 Task: Look for space in Budapest X. kerület, Hungary from 8th August, 2023 to 15th August, 2023 for 9 adults in price range Rs.10000 to Rs.14000. Place can be shared room with 5 bedrooms having 9 beds and 5 bathrooms. Property type can be house, flat, guest house. Amenities needed are: wifi, TV, free parkinig on premises, gym, breakfast. Booking option can be shelf check-in. Required host language is English.
Action: Mouse pressed left at (459, 95)
Screenshot: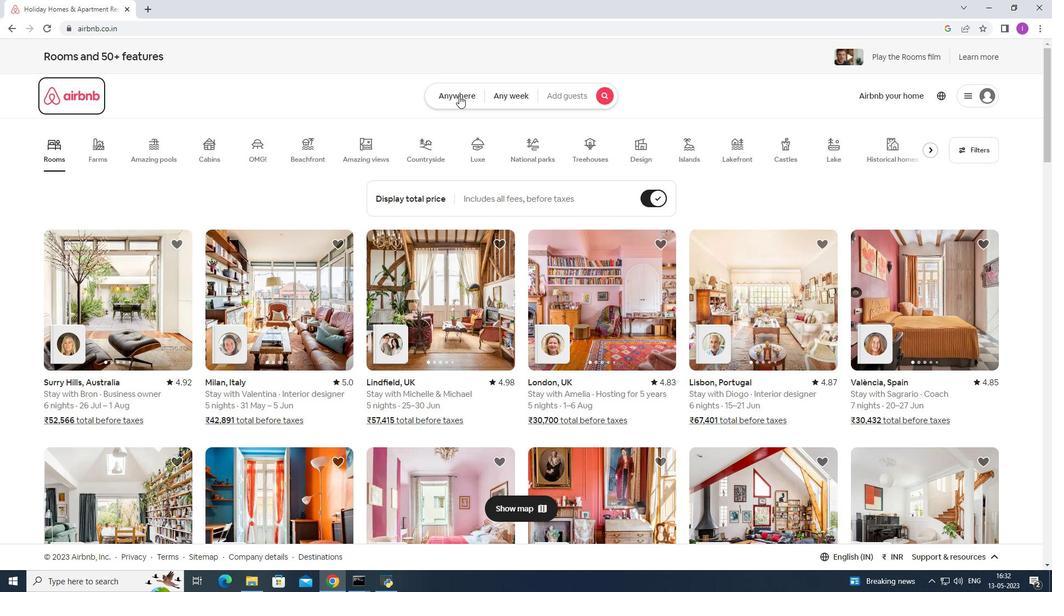 
Action: Mouse moved to (396, 141)
Screenshot: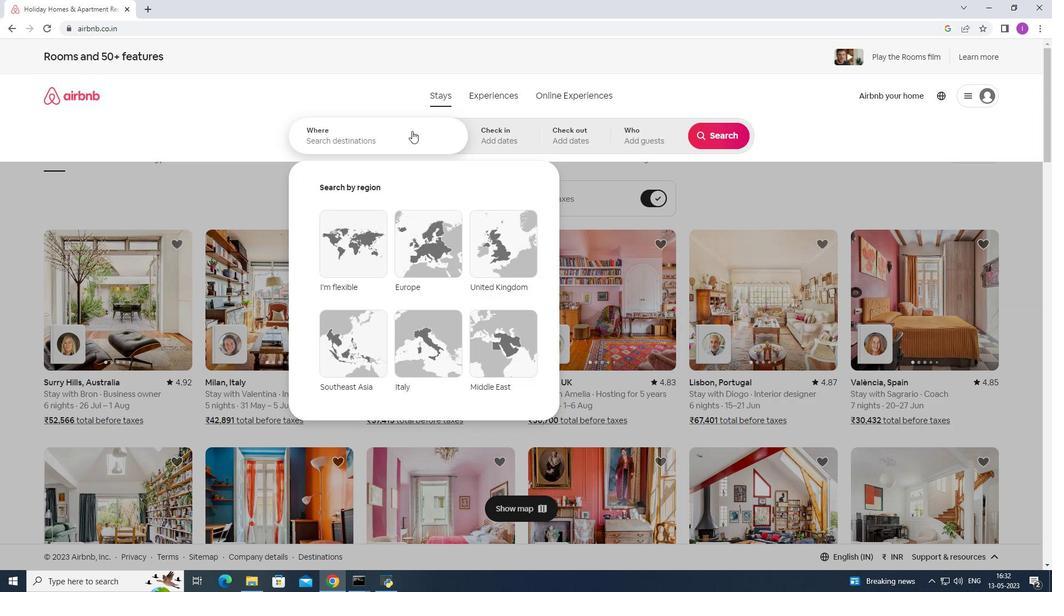 
Action: Mouse pressed left at (396, 141)
Screenshot: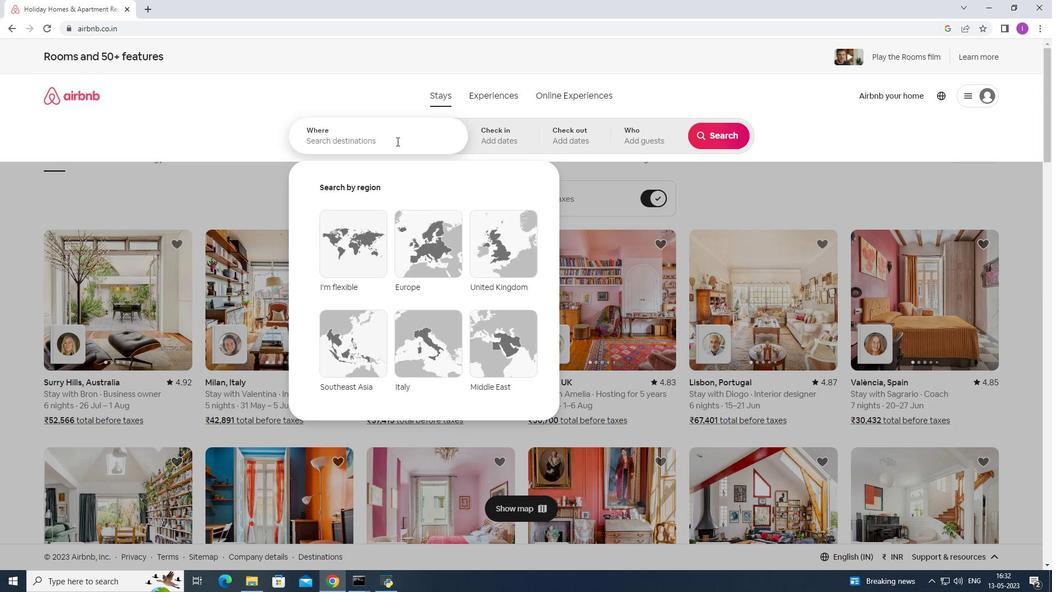 
Action: Key pressed <Key.shift>Budapest<Key.space><Key.shift><Key.shift><Key.shift><Key.shift><Key.shift><Key.shift><Key.shift><Key.shift><Key.shift><Key.shift><Key.shift>X,<Key.backspace>.<Key.shift>Kerulet,<Key.shift>Hungary
Screenshot: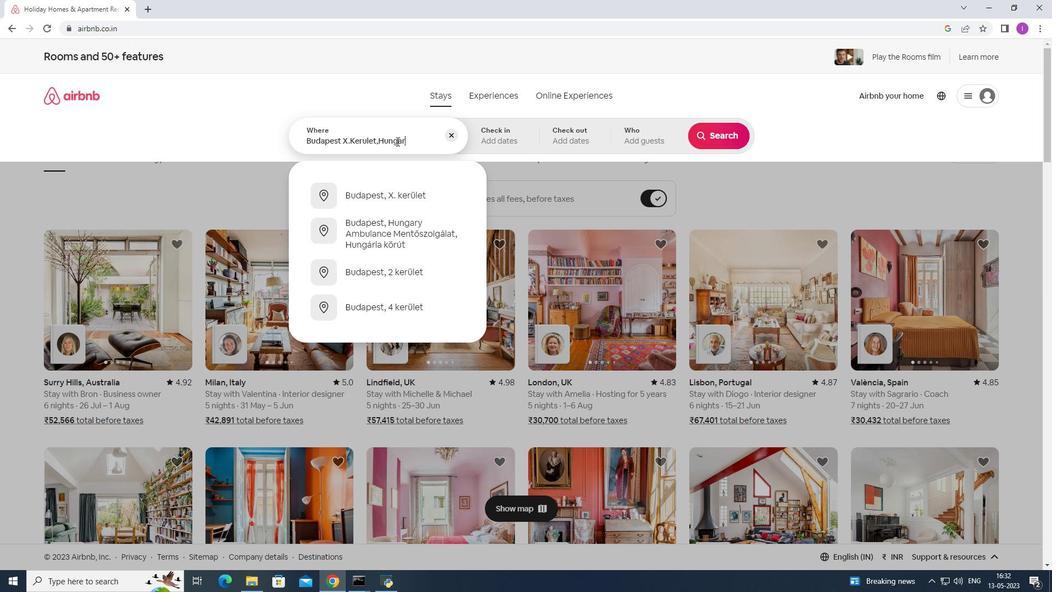 
Action: Mouse moved to (485, 135)
Screenshot: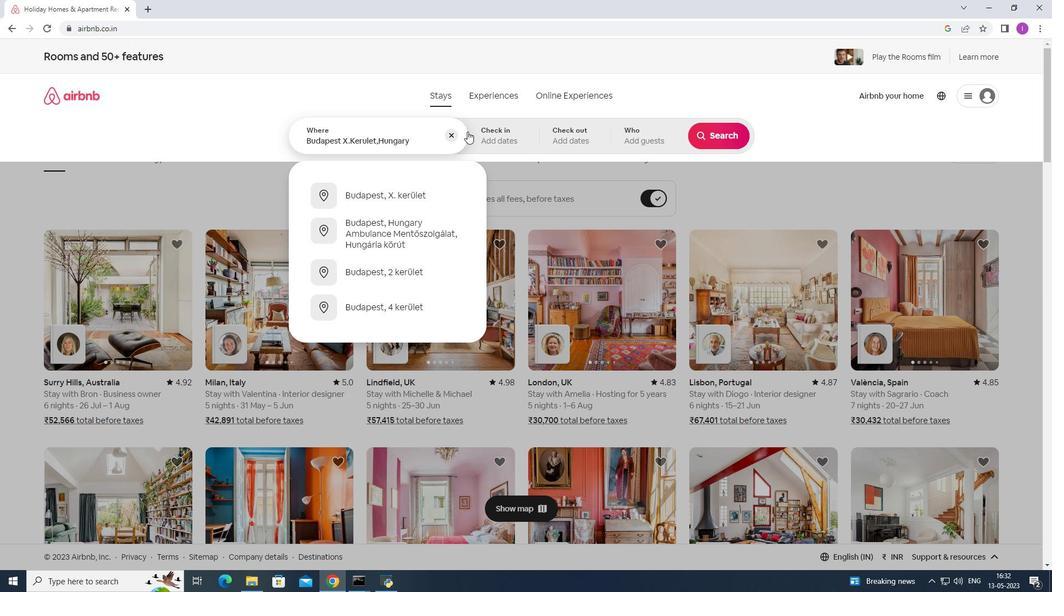 
Action: Mouse pressed left at (485, 135)
Screenshot: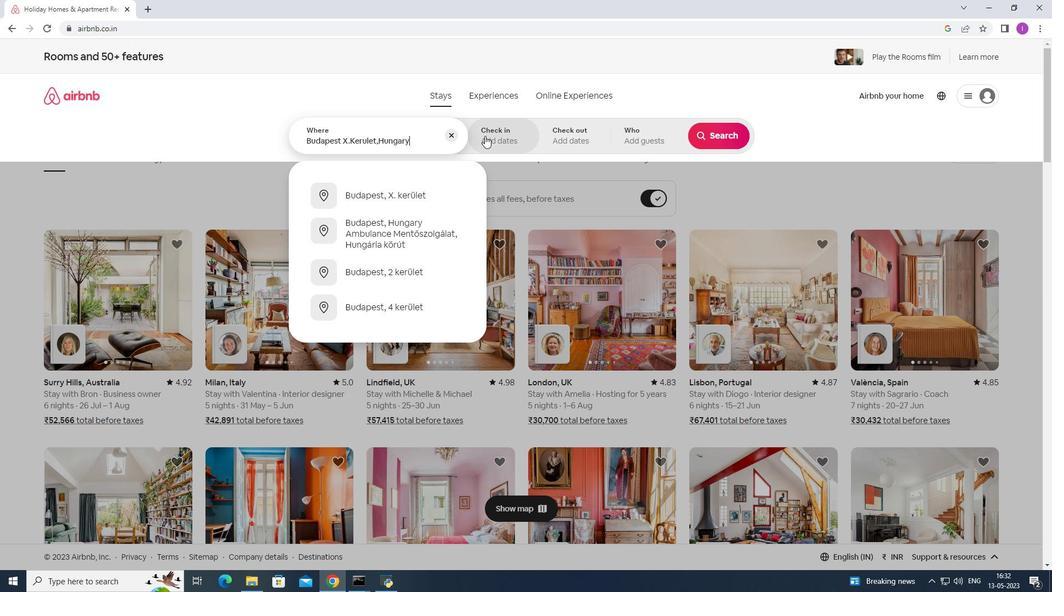 
Action: Mouse moved to (719, 226)
Screenshot: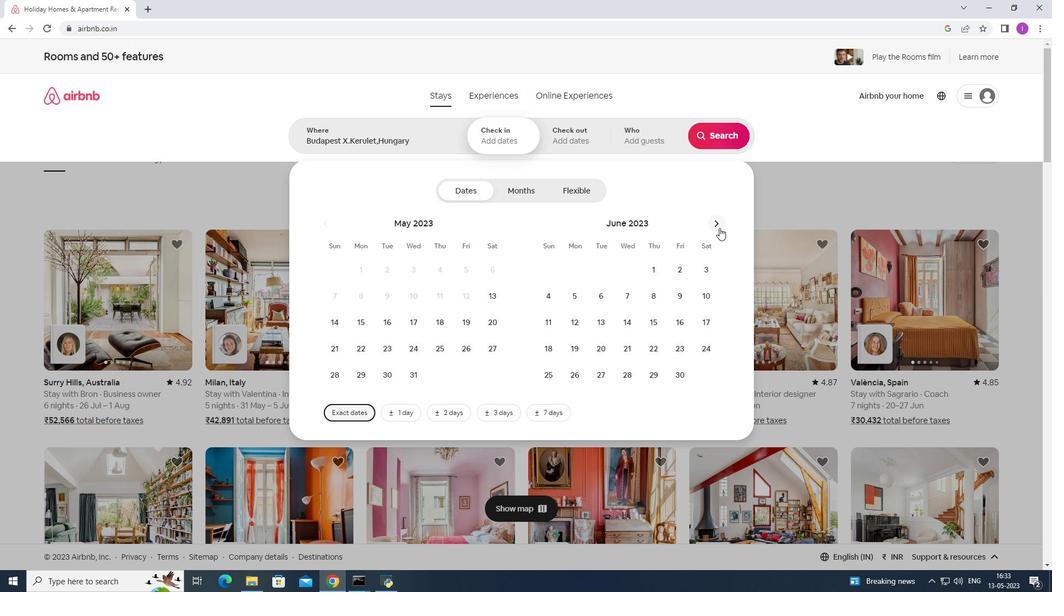 
Action: Mouse pressed left at (719, 226)
Screenshot: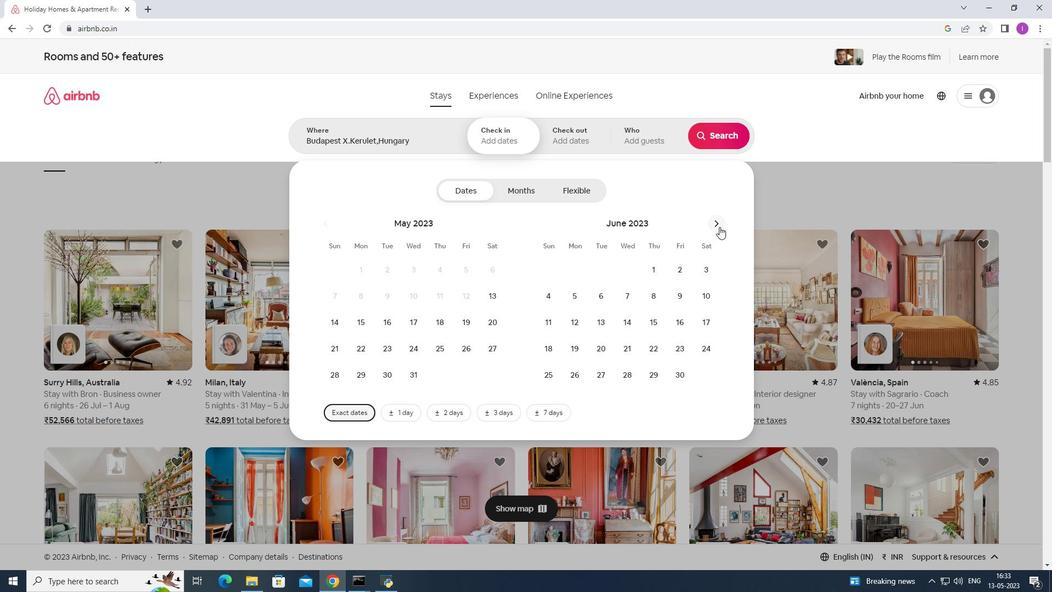 
Action: Mouse moved to (718, 226)
Screenshot: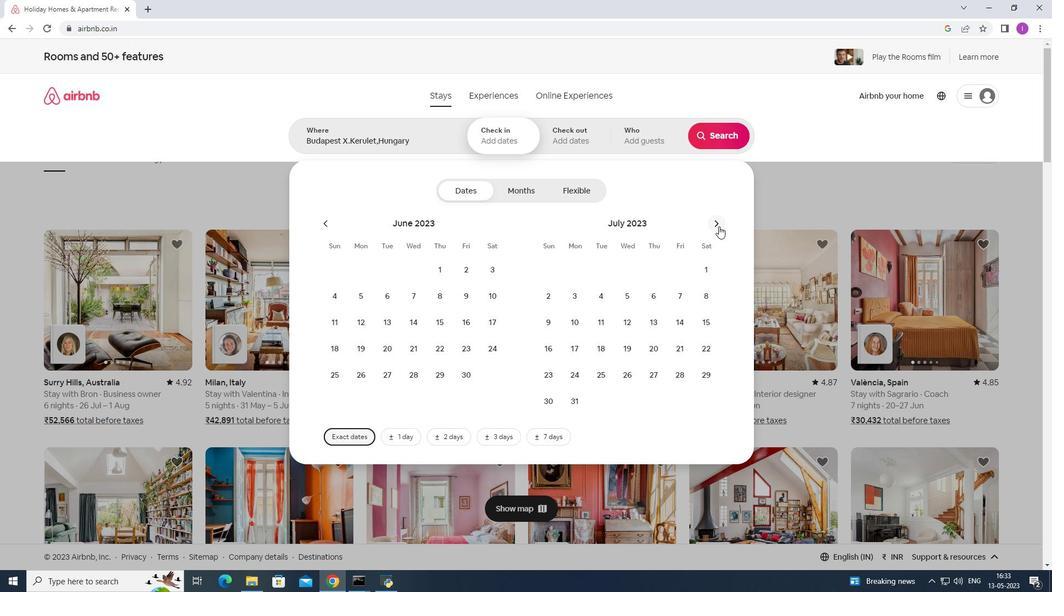 
Action: Mouse pressed left at (718, 226)
Screenshot: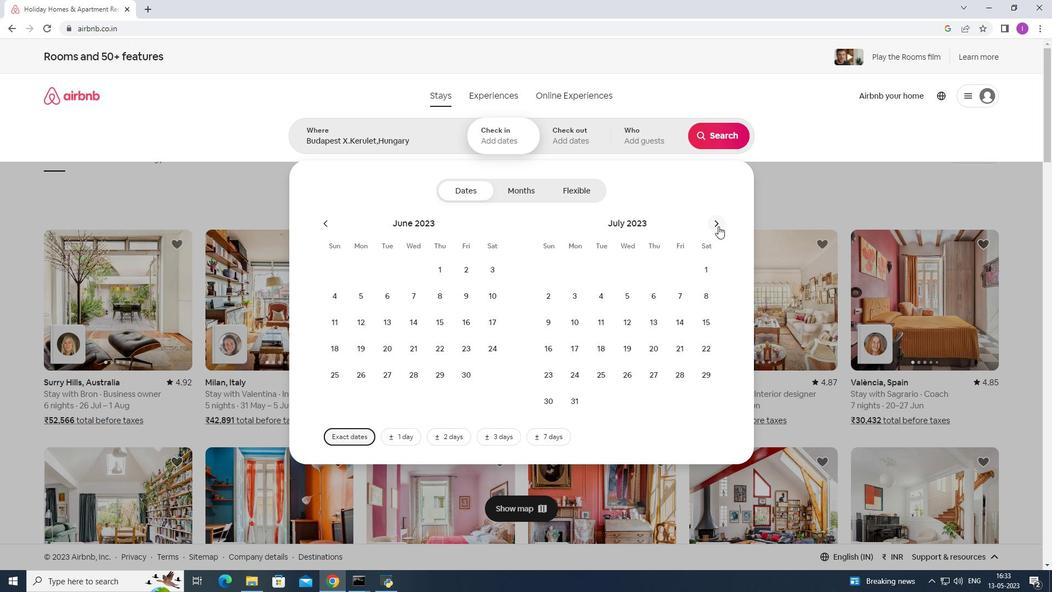 
Action: Mouse moved to (606, 292)
Screenshot: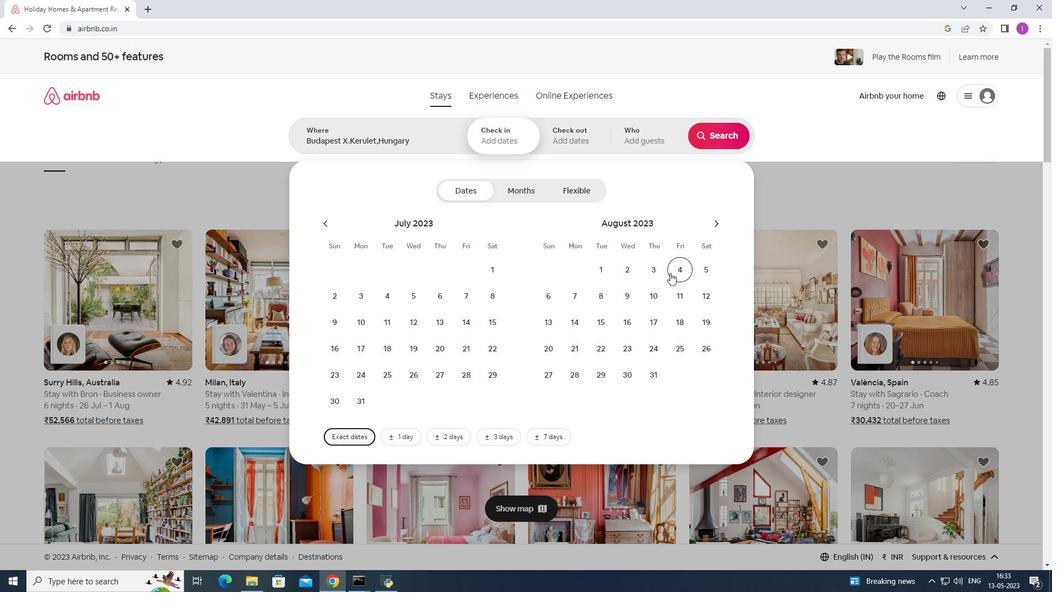 
Action: Mouse pressed left at (606, 292)
Screenshot: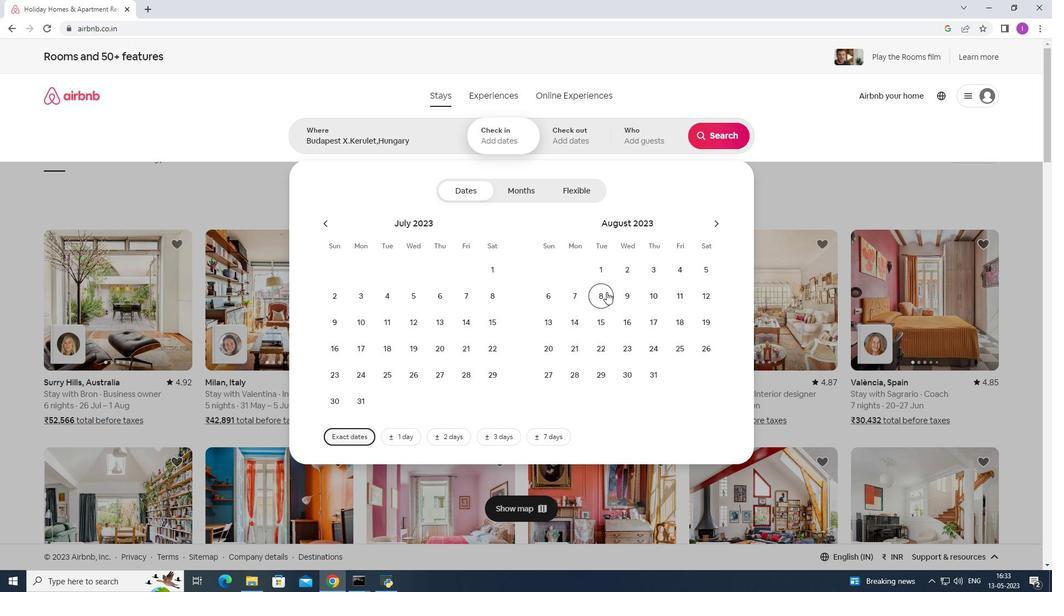 
Action: Mouse moved to (605, 327)
Screenshot: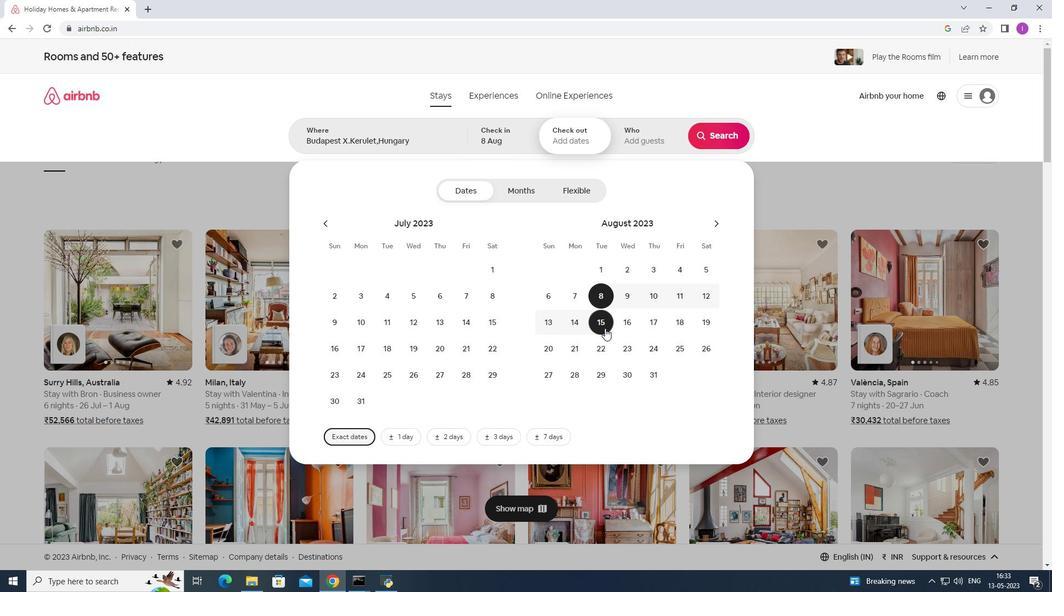 
Action: Mouse pressed left at (605, 327)
Screenshot: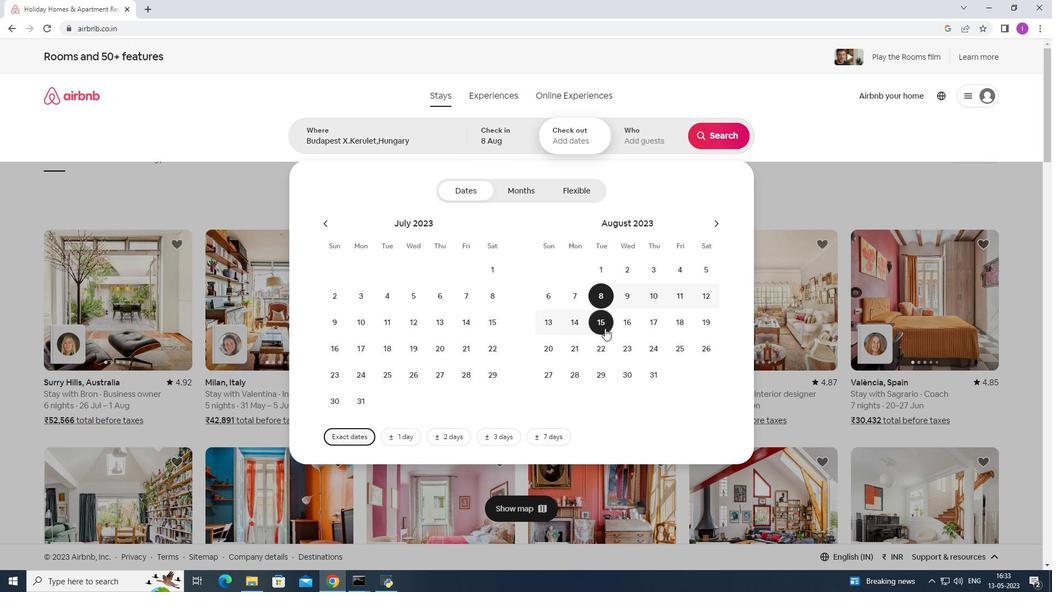 
Action: Mouse moved to (643, 136)
Screenshot: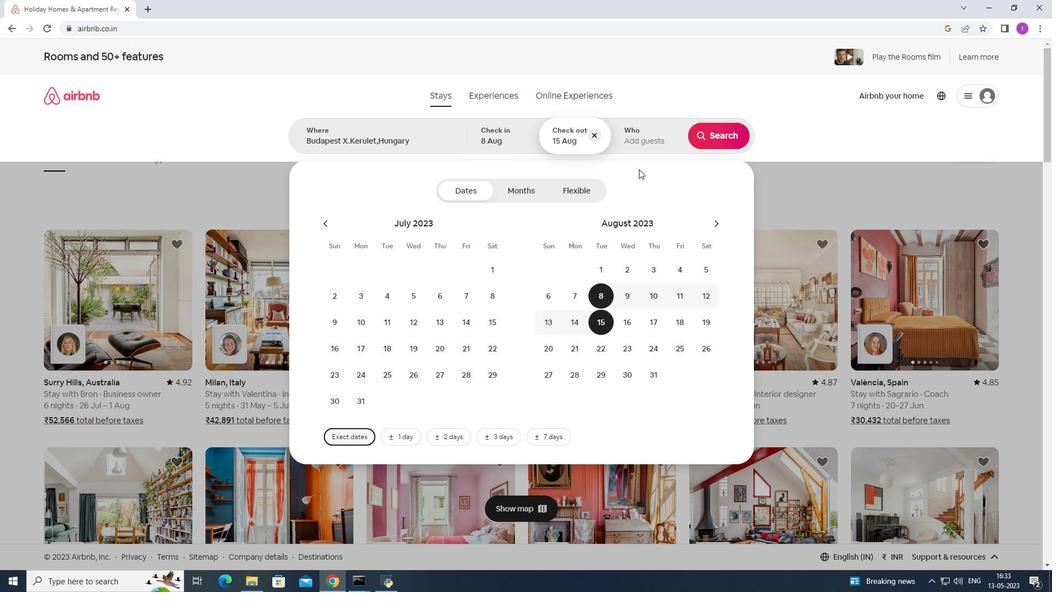 
Action: Mouse pressed left at (643, 136)
Screenshot: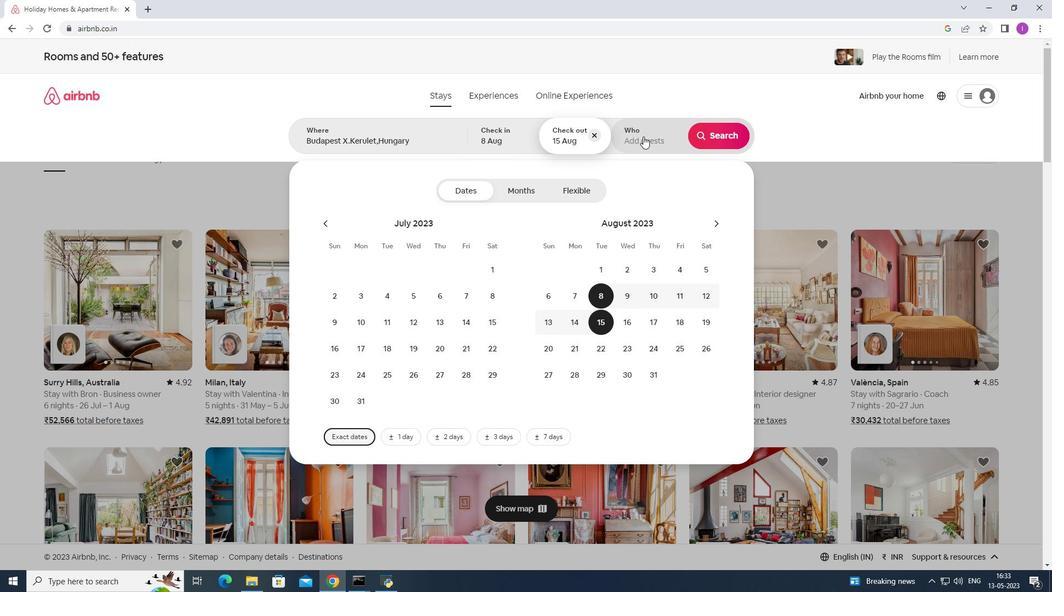 
Action: Mouse moved to (723, 195)
Screenshot: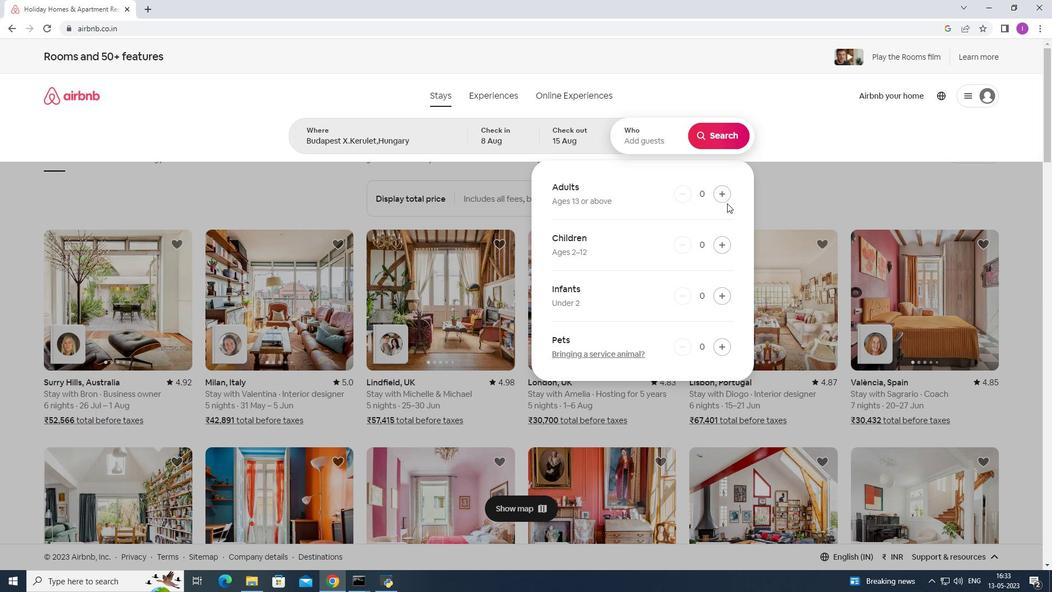 
Action: Mouse pressed left at (723, 195)
Screenshot: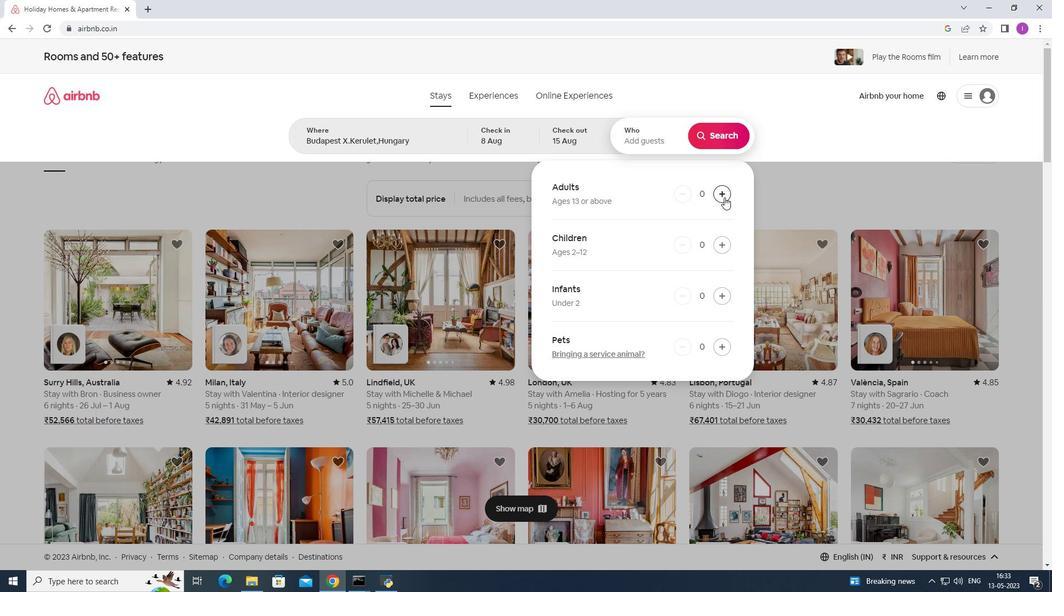
Action: Mouse pressed left at (723, 195)
Screenshot: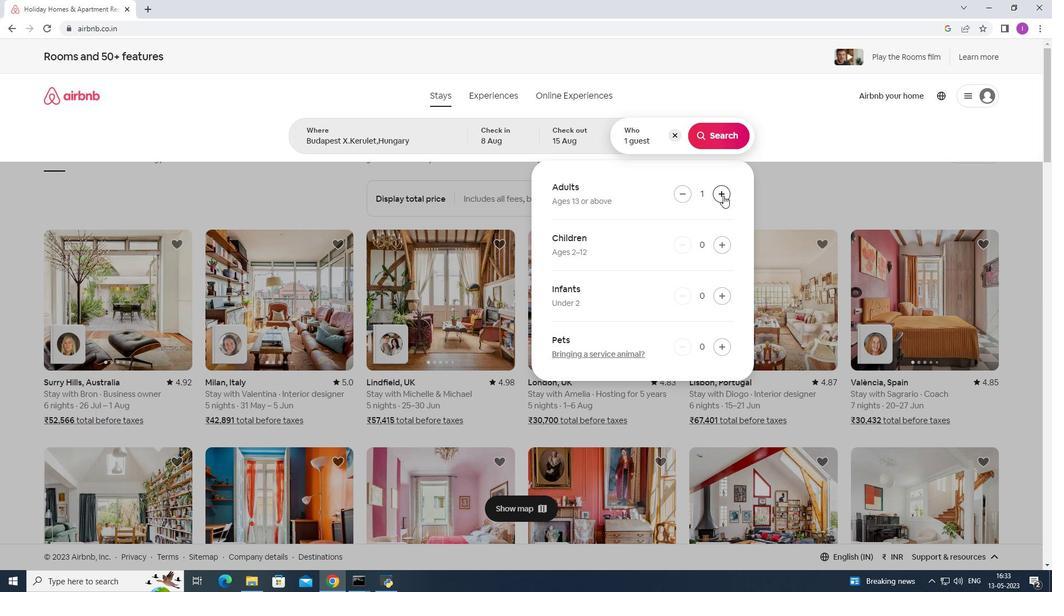 
Action: Mouse pressed left at (723, 195)
Screenshot: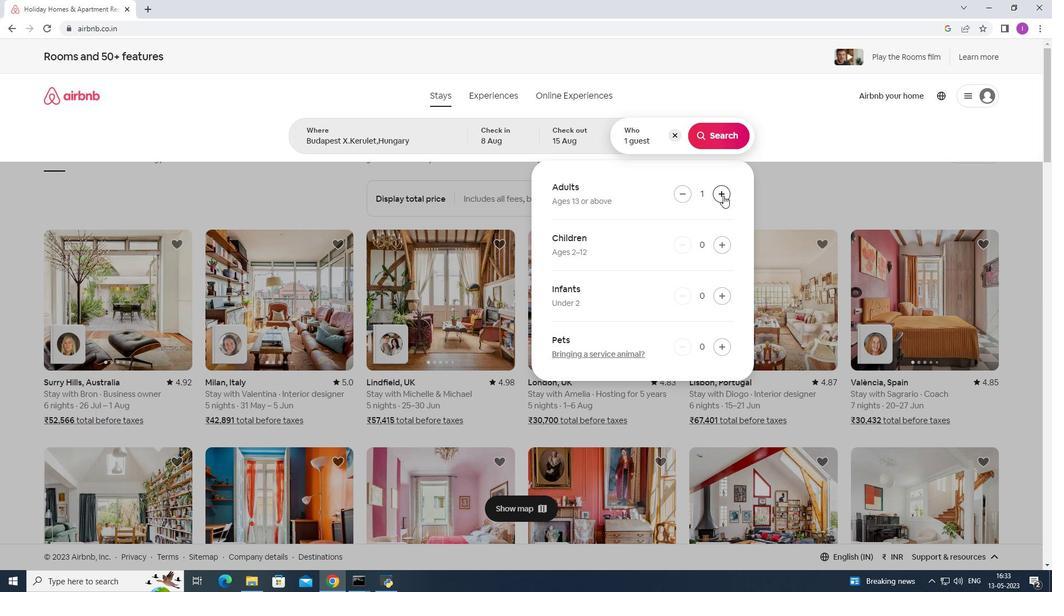 
Action: Mouse pressed left at (723, 195)
Screenshot: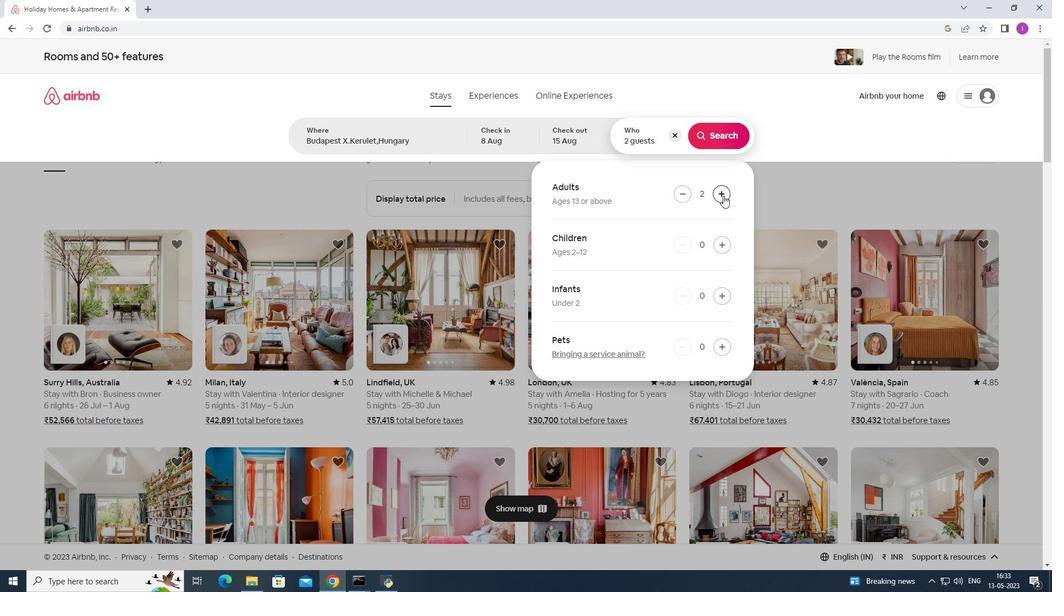 
Action: Mouse pressed left at (723, 195)
Screenshot: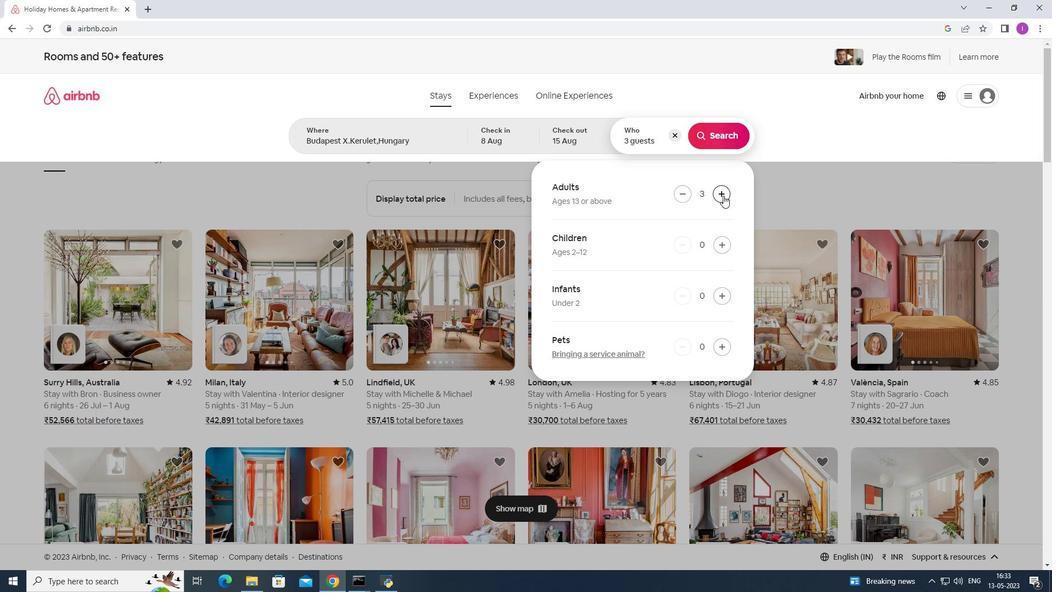 
Action: Mouse pressed left at (723, 195)
Screenshot: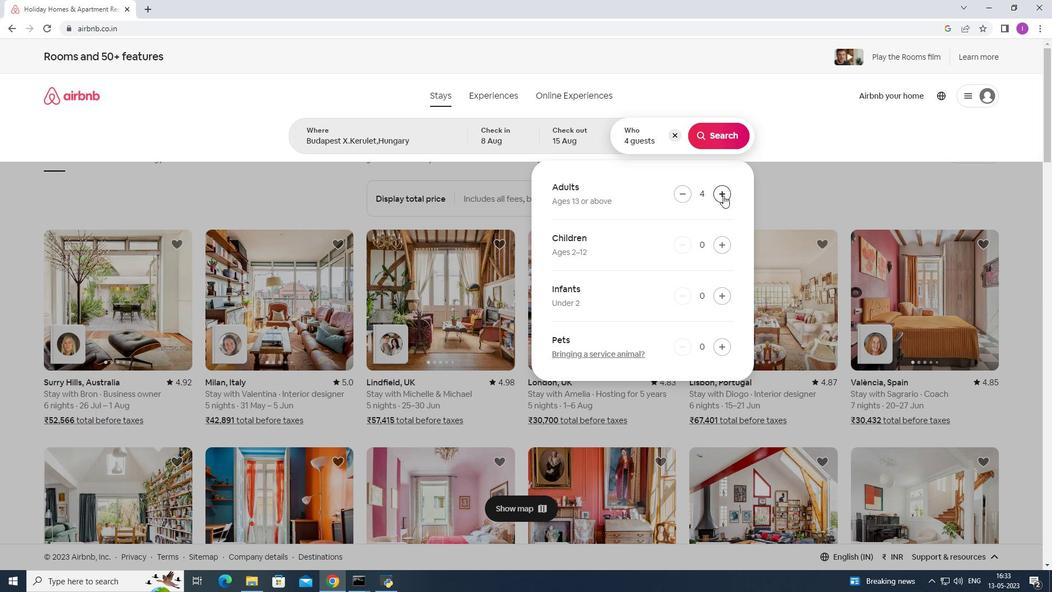 
Action: Mouse moved to (723, 195)
Screenshot: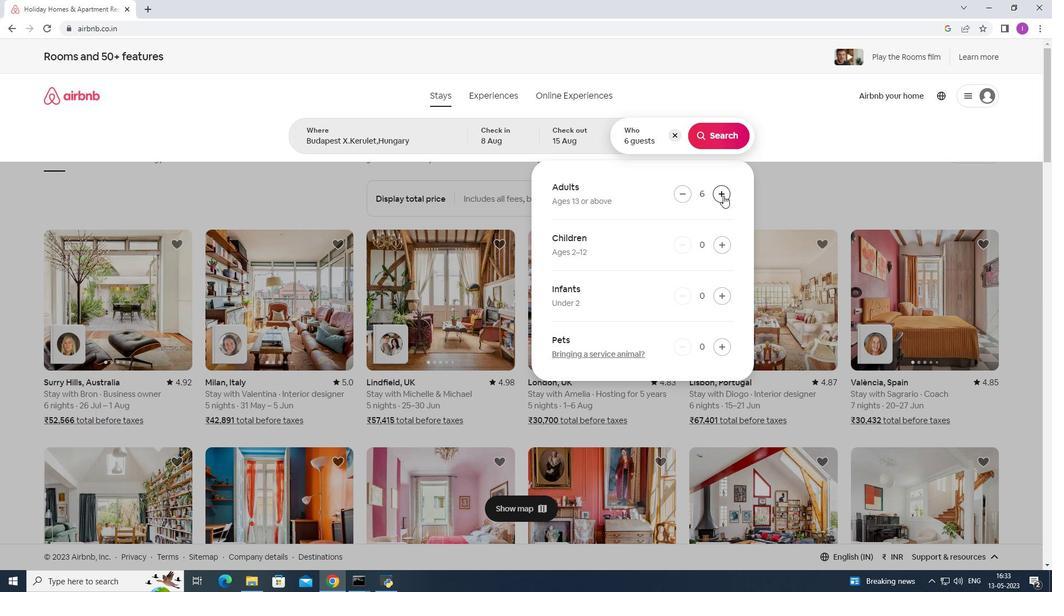 
Action: Mouse pressed left at (723, 195)
Screenshot: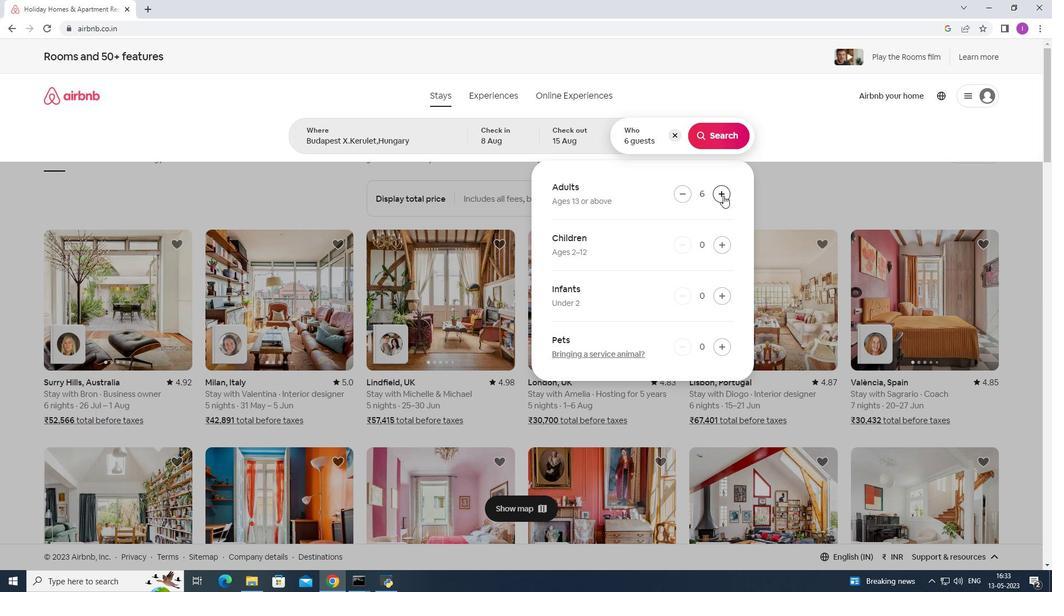 
Action: Mouse pressed left at (723, 195)
Screenshot: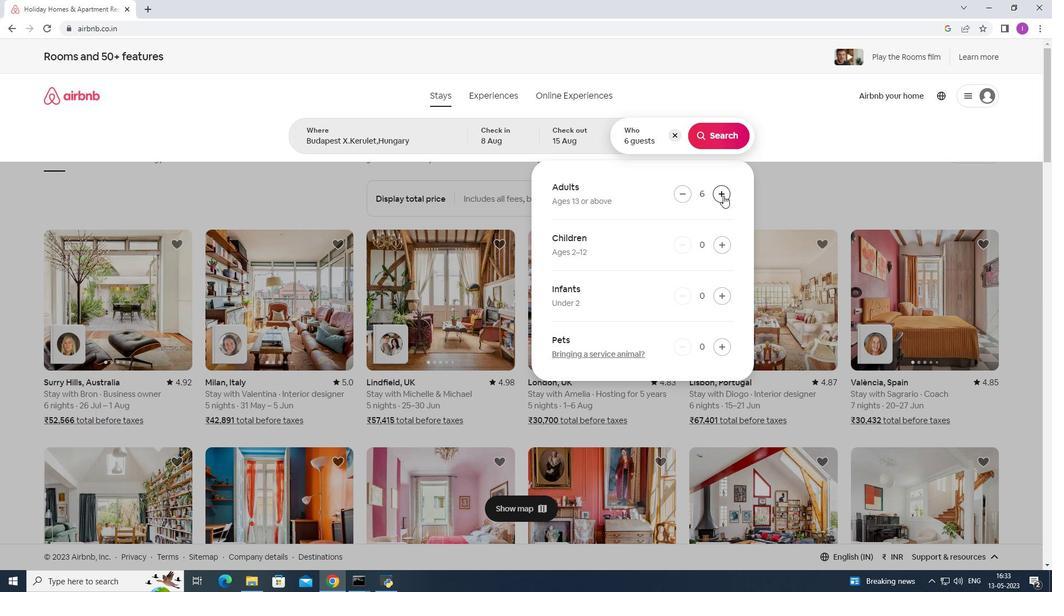 
Action: Mouse pressed left at (723, 195)
Screenshot: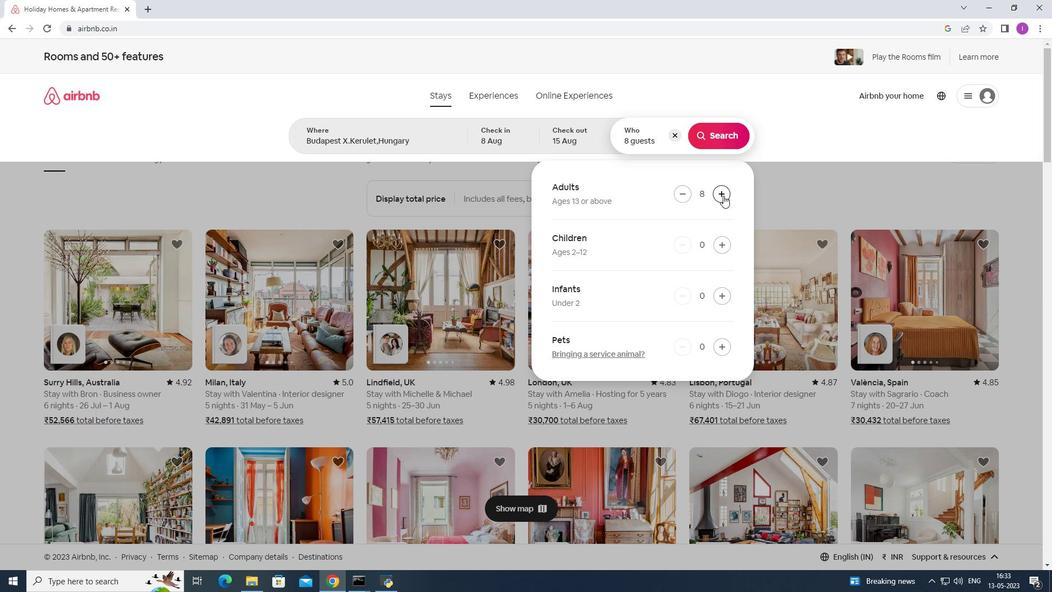
Action: Mouse moved to (724, 143)
Screenshot: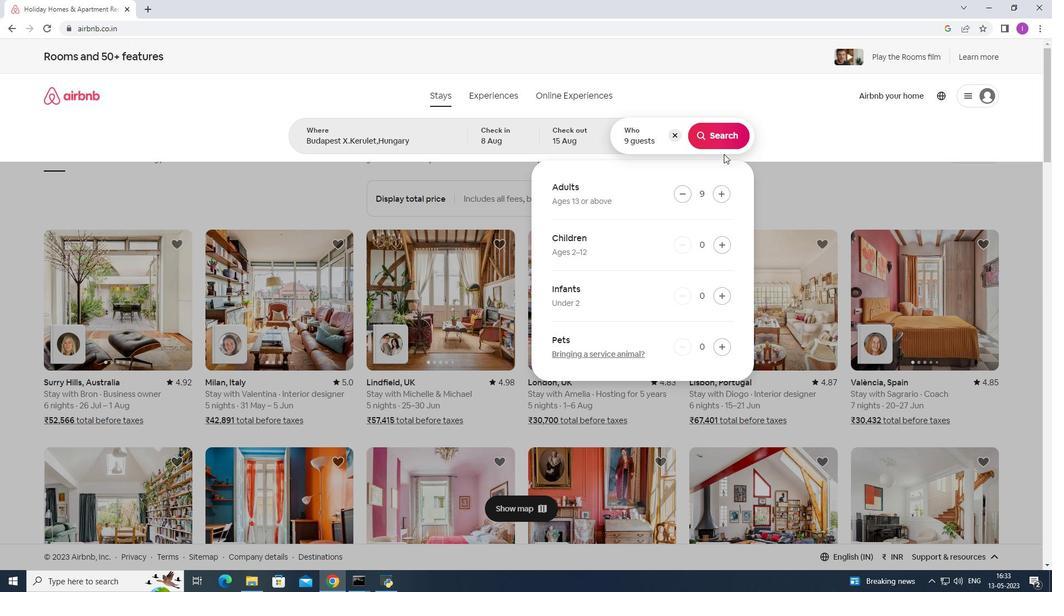 
Action: Mouse pressed left at (724, 143)
Screenshot: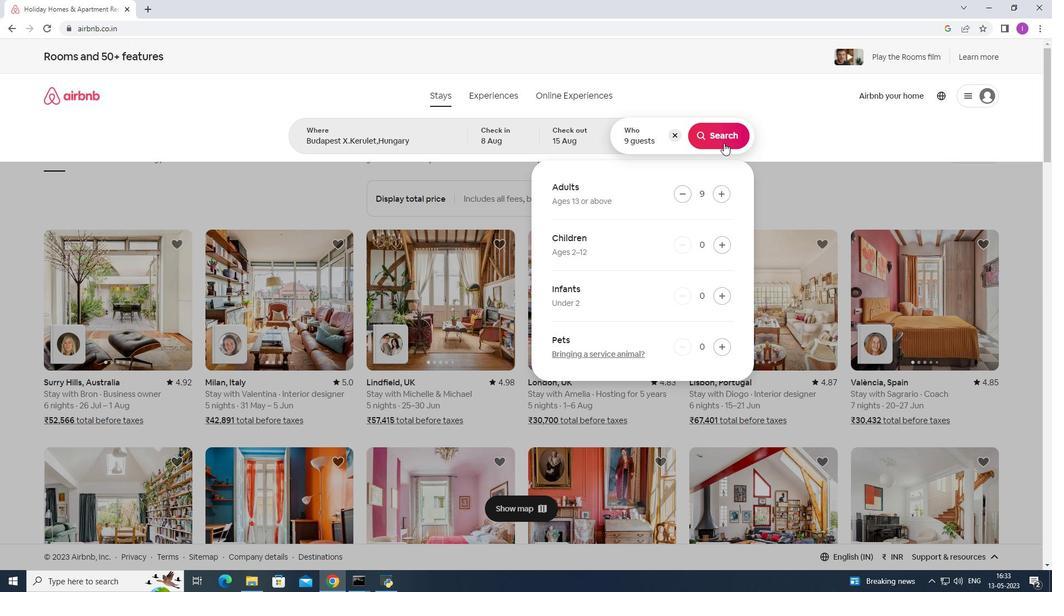 
Action: Mouse moved to (995, 108)
Screenshot: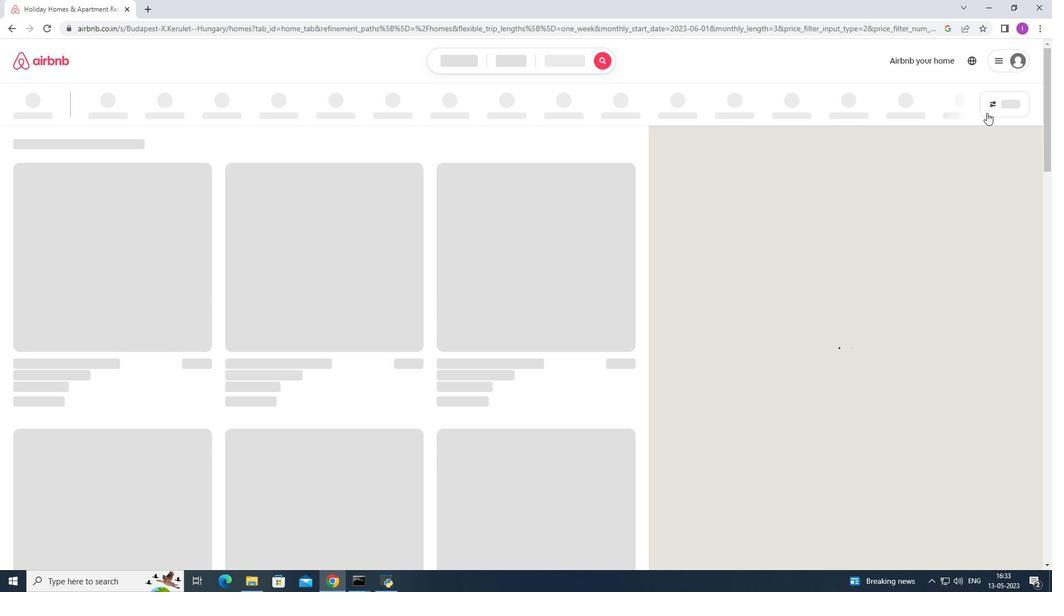 
Action: Mouse pressed left at (995, 108)
Screenshot: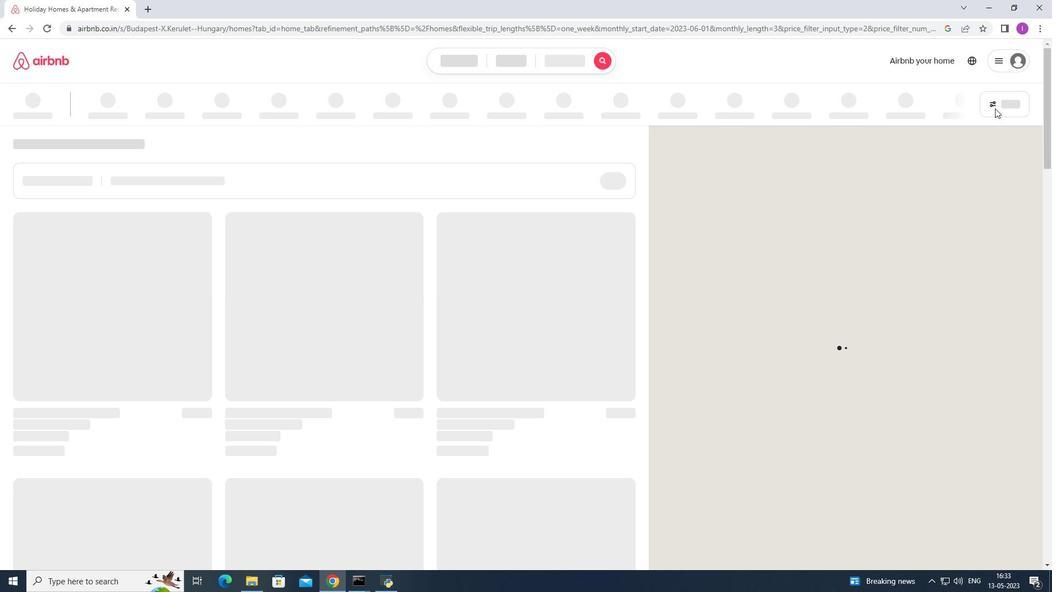 
Action: Mouse moved to (599, 378)
Screenshot: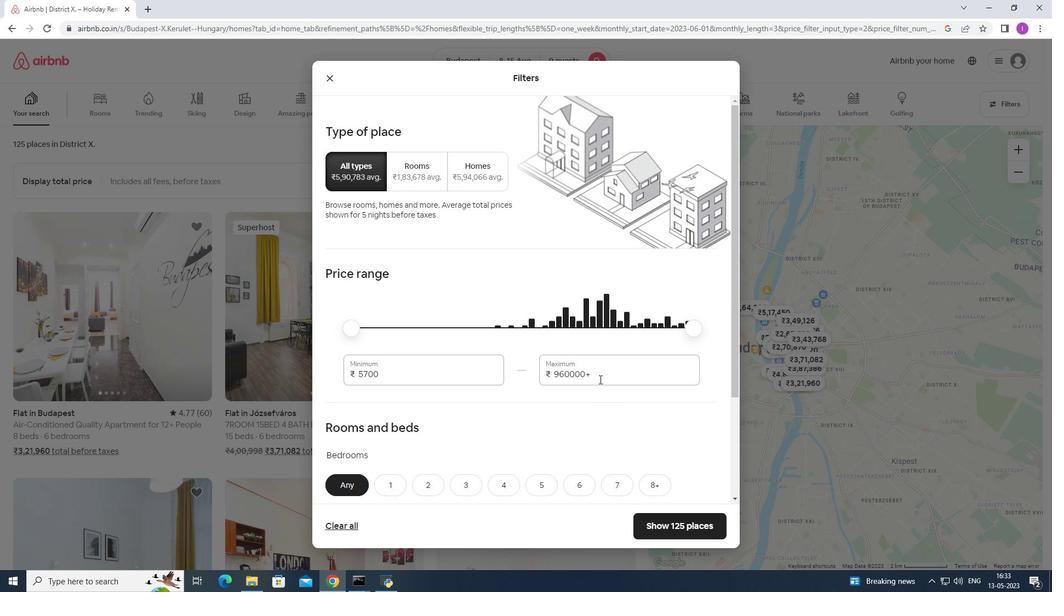 
Action: Mouse pressed left at (599, 378)
Screenshot: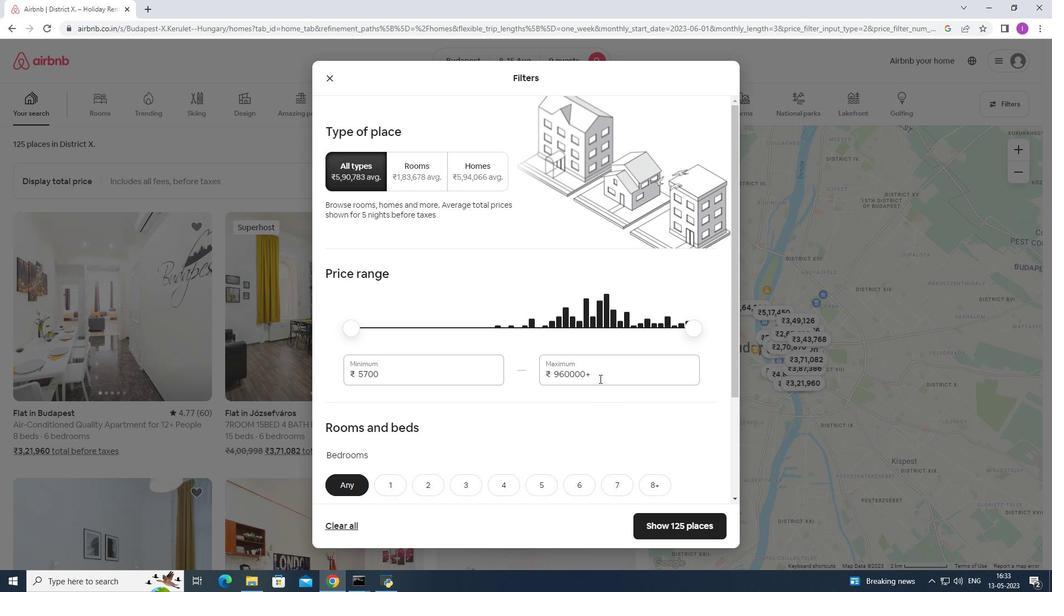 
Action: Mouse moved to (564, 377)
Screenshot: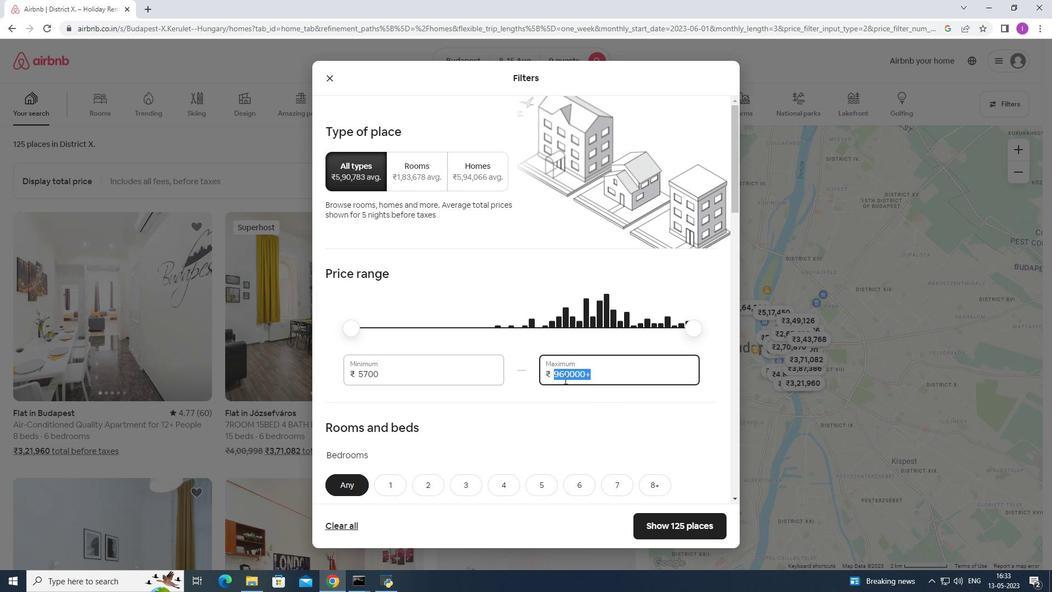 
Action: Key pressed 1
Screenshot: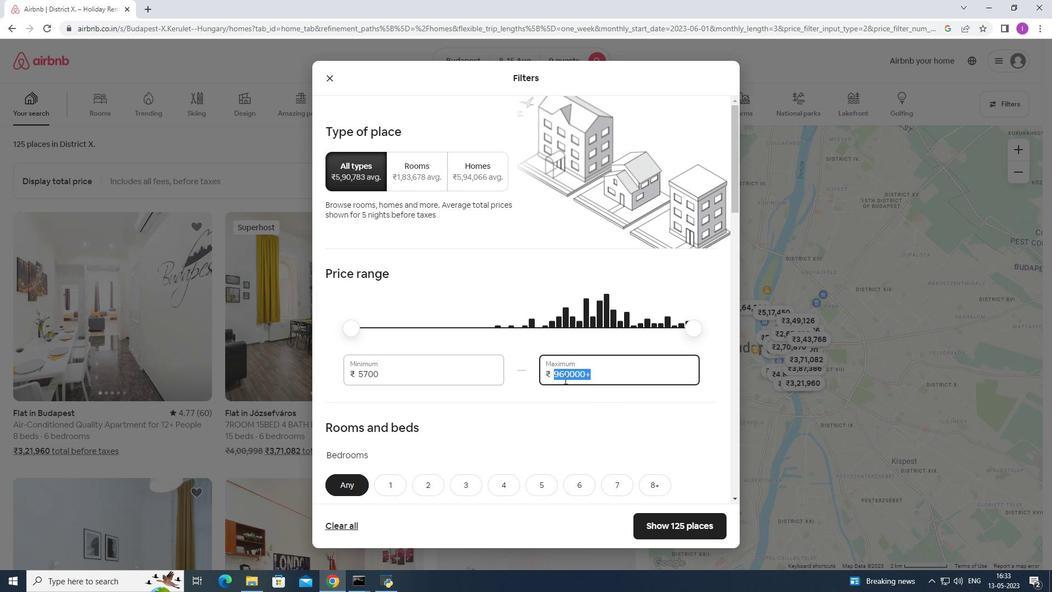 
Action: Mouse moved to (565, 374)
Screenshot: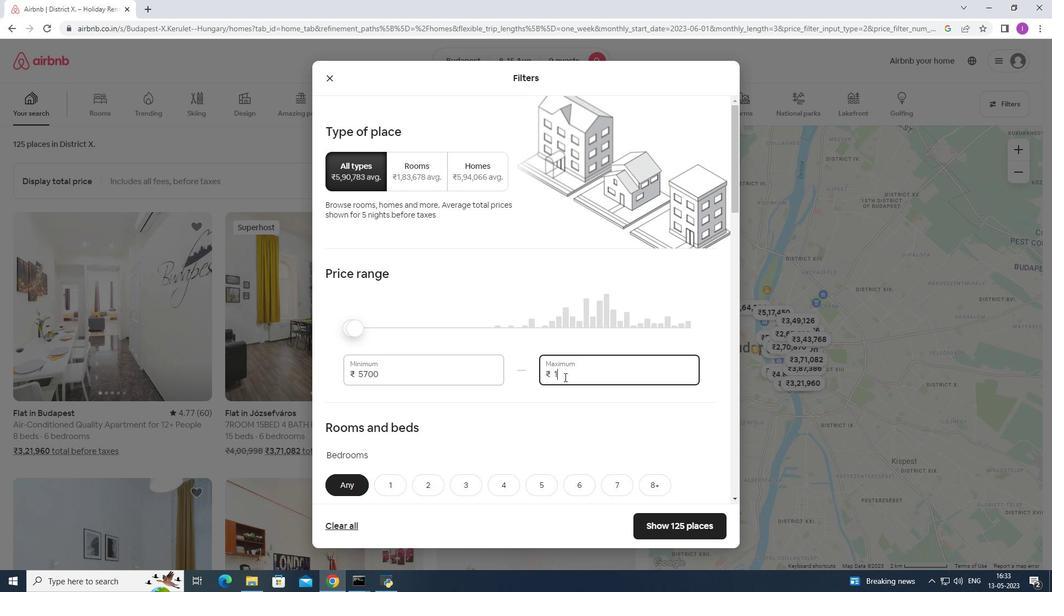 
Action: Key pressed 40
Screenshot: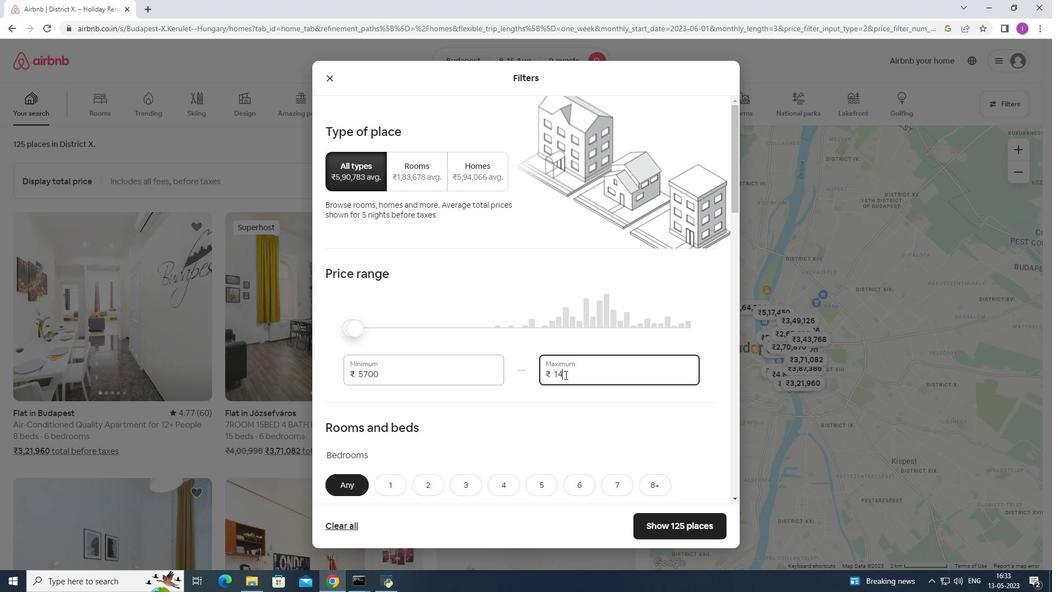 
Action: Mouse moved to (566, 371)
Screenshot: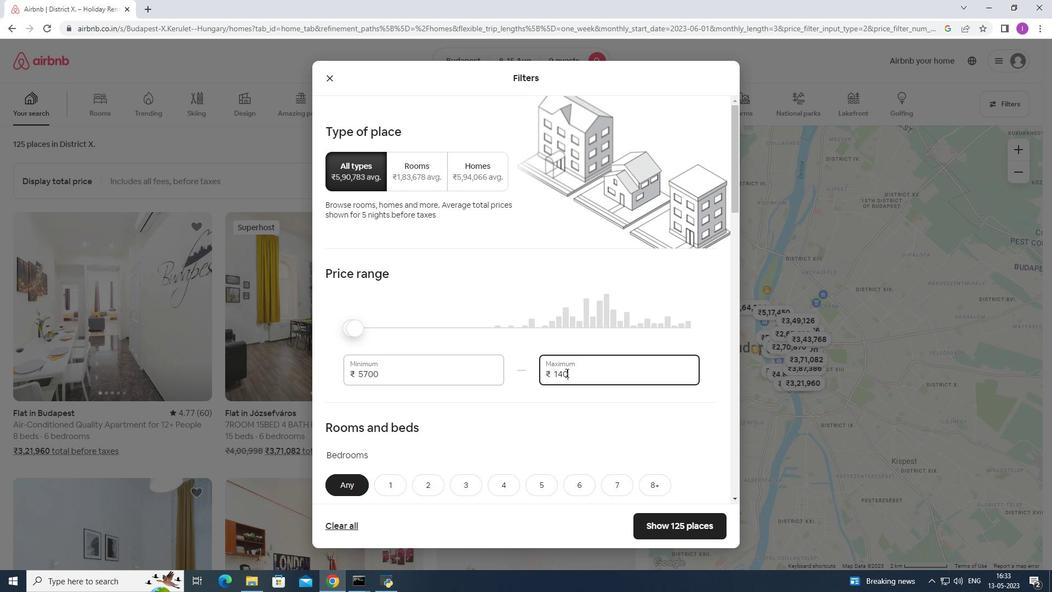 
Action: Key pressed 00
Screenshot: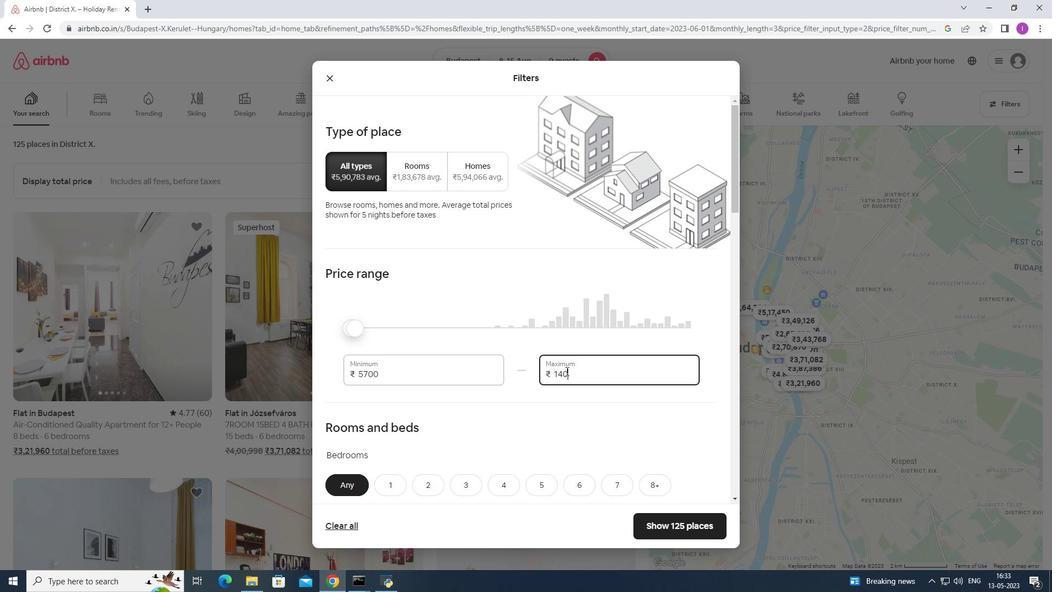 
Action: Mouse moved to (403, 376)
Screenshot: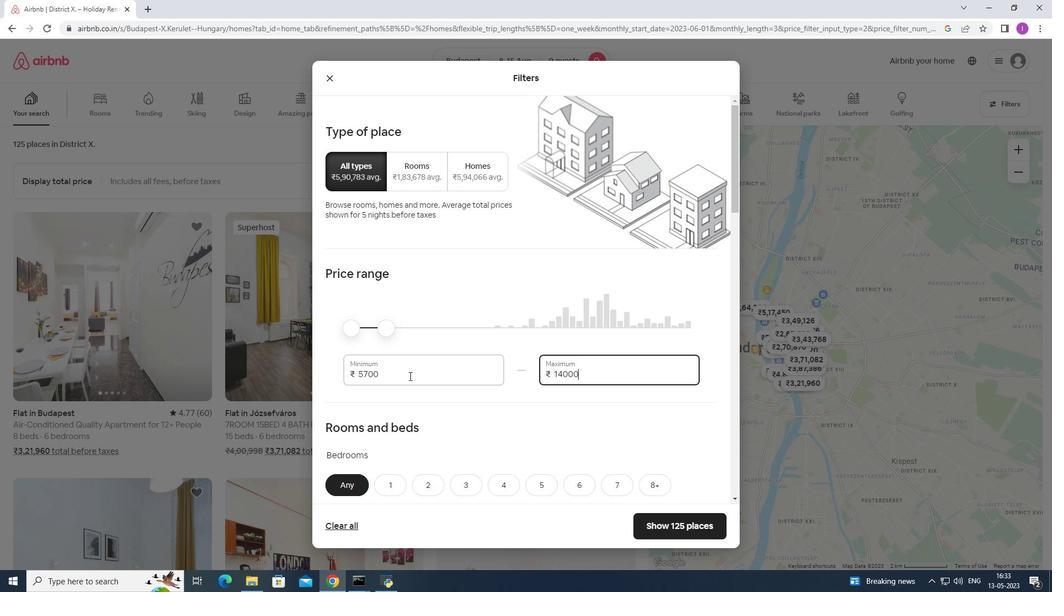 
Action: Mouse pressed left at (403, 376)
Screenshot: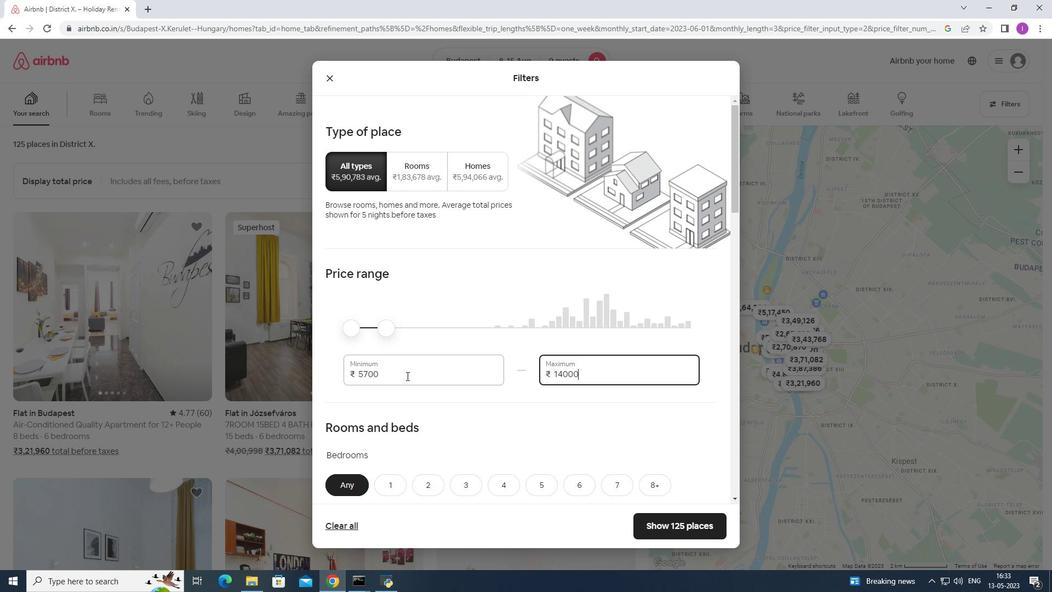 
Action: Mouse moved to (504, 386)
Screenshot: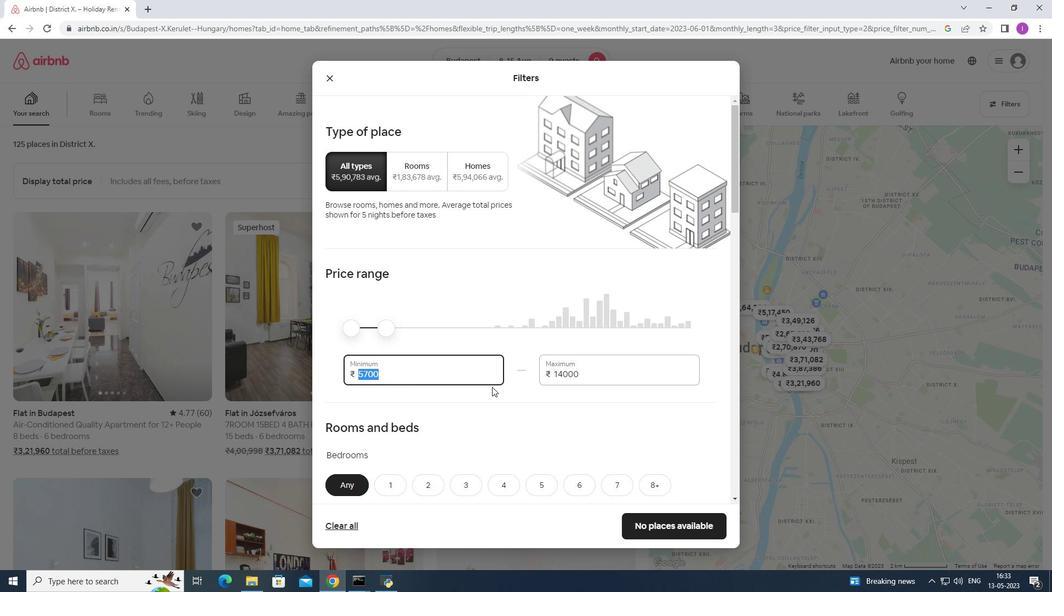 
Action: Key pressed 10
Screenshot: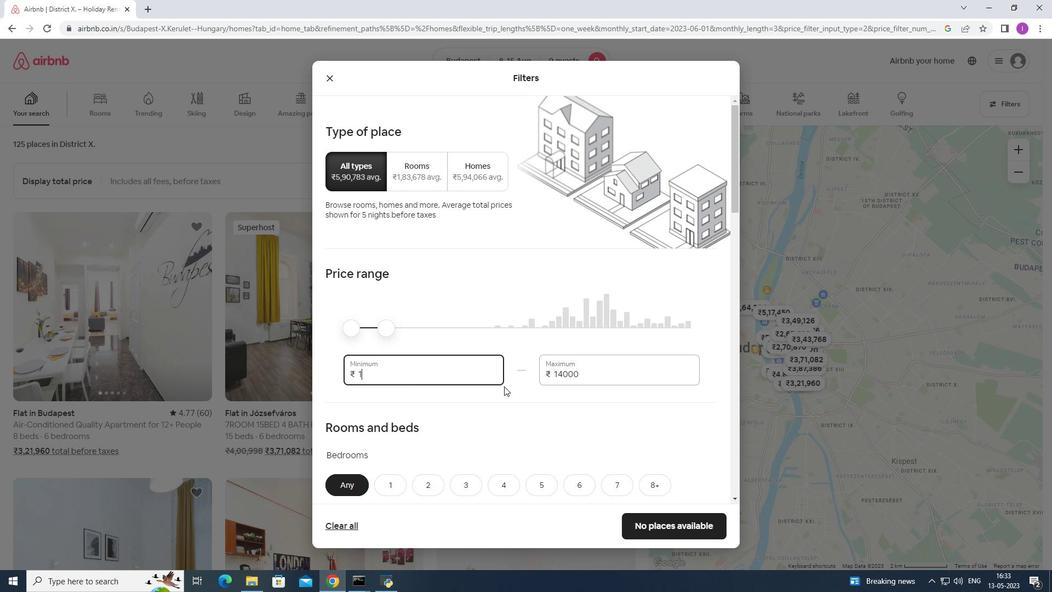 
Action: Mouse moved to (504, 385)
Screenshot: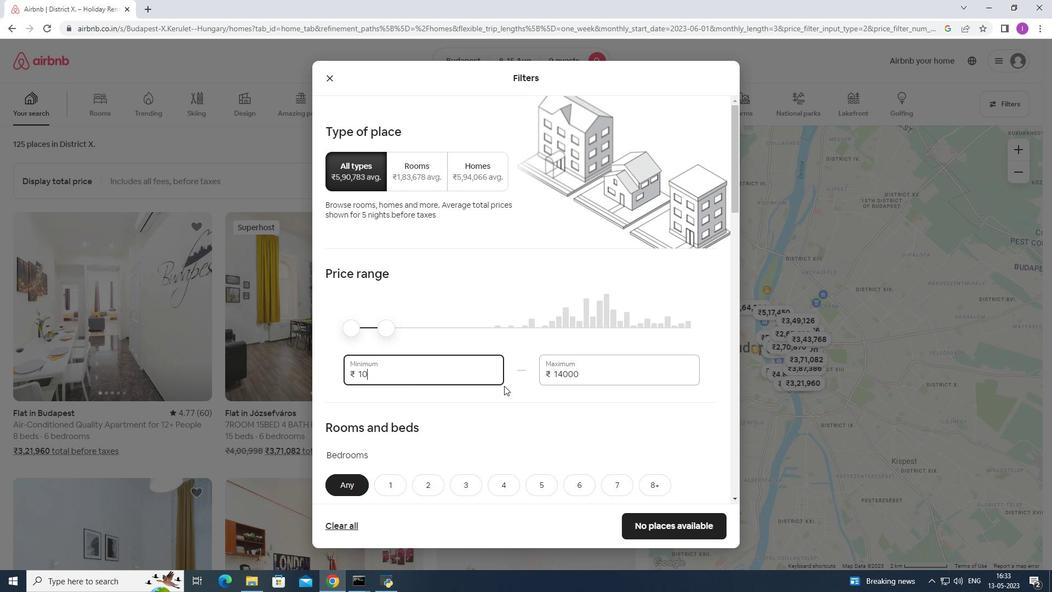 
Action: Key pressed 000
Screenshot: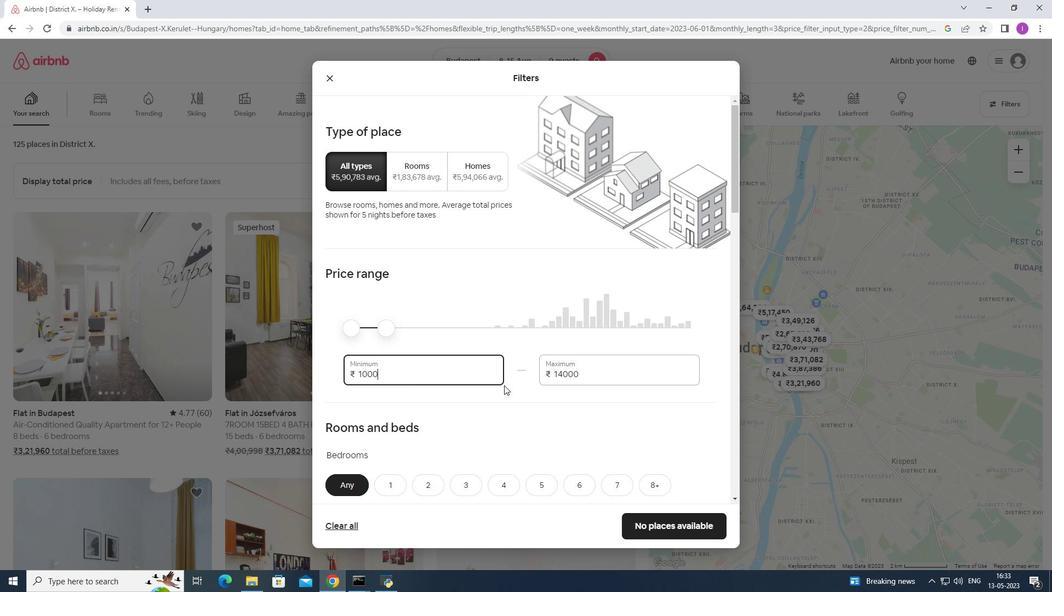 
Action: Mouse moved to (431, 389)
Screenshot: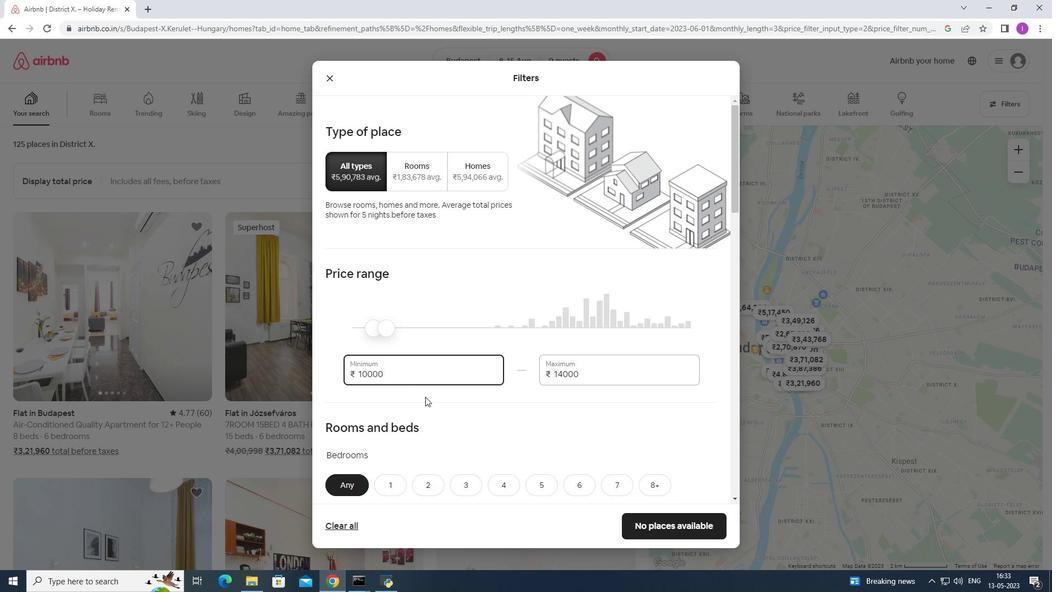 
Action: Mouse scrolled (431, 388) with delta (0, 0)
Screenshot: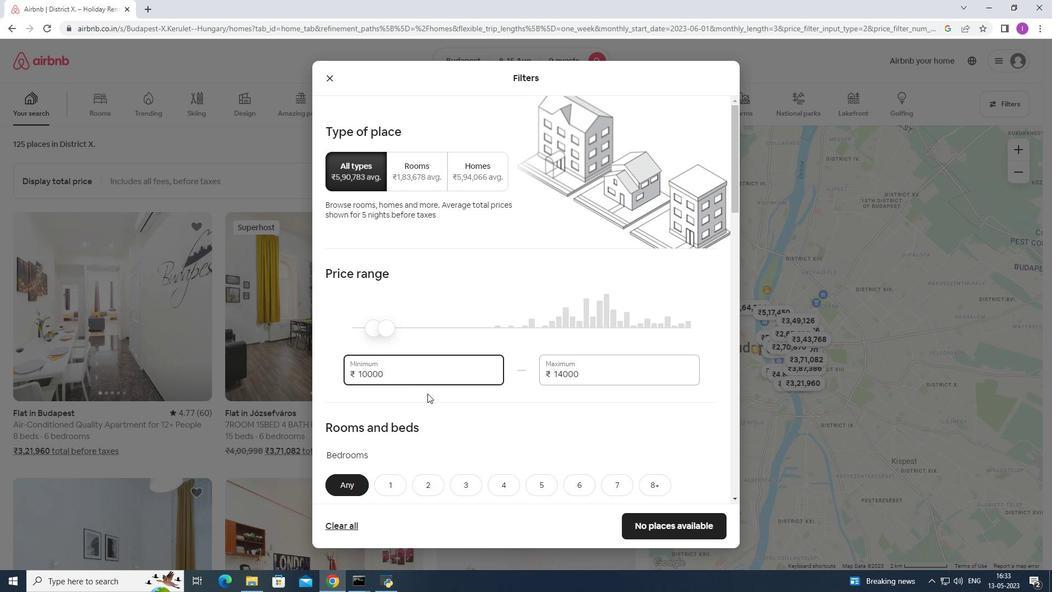 
Action: Mouse scrolled (431, 388) with delta (0, 0)
Screenshot: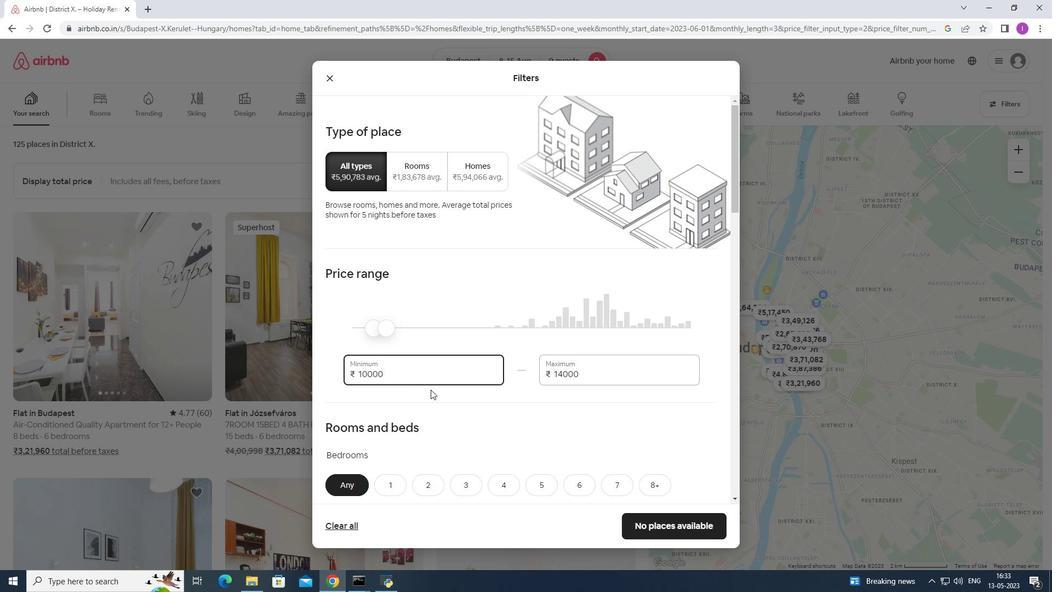 
Action: Mouse moved to (435, 369)
Screenshot: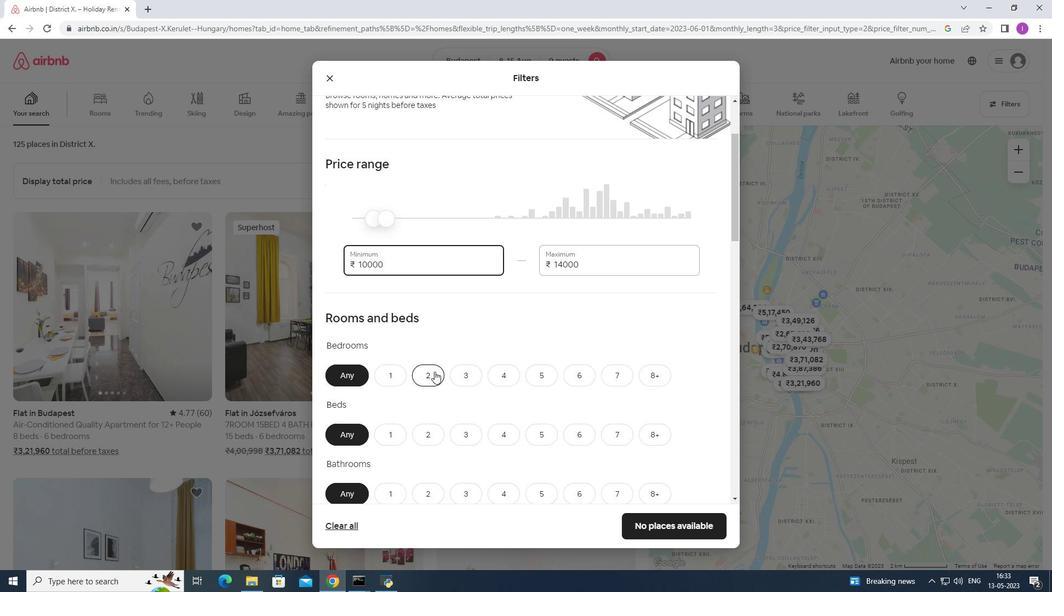 
Action: Mouse scrolled (435, 368) with delta (0, 0)
Screenshot: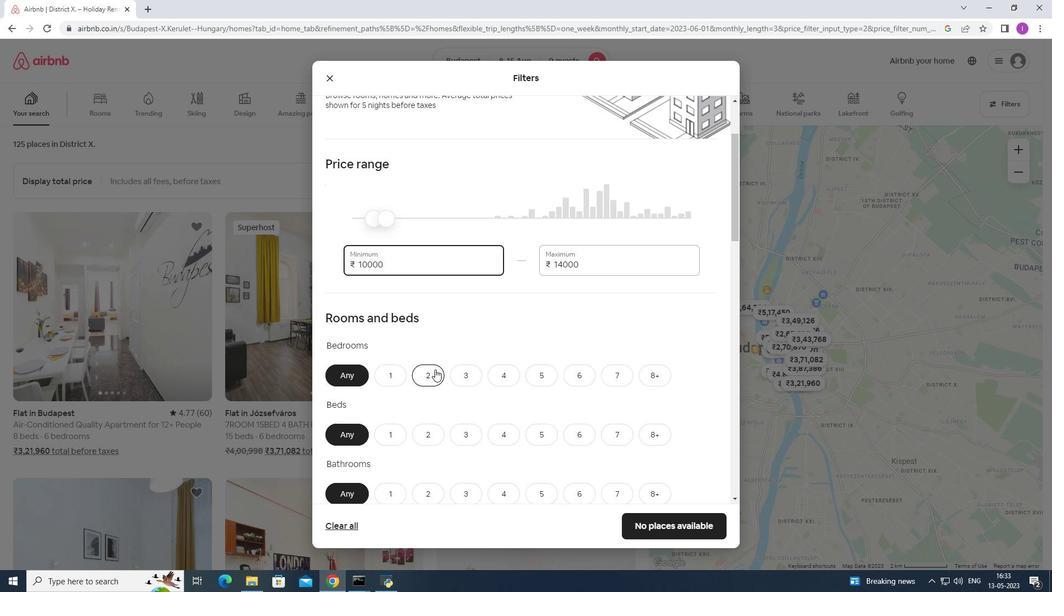 
Action: Mouse scrolled (435, 368) with delta (0, 0)
Screenshot: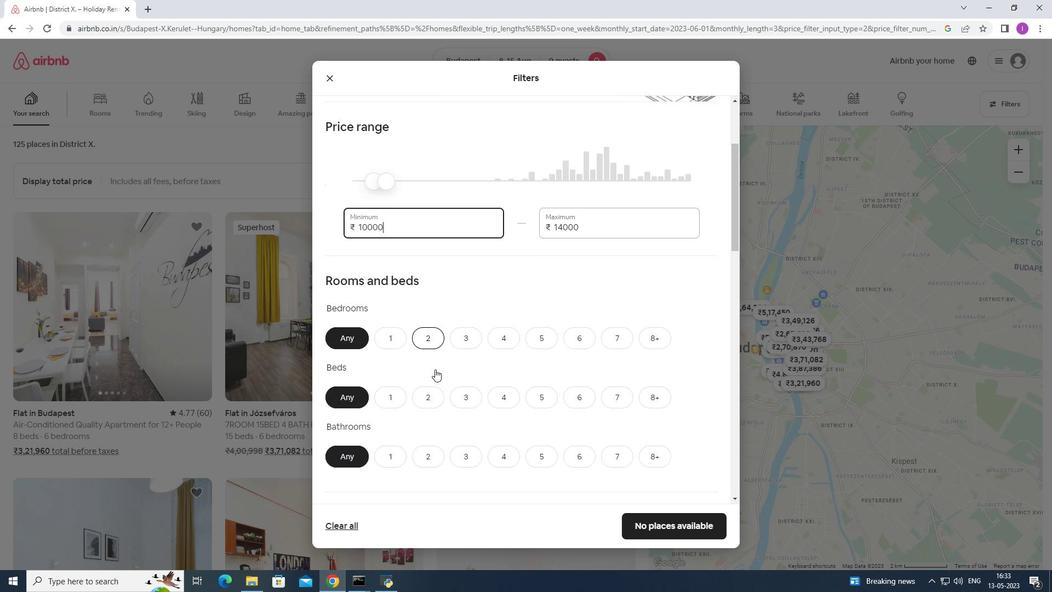 
Action: Mouse moved to (535, 265)
Screenshot: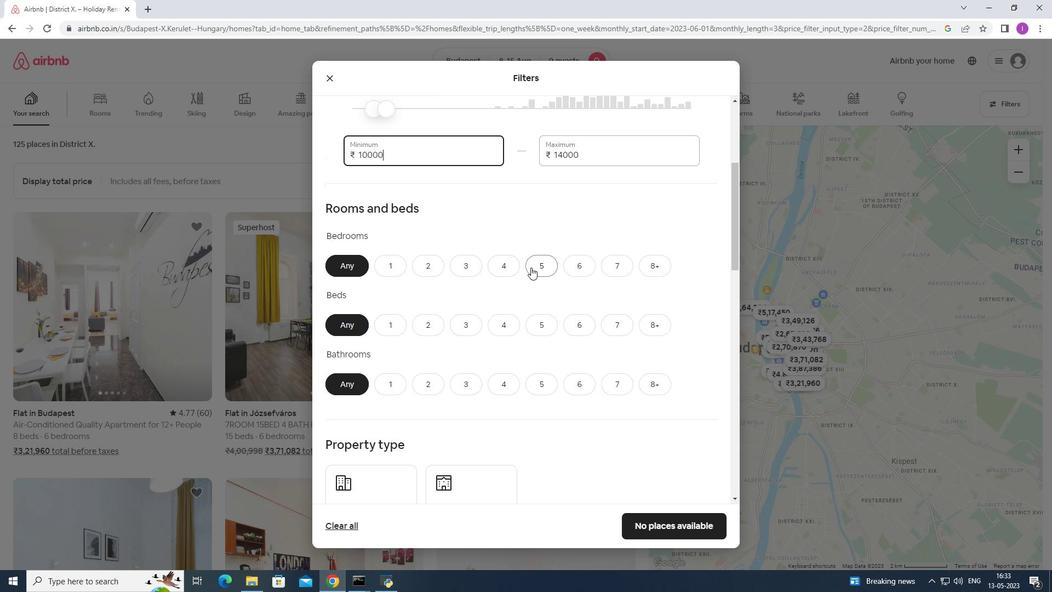 
Action: Mouse pressed left at (535, 265)
Screenshot: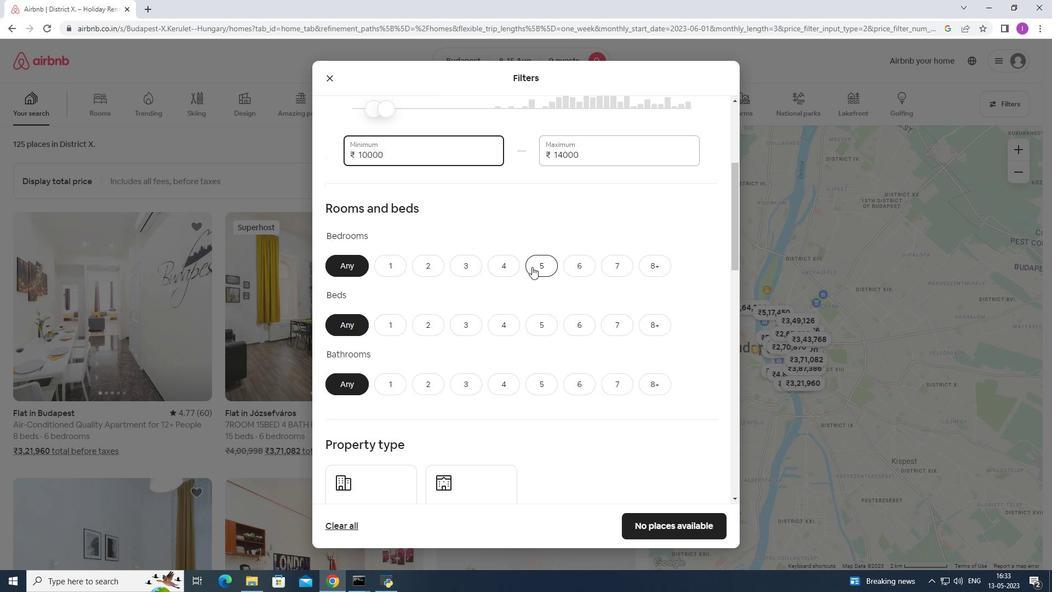 
Action: Mouse moved to (662, 332)
Screenshot: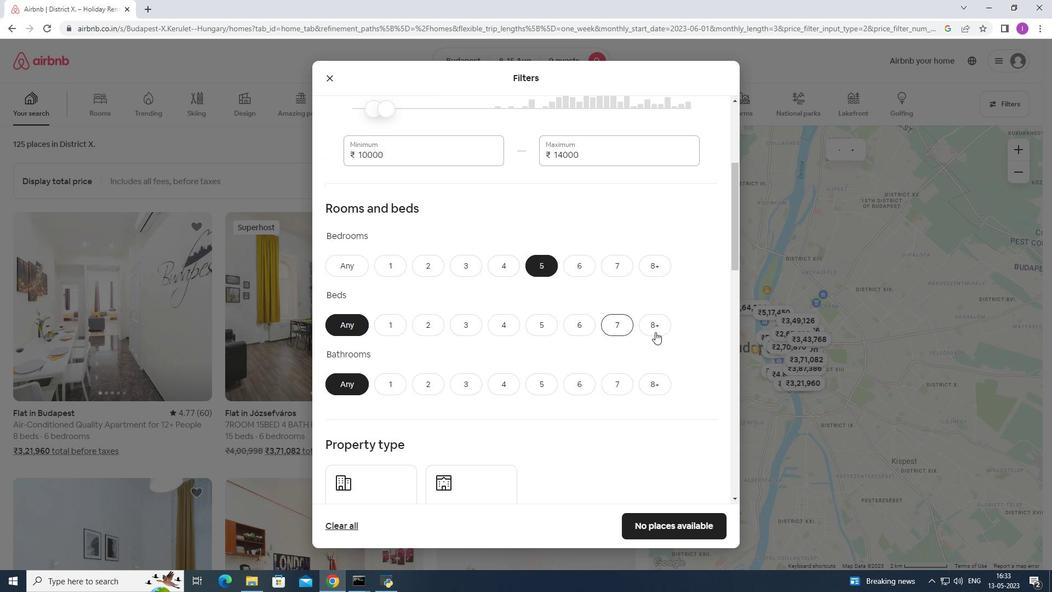 
Action: Mouse pressed left at (662, 332)
Screenshot: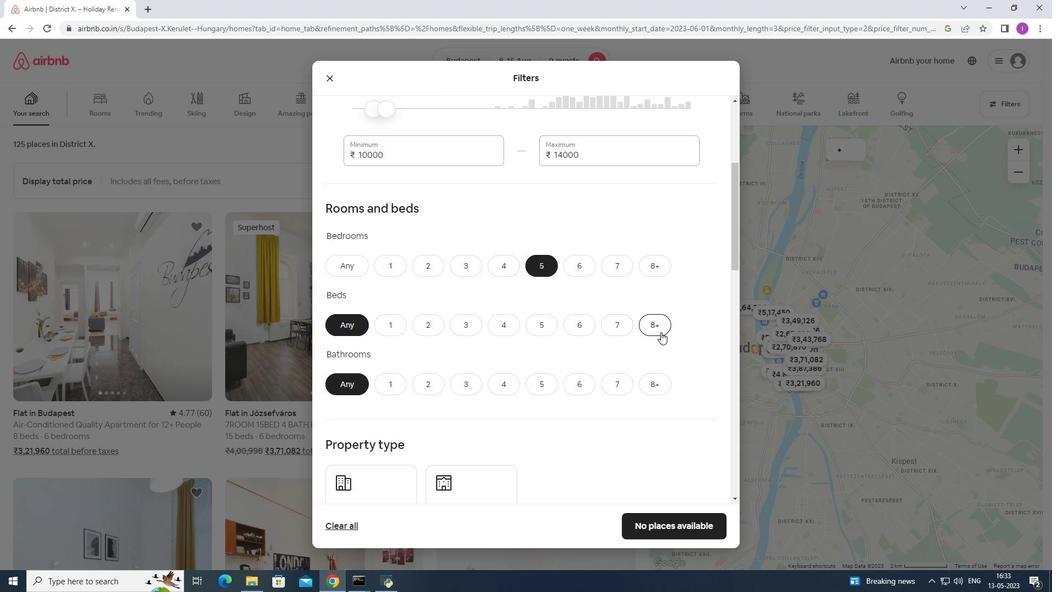 
Action: Mouse moved to (535, 386)
Screenshot: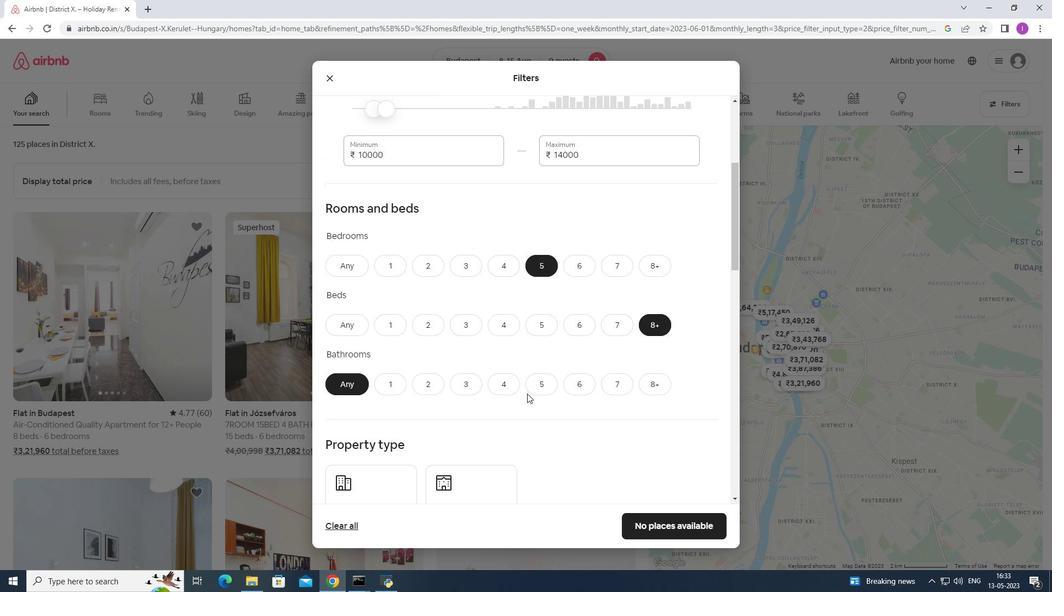 
Action: Mouse pressed left at (535, 386)
Screenshot: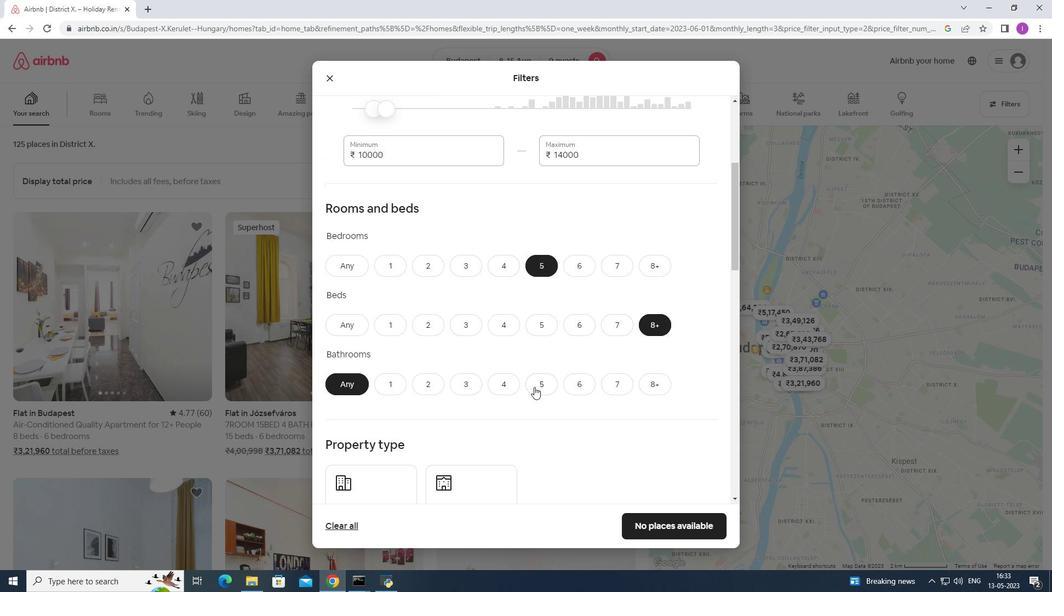 
Action: Mouse moved to (449, 354)
Screenshot: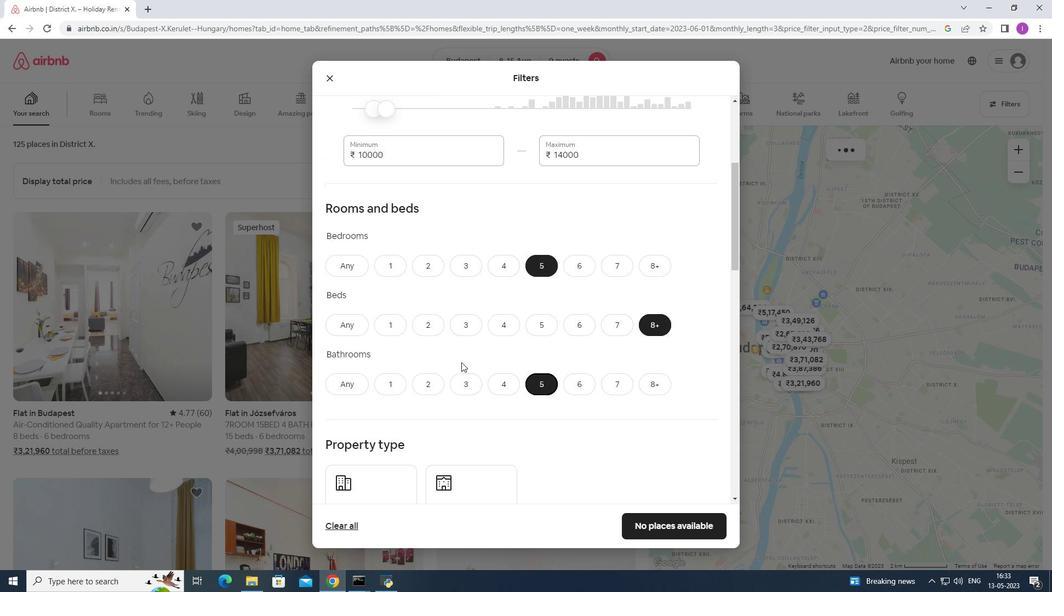 
Action: Mouse scrolled (449, 354) with delta (0, 0)
Screenshot: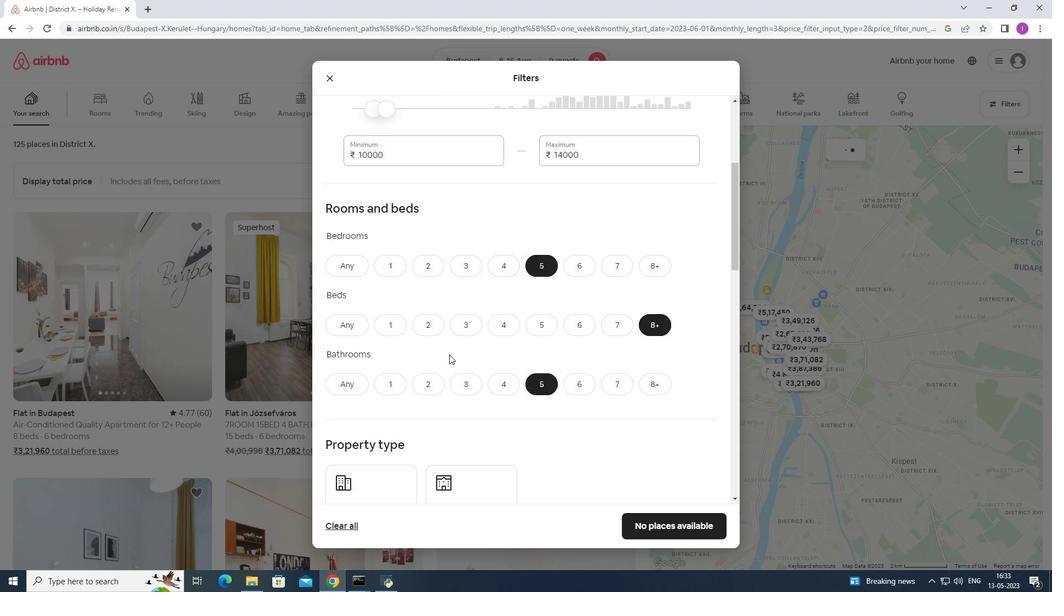 
Action: Mouse scrolled (449, 354) with delta (0, 0)
Screenshot: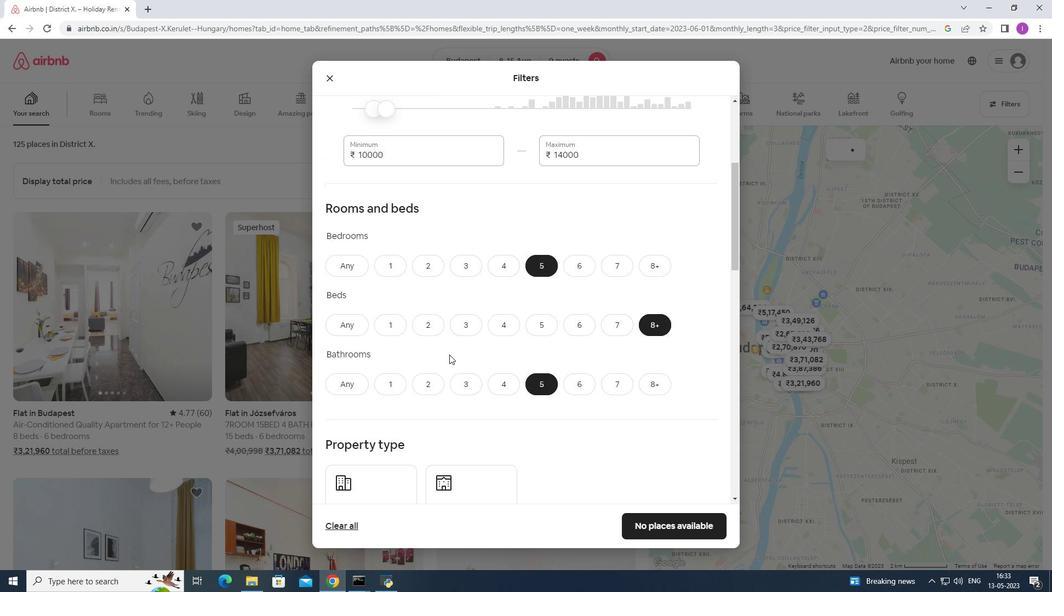 
Action: Mouse moved to (450, 354)
Screenshot: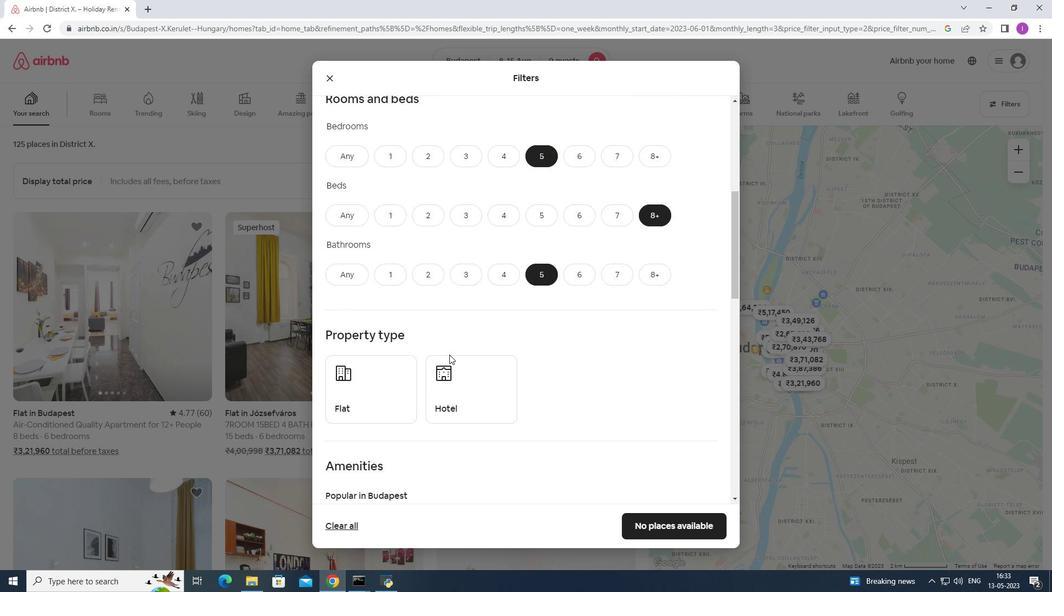 
Action: Mouse scrolled (450, 354) with delta (0, 0)
Screenshot: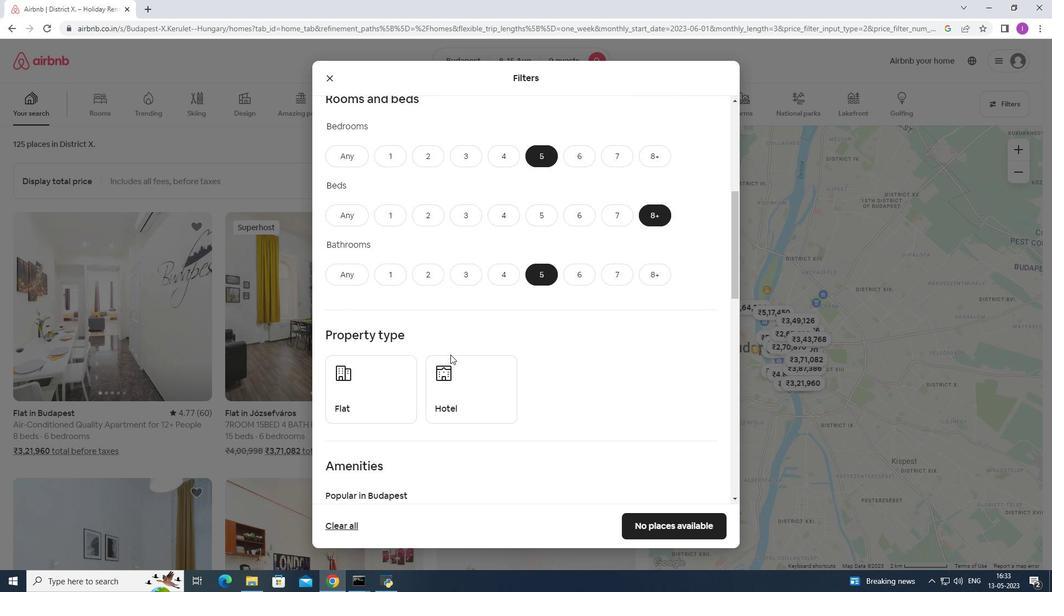 
Action: Mouse scrolled (450, 354) with delta (0, 0)
Screenshot: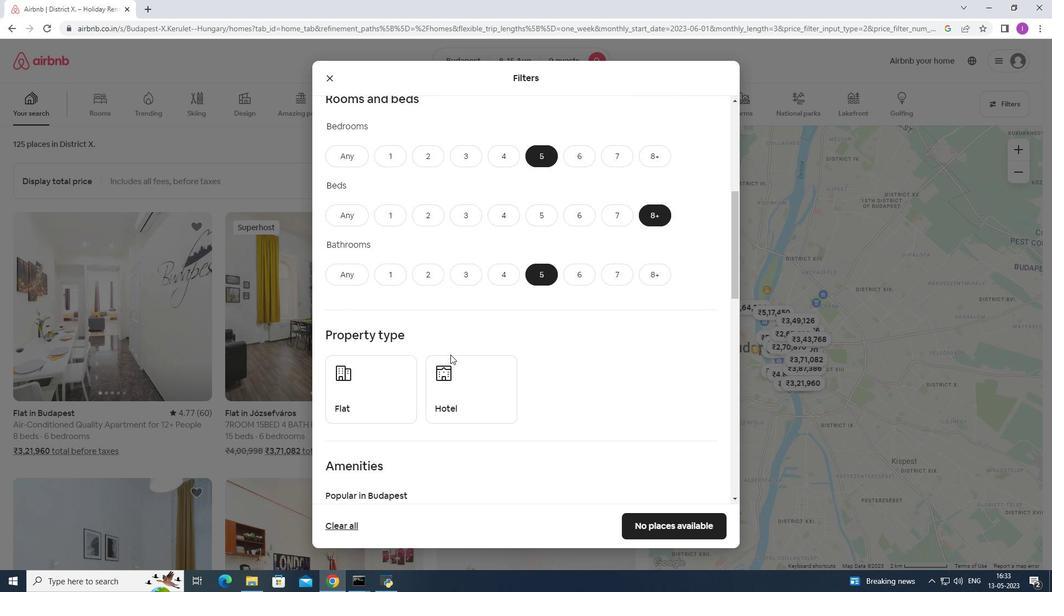 
Action: Mouse scrolled (450, 354) with delta (0, 0)
Screenshot: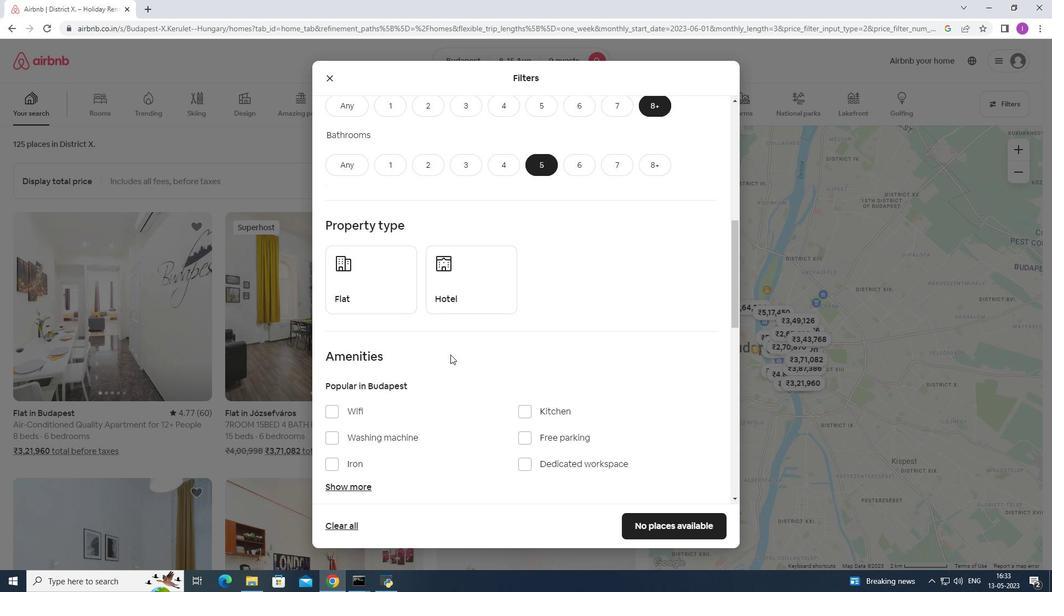 
Action: Mouse moved to (378, 235)
Screenshot: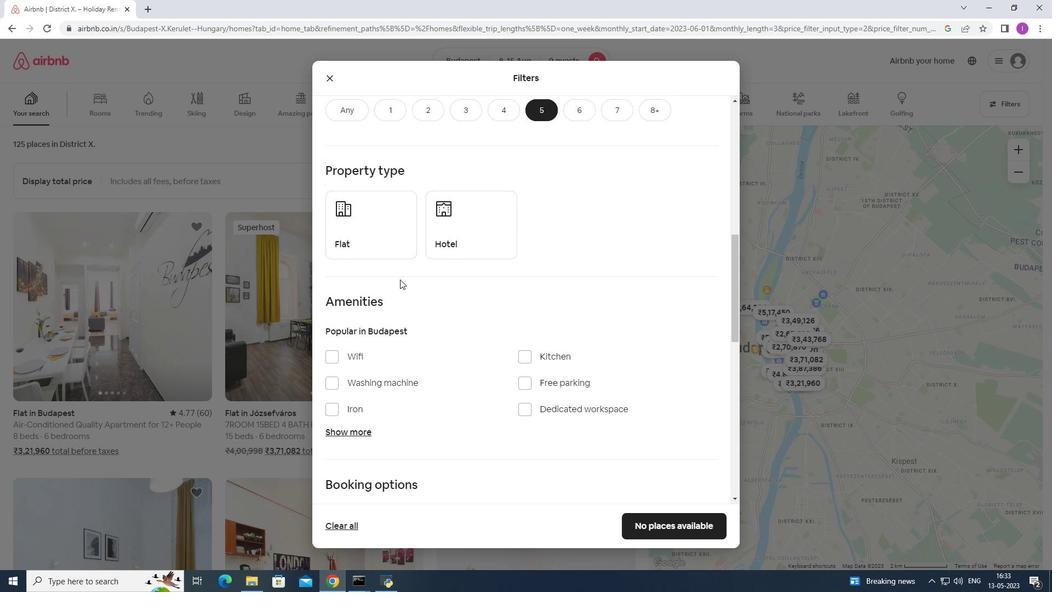 
Action: Mouse pressed left at (378, 235)
Screenshot: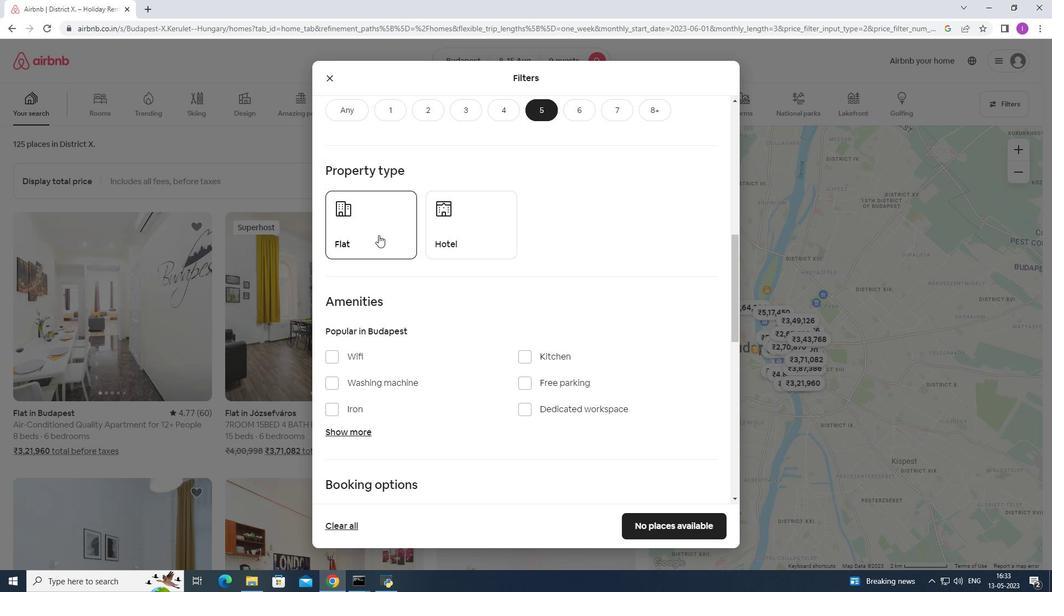 
Action: Mouse moved to (454, 281)
Screenshot: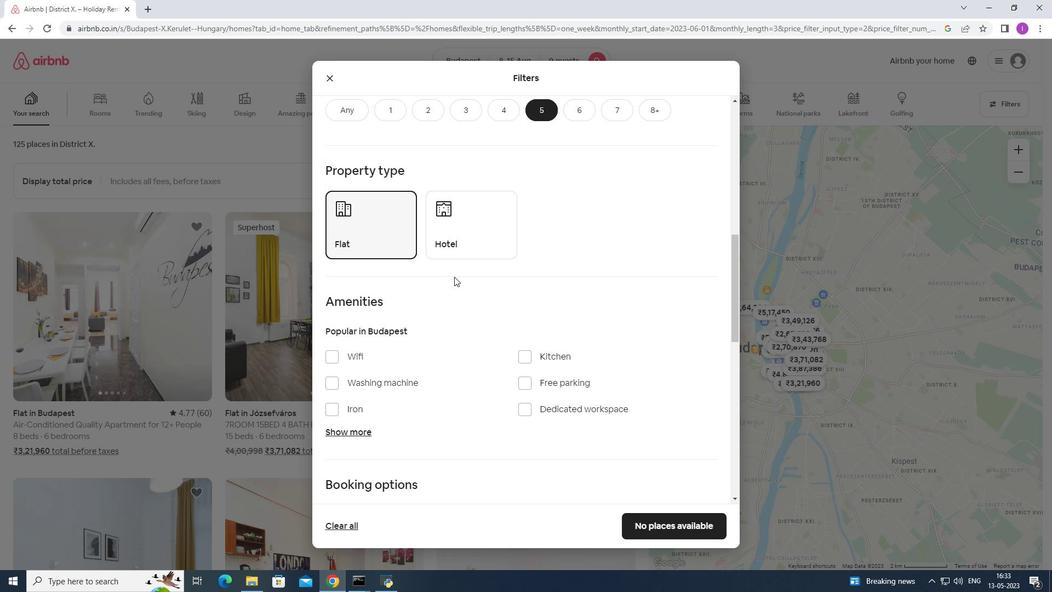 
Action: Mouse scrolled (454, 281) with delta (0, 0)
Screenshot: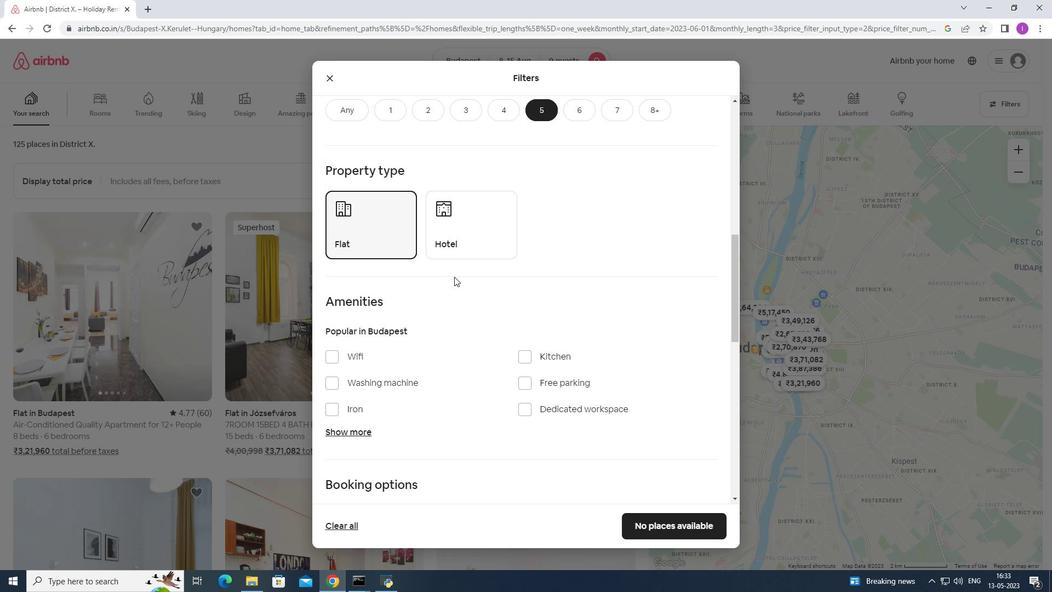 
Action: Mouse moved to (456, 283)
Screenshot: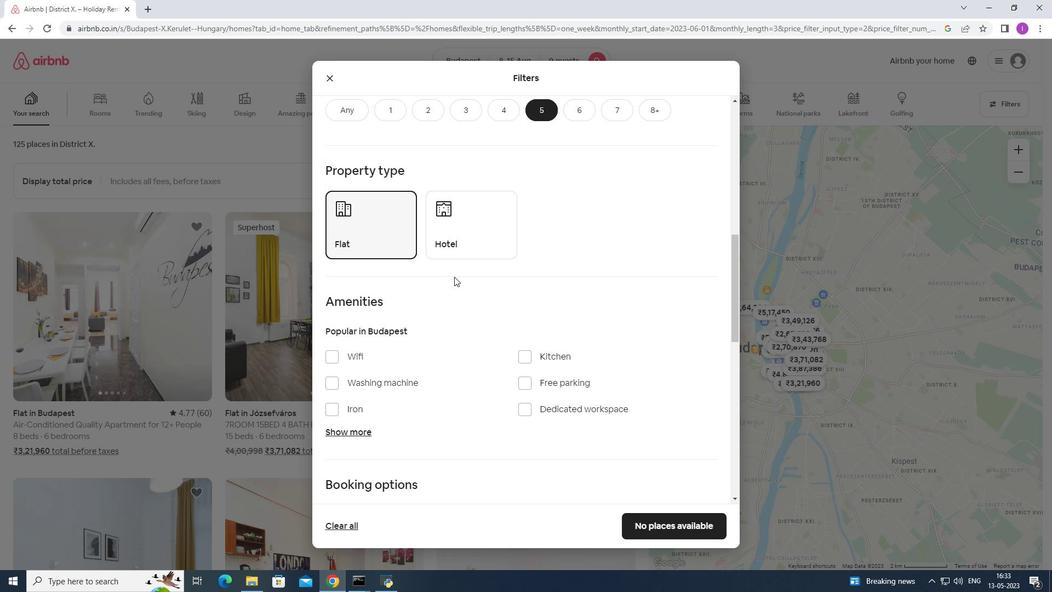 
Action: Mouse scrolled (456, 283) with delta (0, 0)
Screenshot: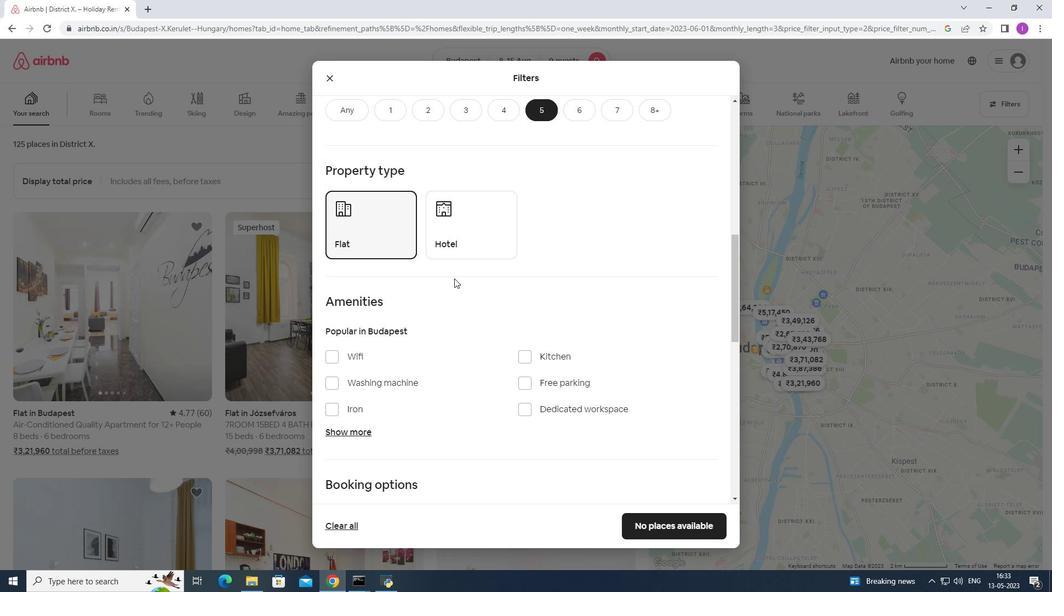 
Action: Mouse moved to (456, 285)
Screenshot: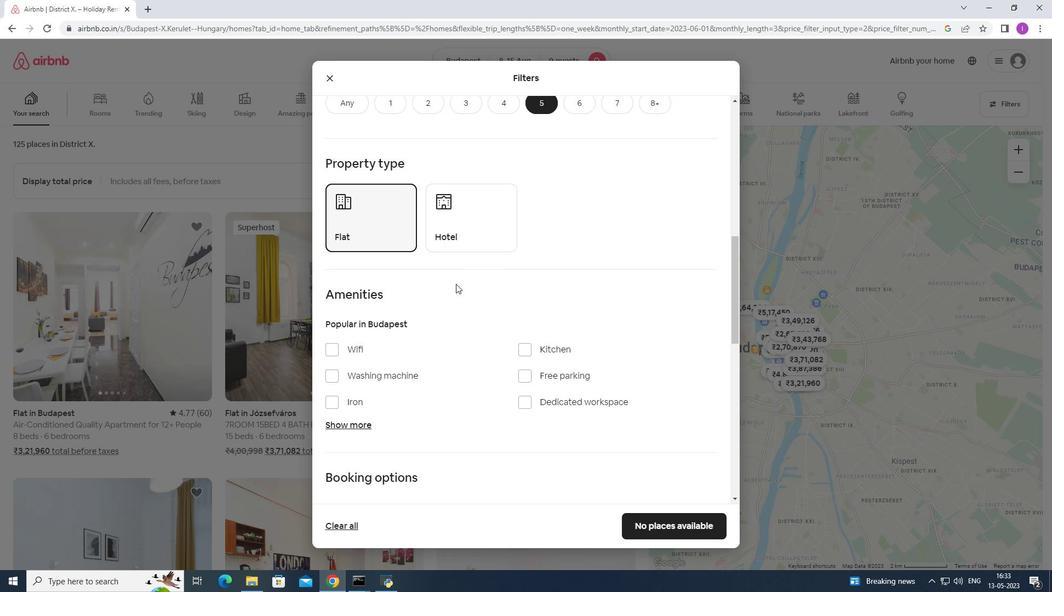 
Action: Mouse scrolled (456, 285) with delta (0, 0)
Screenshot: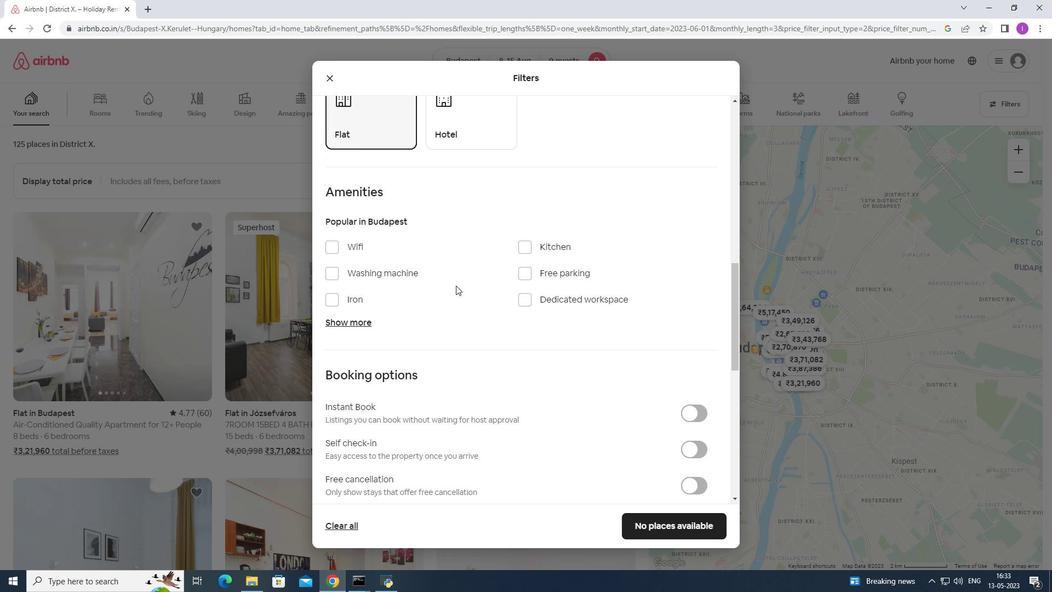 
Action: Mouse scrolled (456, 285) with delta (0, 0)
Screenshot: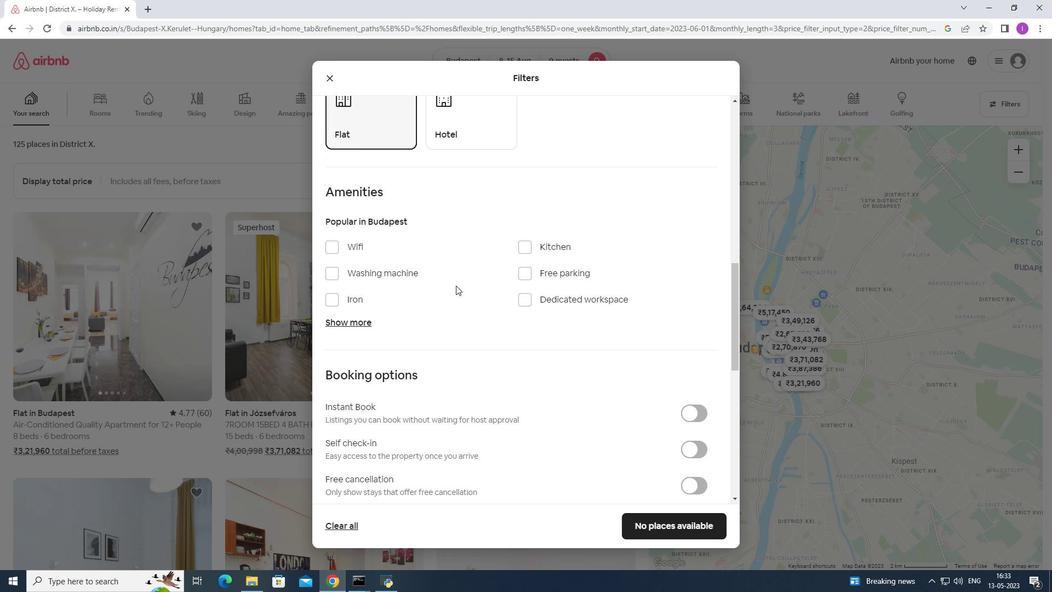 
Action: Mouse moved to (334, 135)
Screenshot: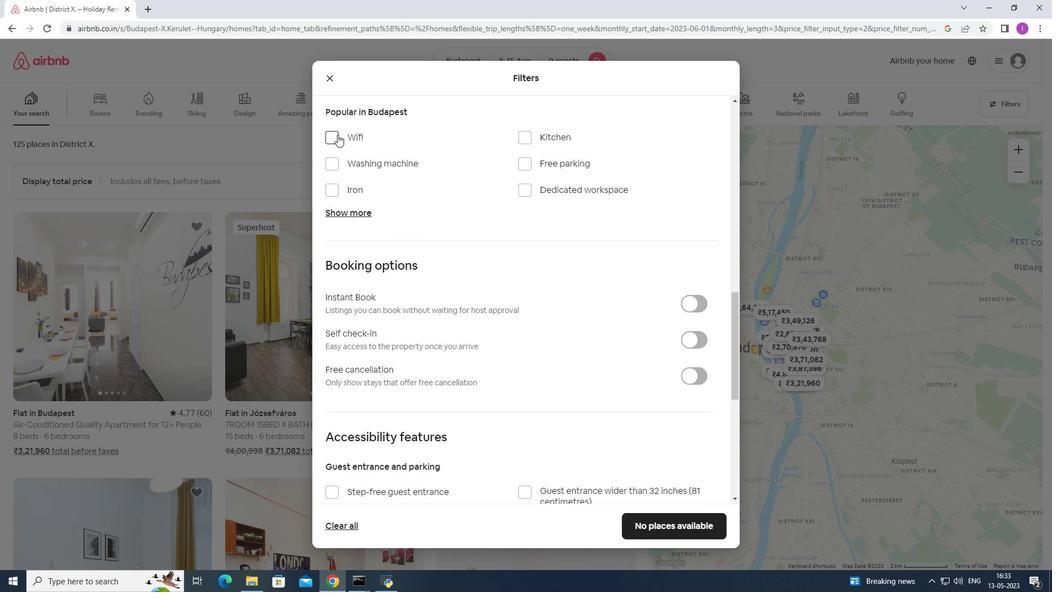 
Action: Mouse pressed left at (334, 135)
Screenshot: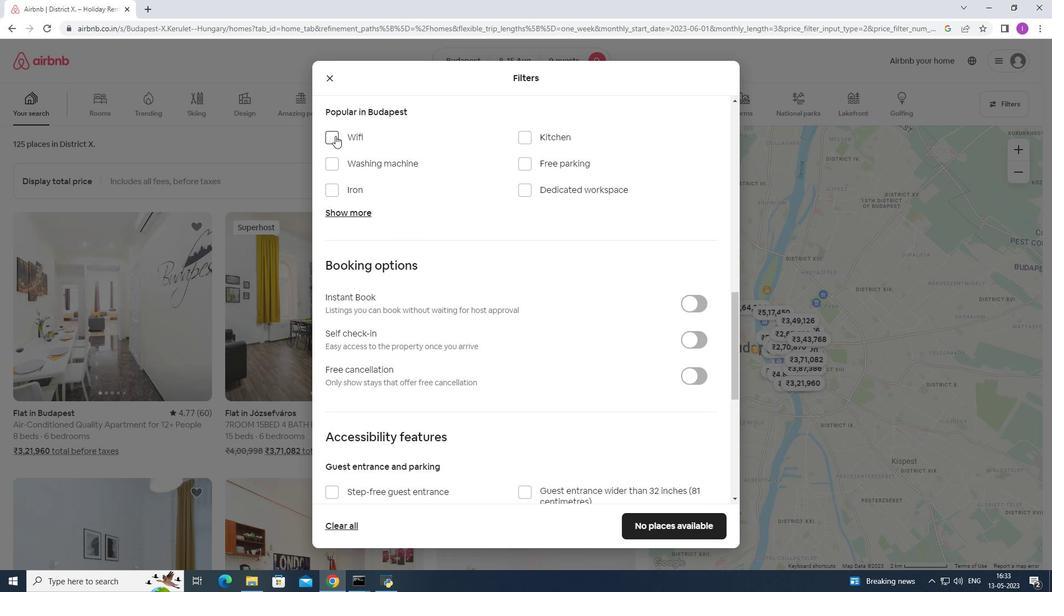 
Action: Mouse moved to (517, 163)
Screenshot: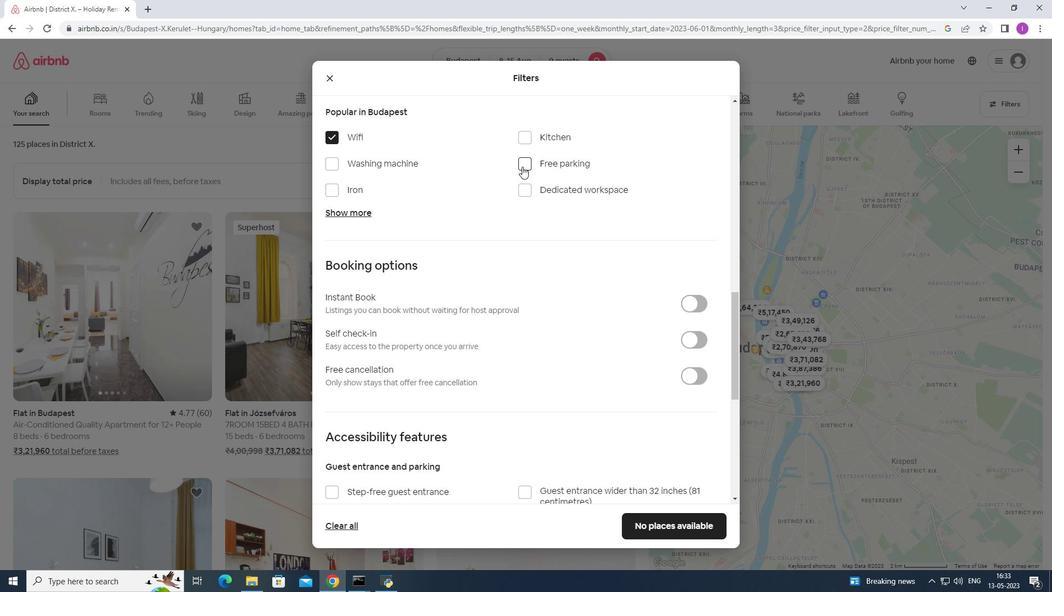
Action: Mouse pressed left at (517, 163)
Screenshot: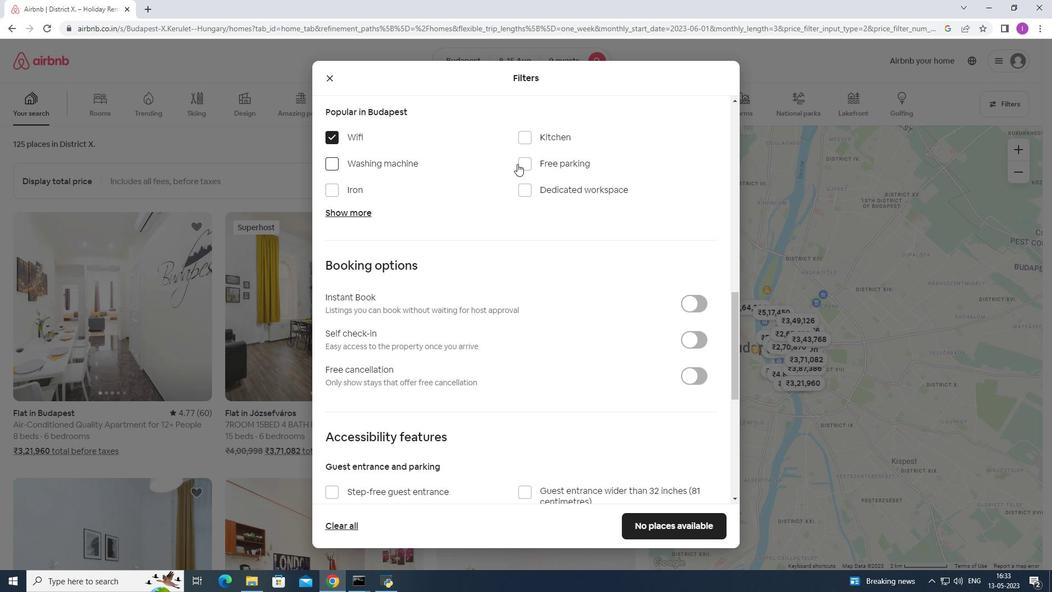 
Action: Mouse moved to (525, 166)
Screenshot: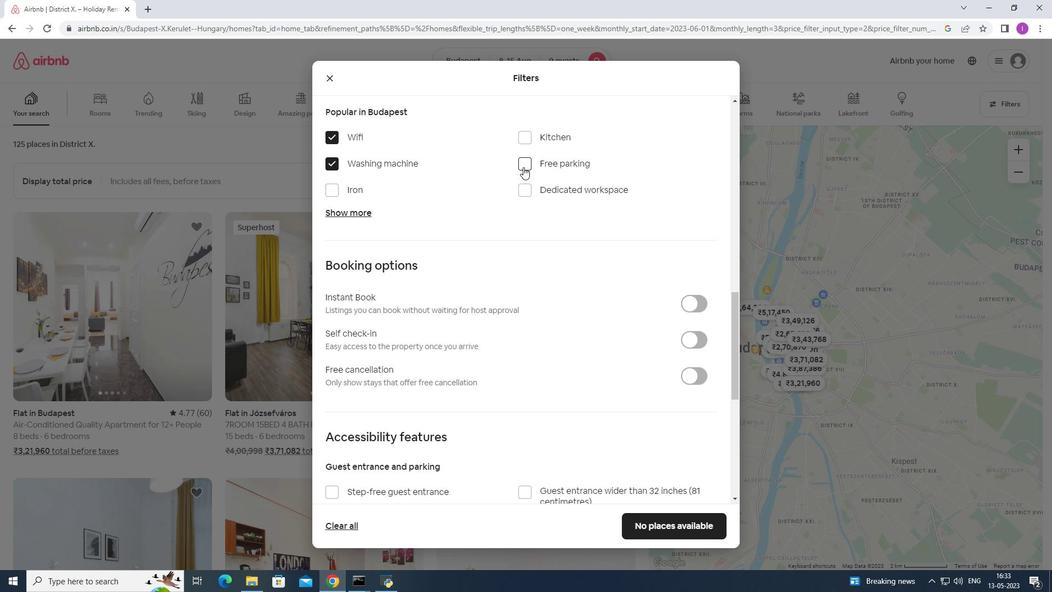 
Action: Mouse pressed left at (525, 166)
Screenshot: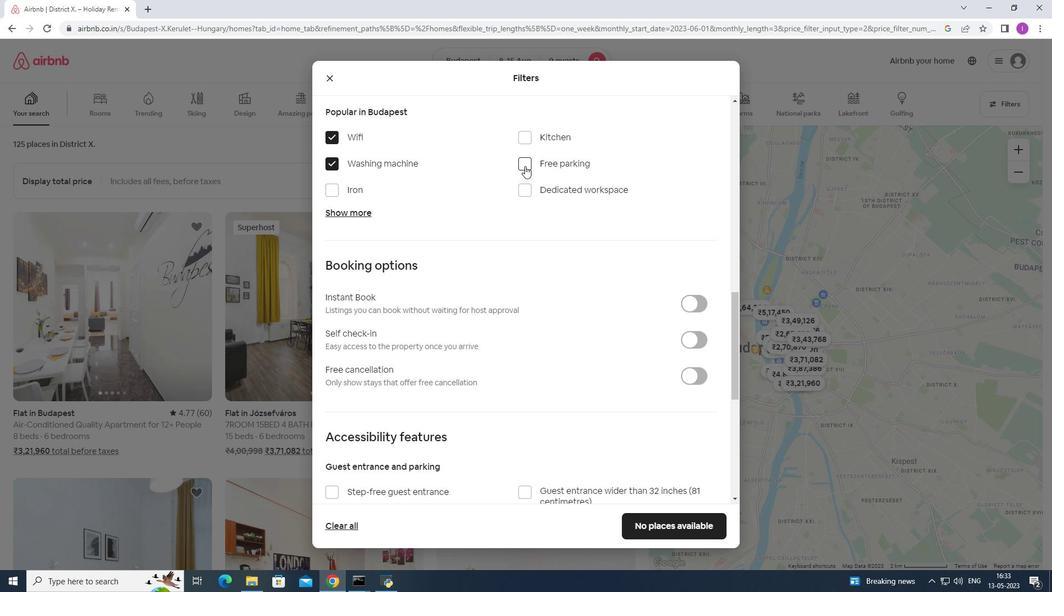 
Action: Mouse moved to (333, 168)
Screenshot: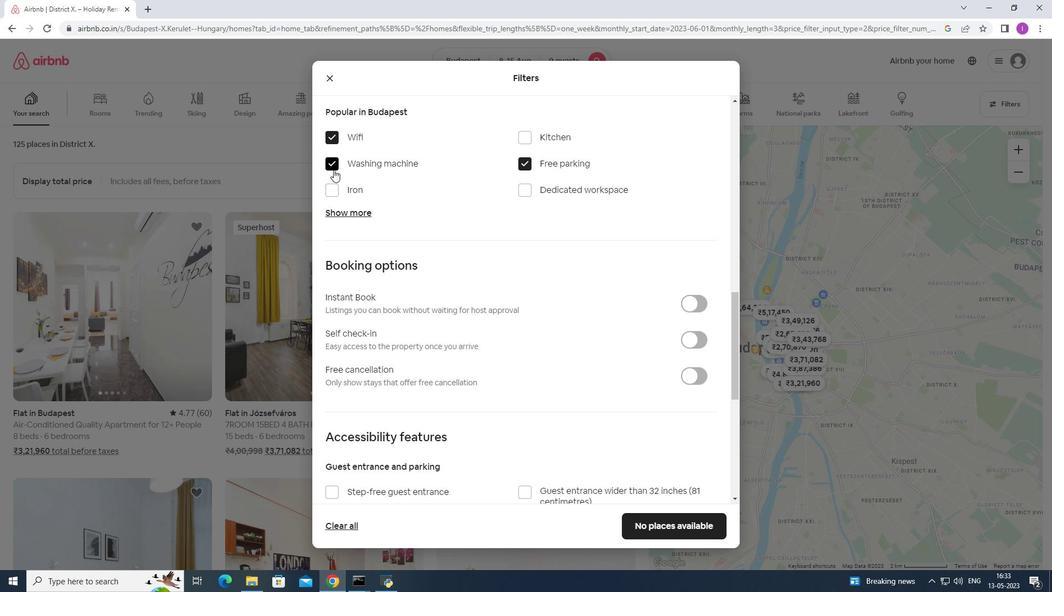 
Action: Mouse pressed left at (333, 168)
Screenshot: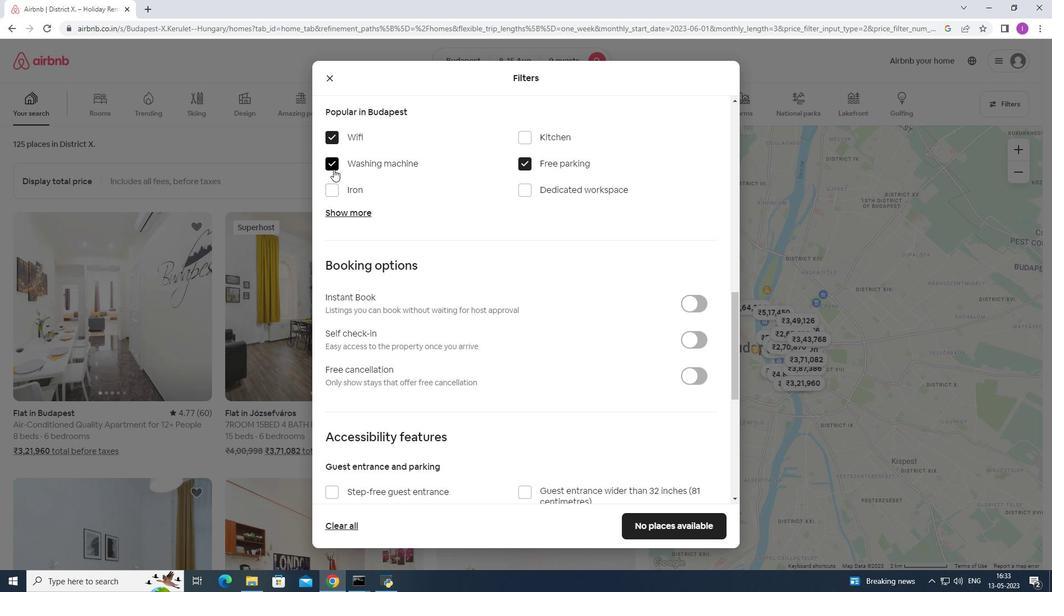
Action: Mouse moved to (358, 212)
Screenshot: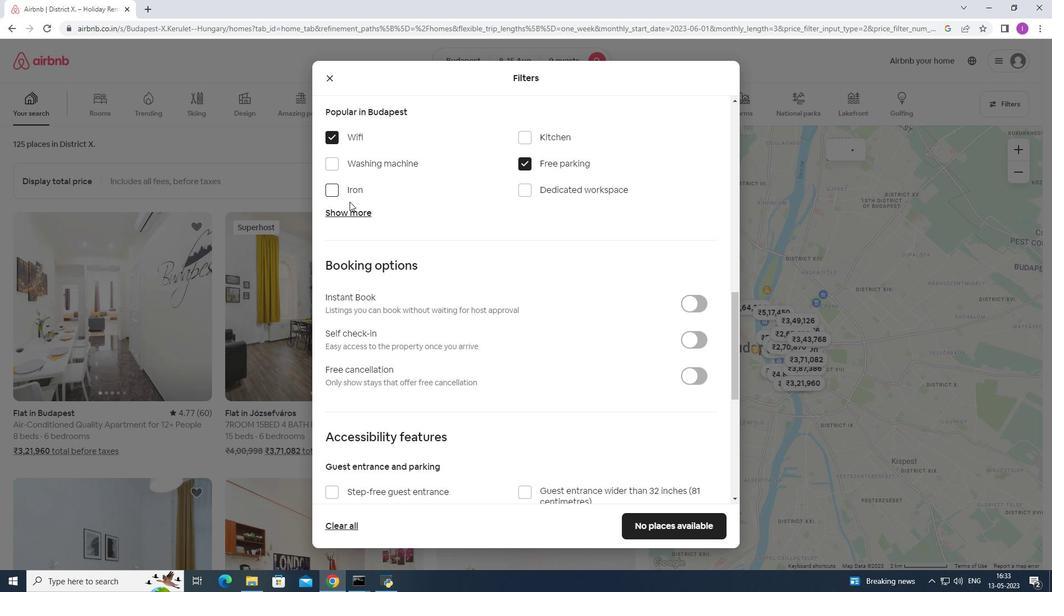 
Action: Mouse pressed left at (358, 212)
Screenshot: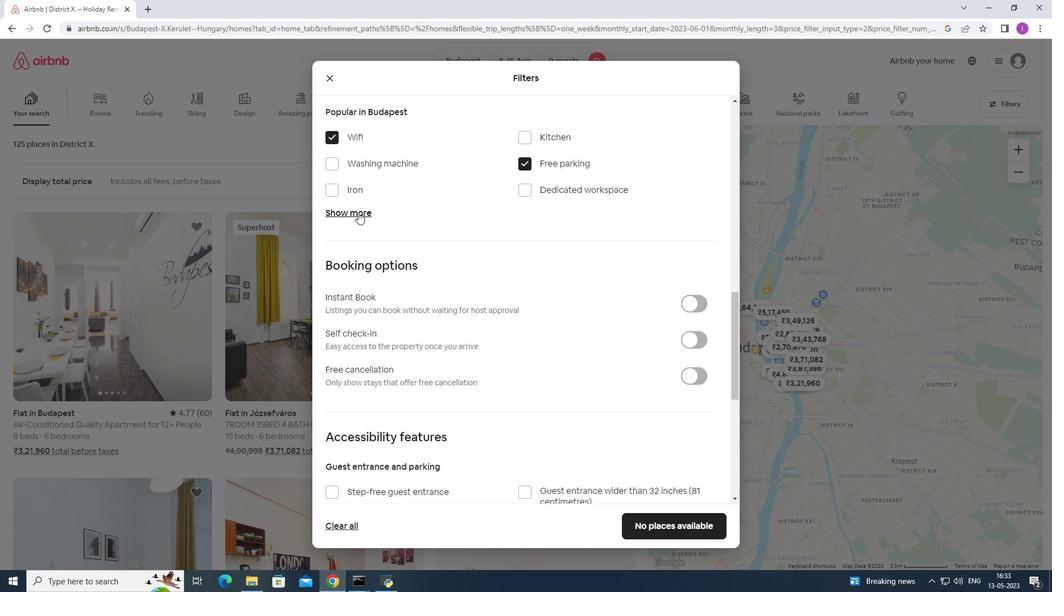 
Action: Mouse moved to (526, 281)
Screenshot: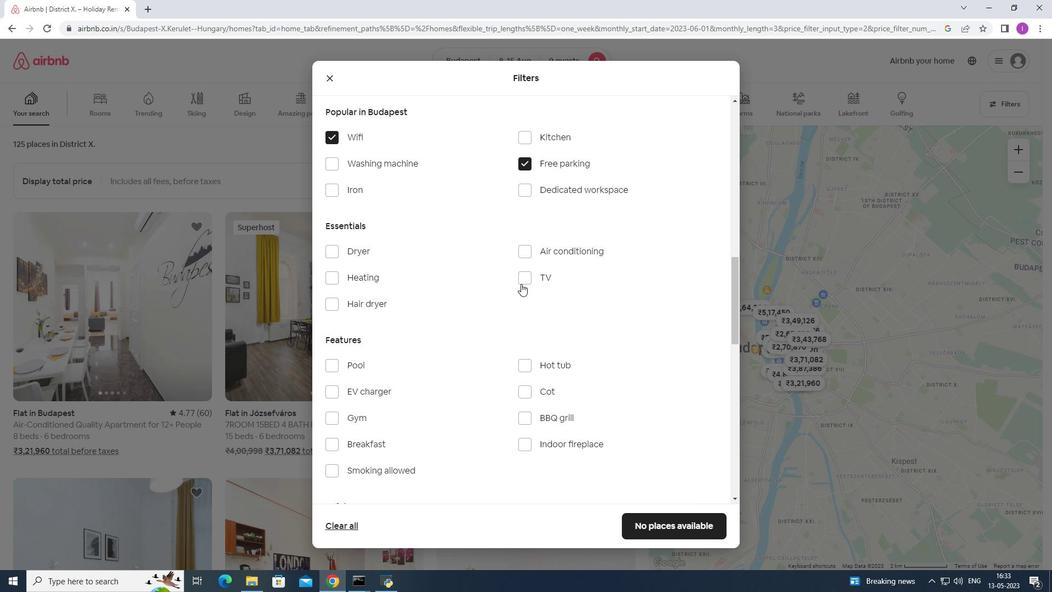 
Action: Mouse pressed left at (526, 281)
Screenshot: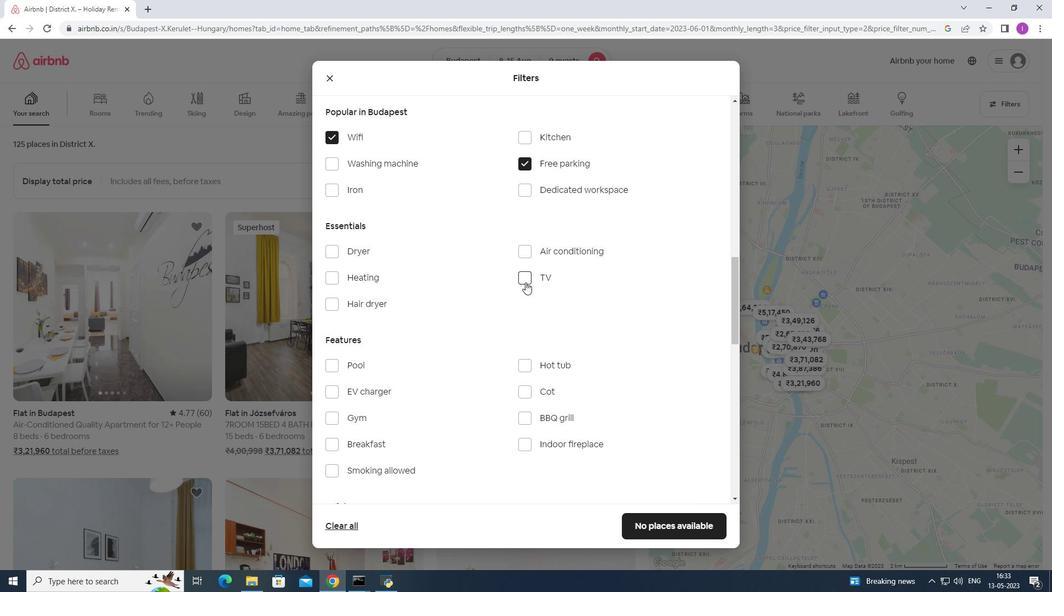 
Action: Mouse moved to (336, 416)
Screenshot: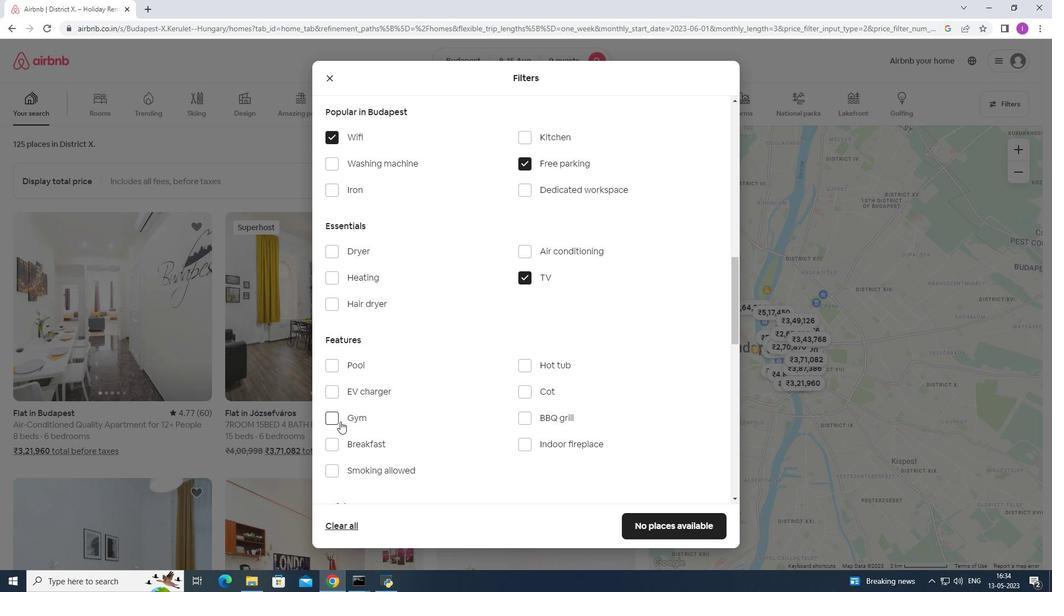 
Action: Mouse pressed left at (336, 416)
Screenshot: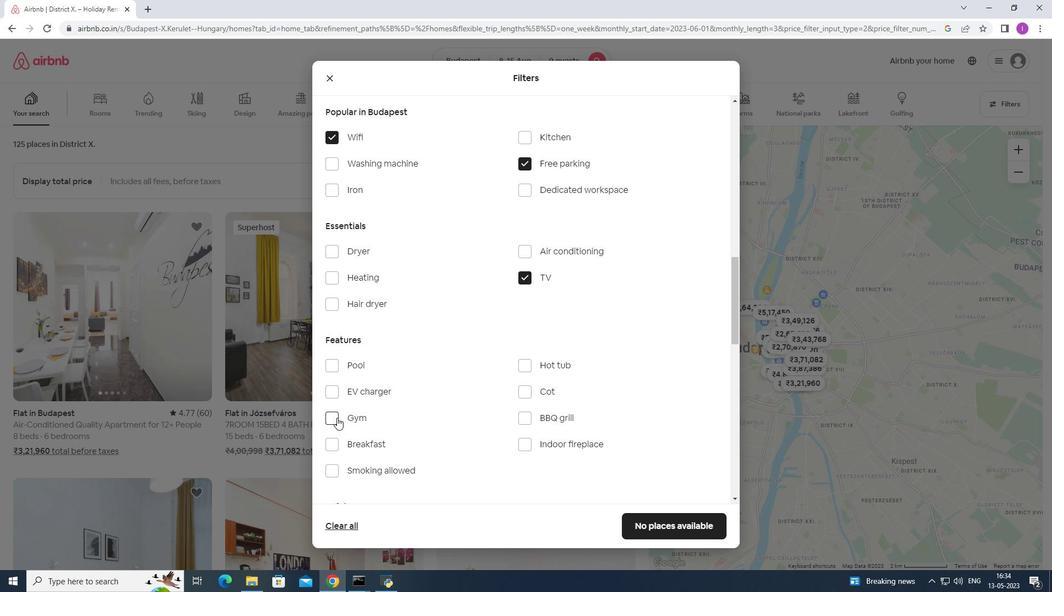 
Action: Mouse moved to (328, 444)
Screenshot: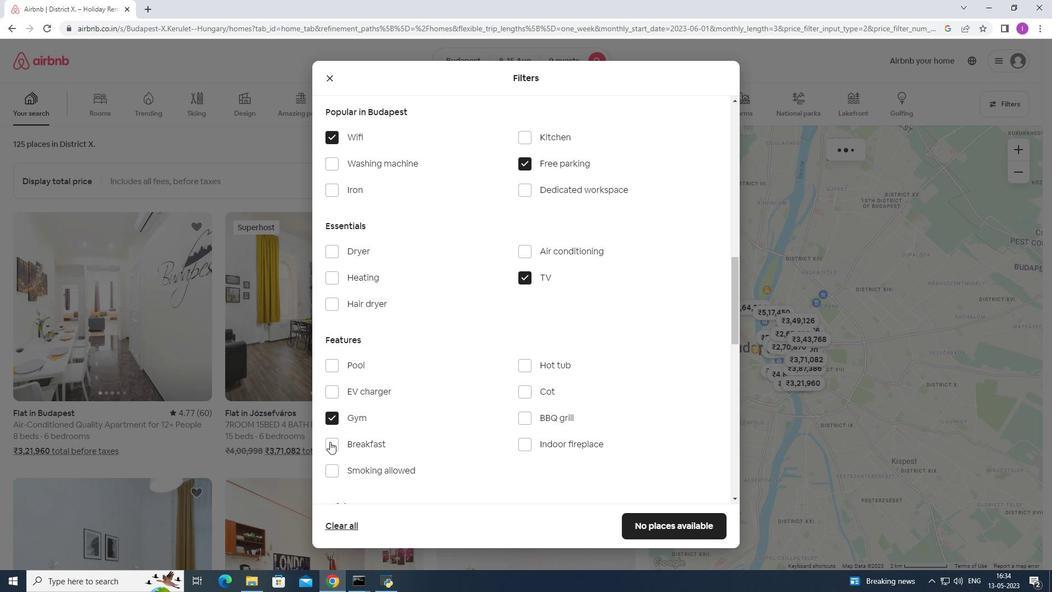 
Action: Mouse pressed left at (328, 444)
Screenshot: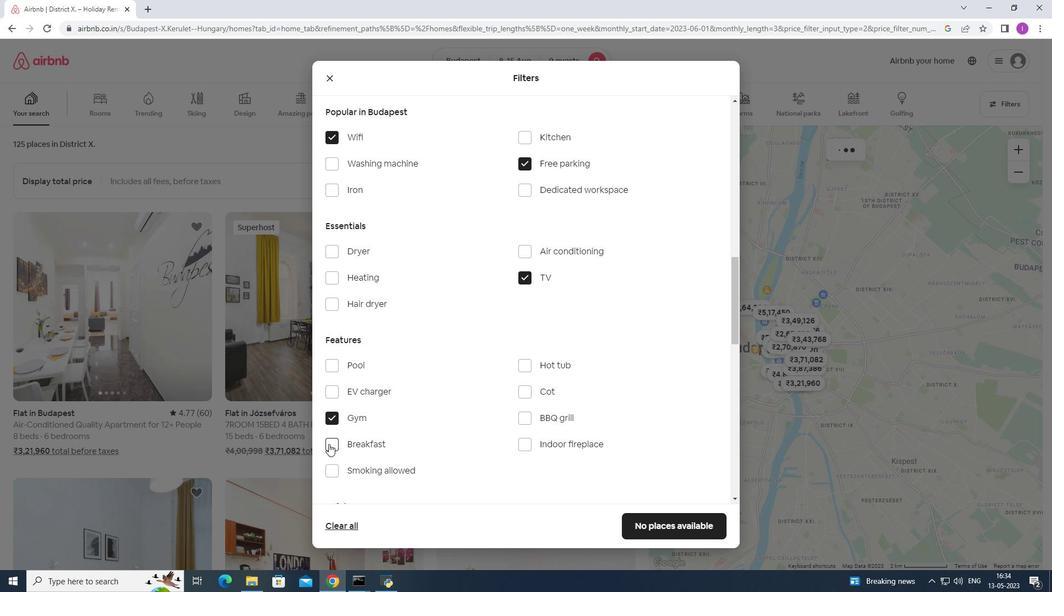 
Action: Mouse moved to (412, 412)
Screenshot: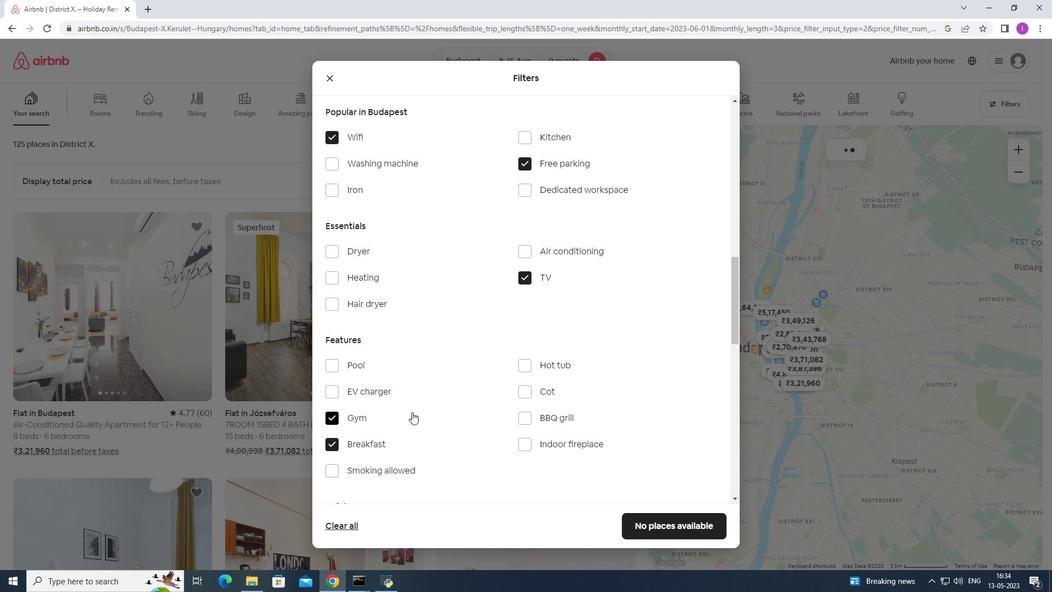 
Action: Mouse scrolled (412, 411) with delta (0, 0)
Screenshot: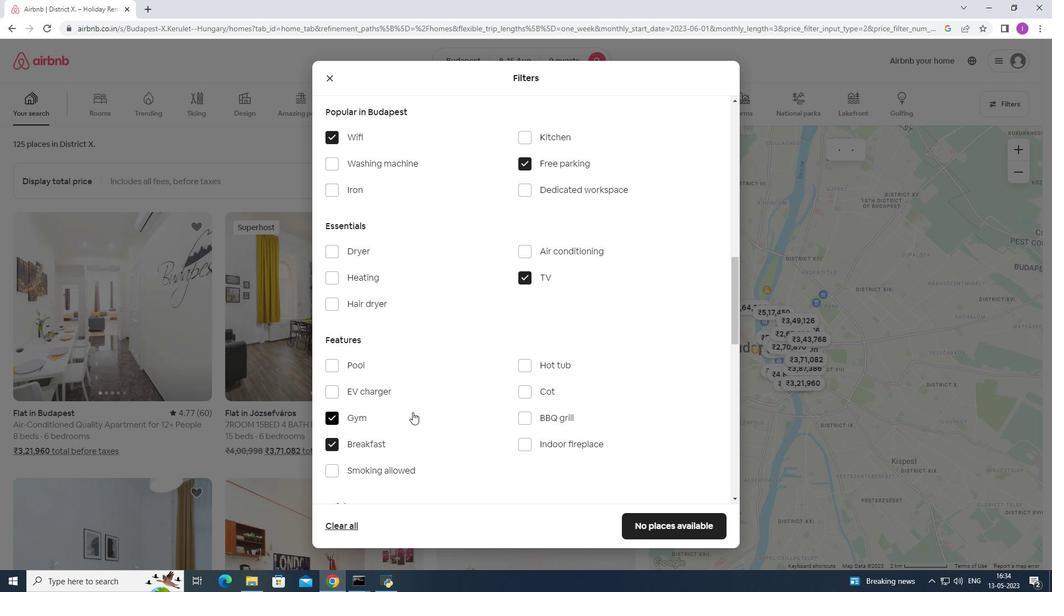 
Action: Mouse scrolled (412, 411) with delta (0, 0)
Screenshot: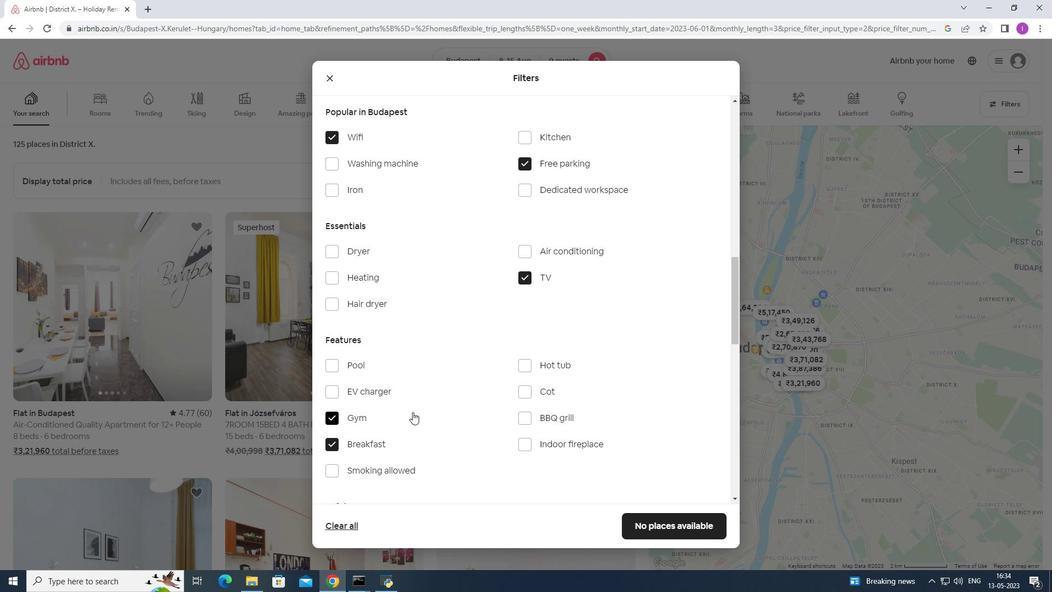 
Action: Mouse scrolled (412, 411) with delta (0, 0)
Screenshot: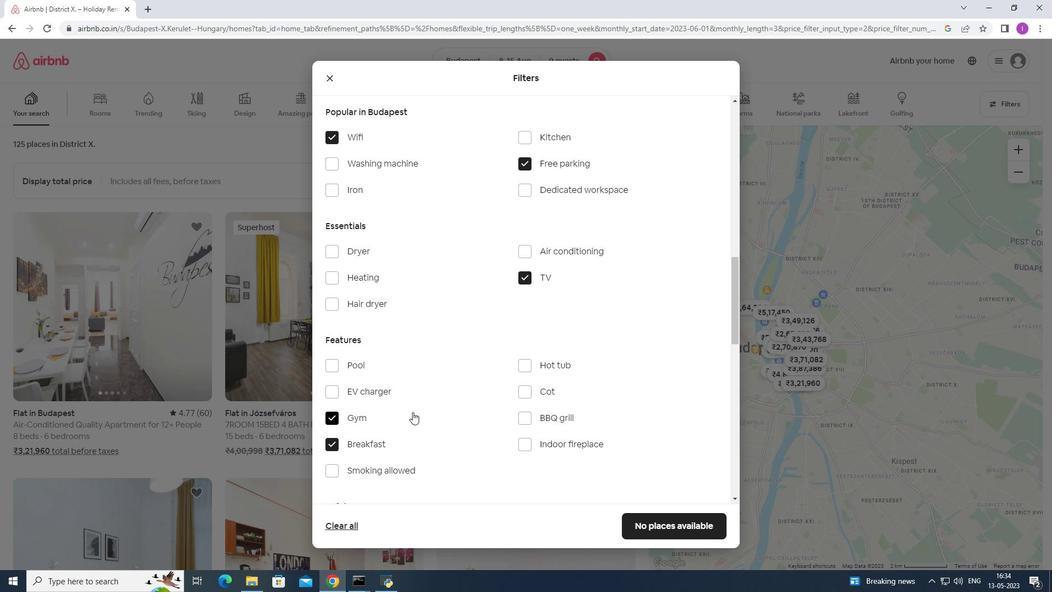 
Action: Mouse scrolled (412, 411) with delta (0, 0)
Screenshot: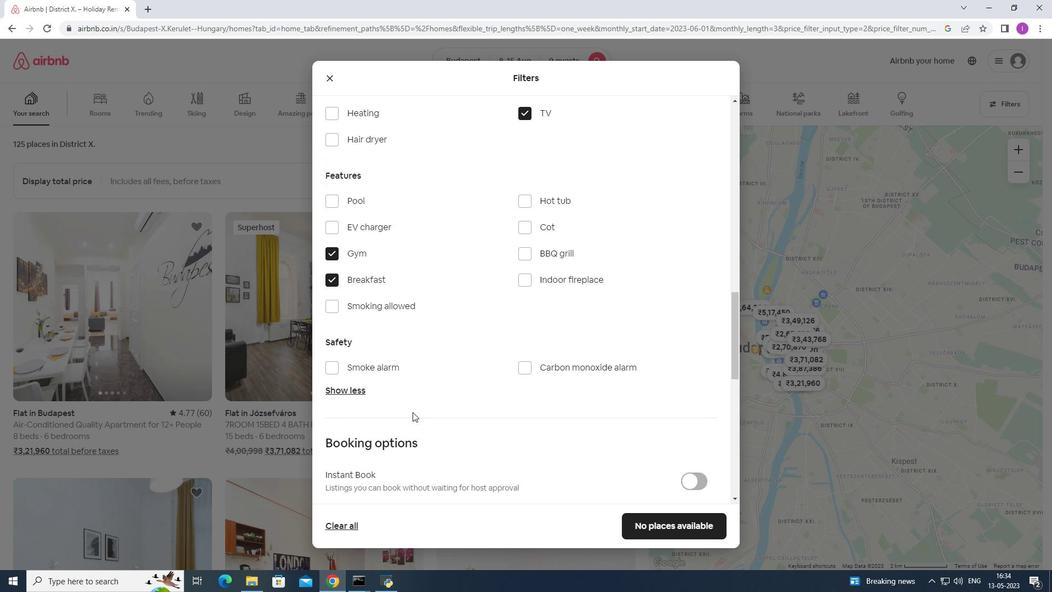 
Action: Mouse scrolled (412, 411) with delta (0, 0)
Screenshot: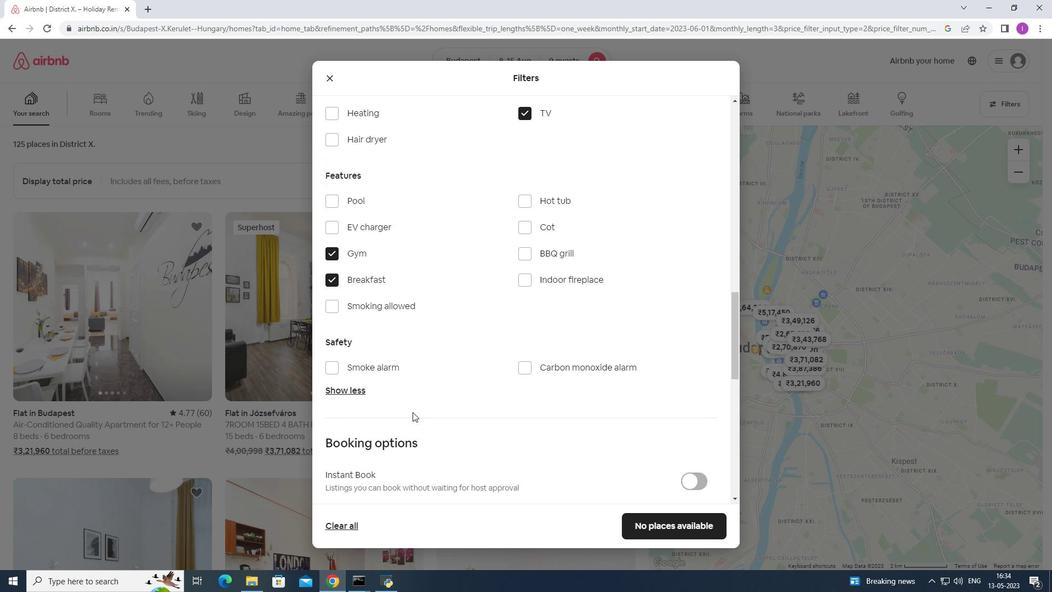 
Action: Mouse scrolled (412, 411) with delta (0, 0)
Screenshot: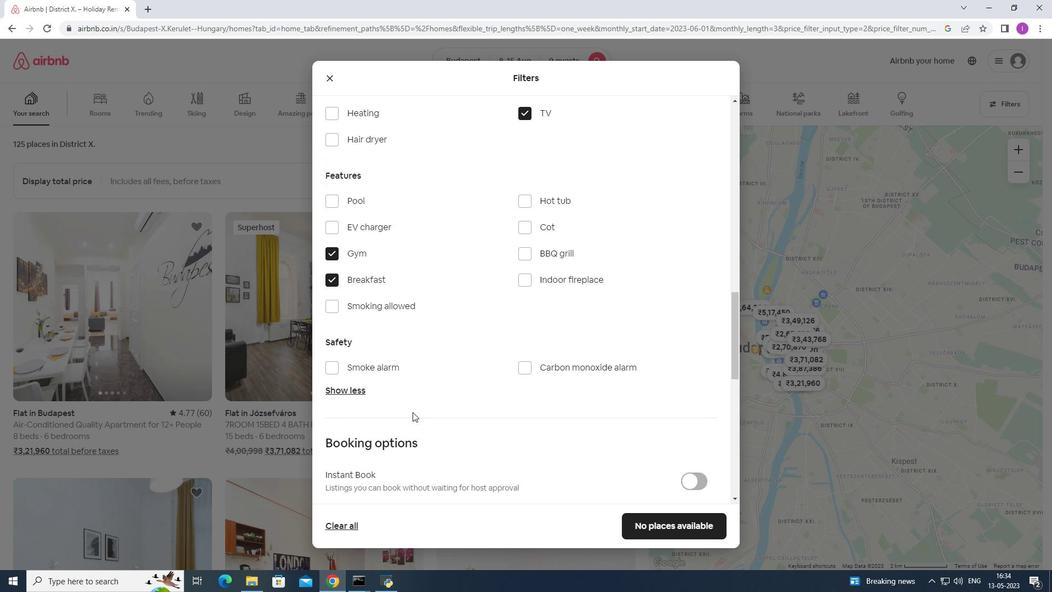 
Action: Mouse moved to (696, 354)
Screenshot: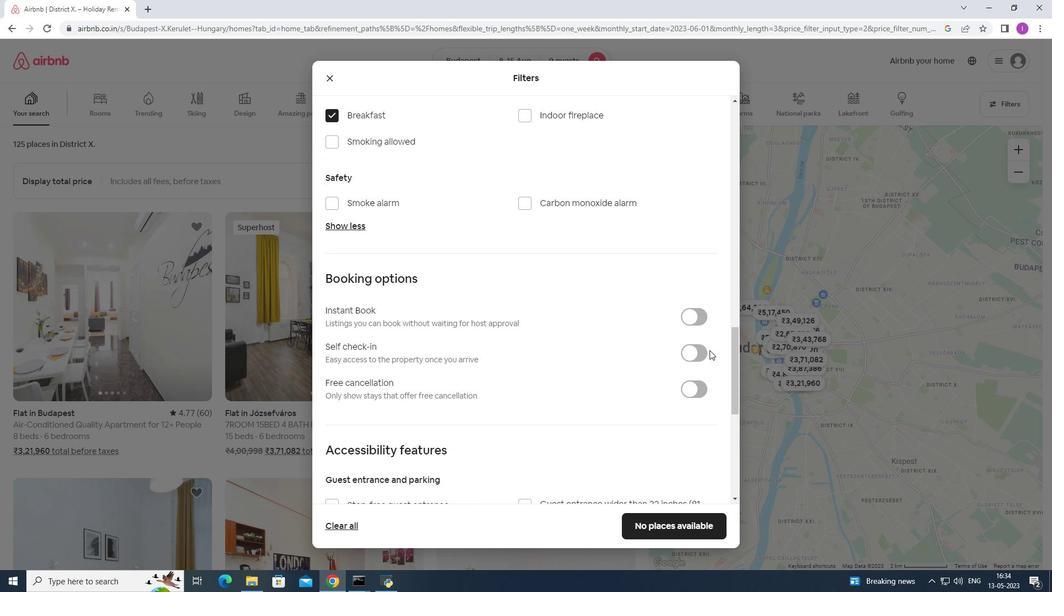 
Action: Mouse pressed left at (696, 354)
Screenshot: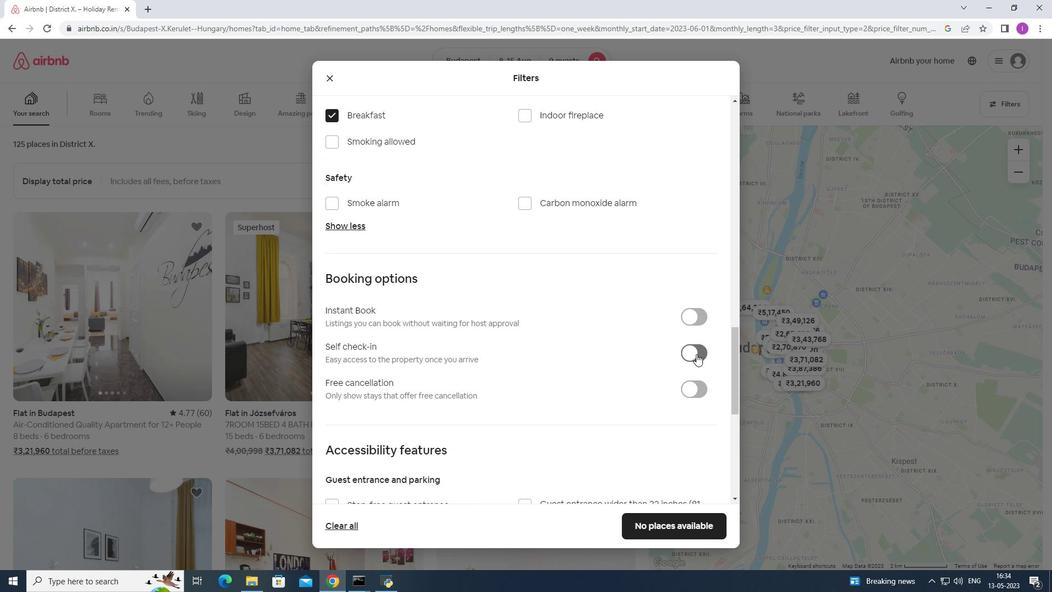 
Action: Mouse moved to (456, 368)
Screenshot: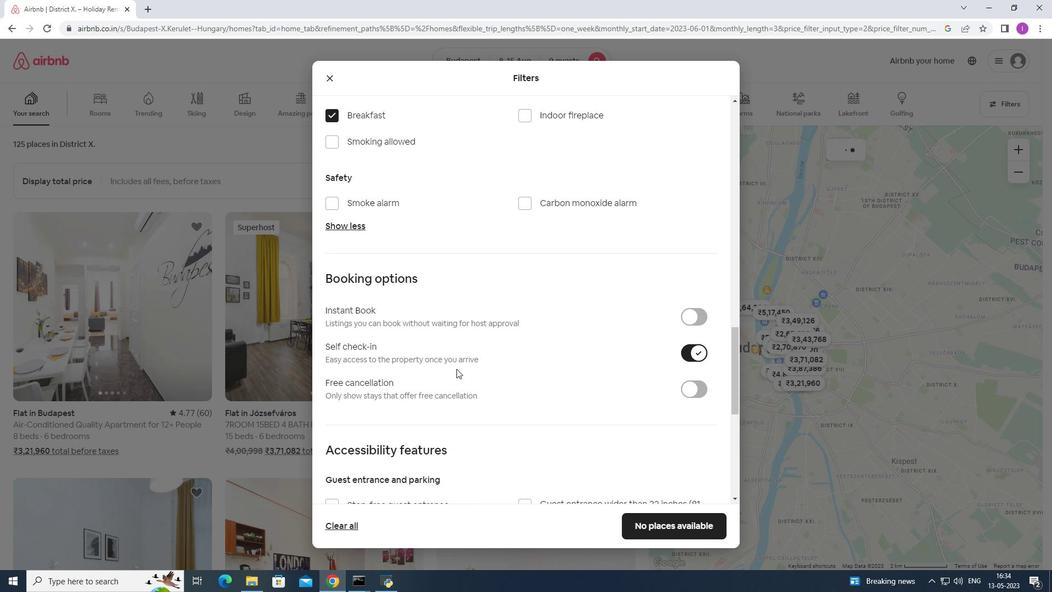 
Action: Mouse scrolled (456, 368) with delta (0, 0)
Screenshot: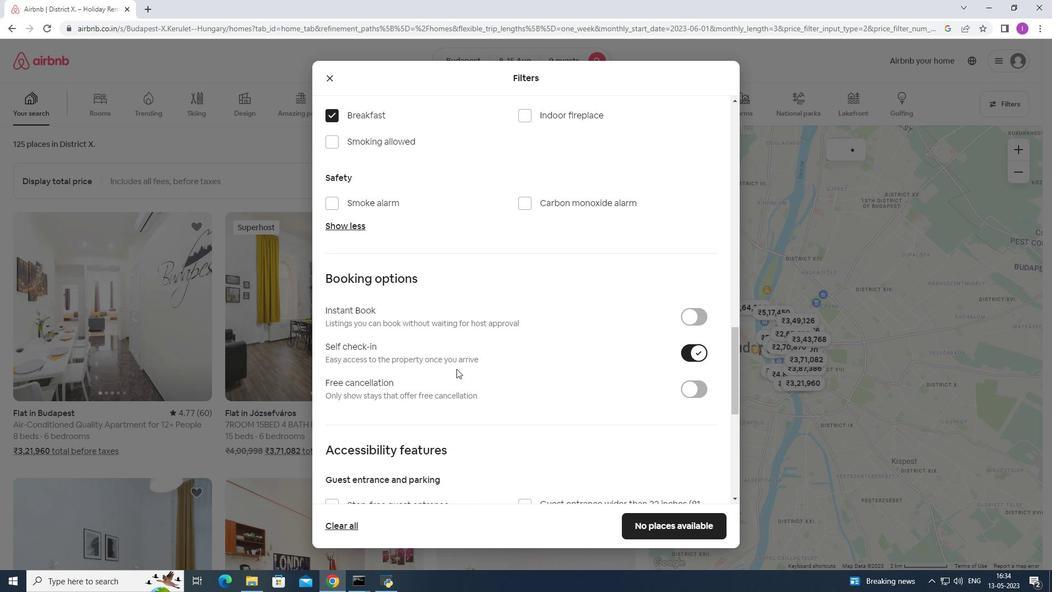 
Action: Mouse scrolled (456, 368) with delta (0, 0)
Screenshot: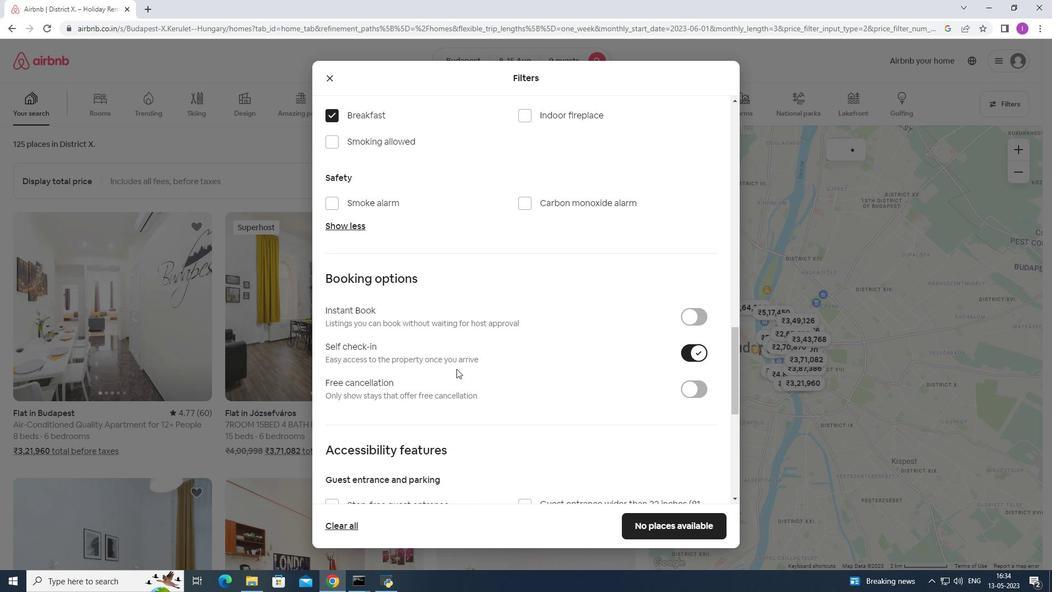 
Action: Mouse scrolled (456, 368) with delta (0, 0)
Screenshot: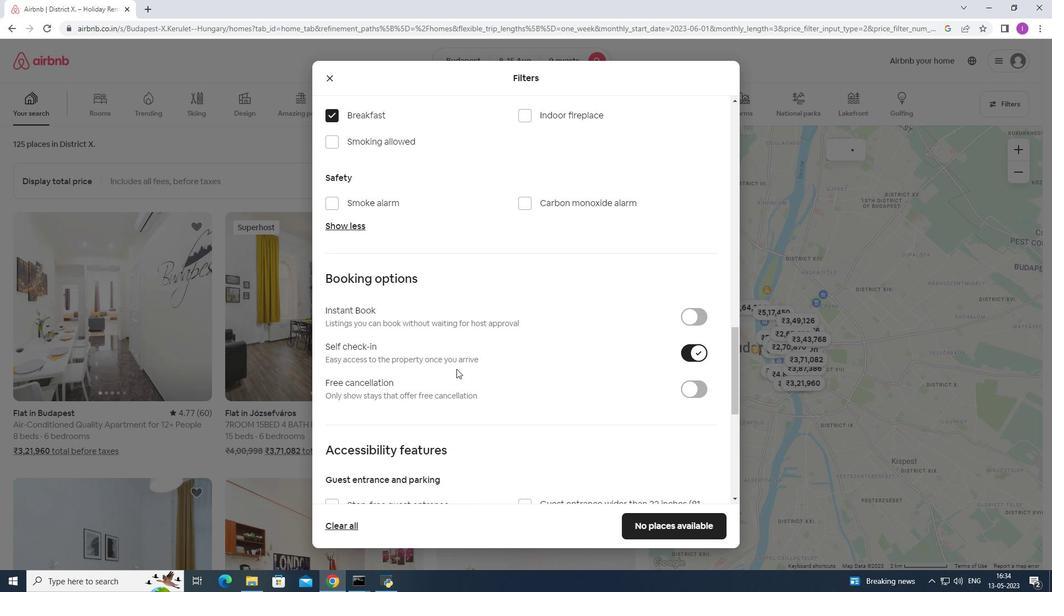 
Action: Mouse moved to (457, 368)
Screenshot: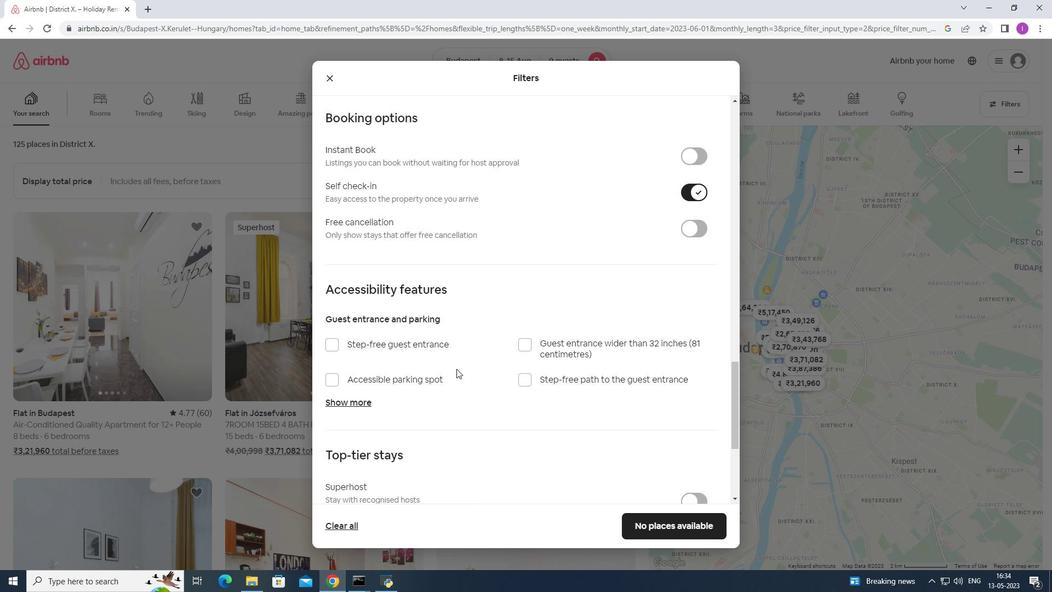 
Action: Mouse scrolled (457, 368) with delta (0, 0)
Screenshot: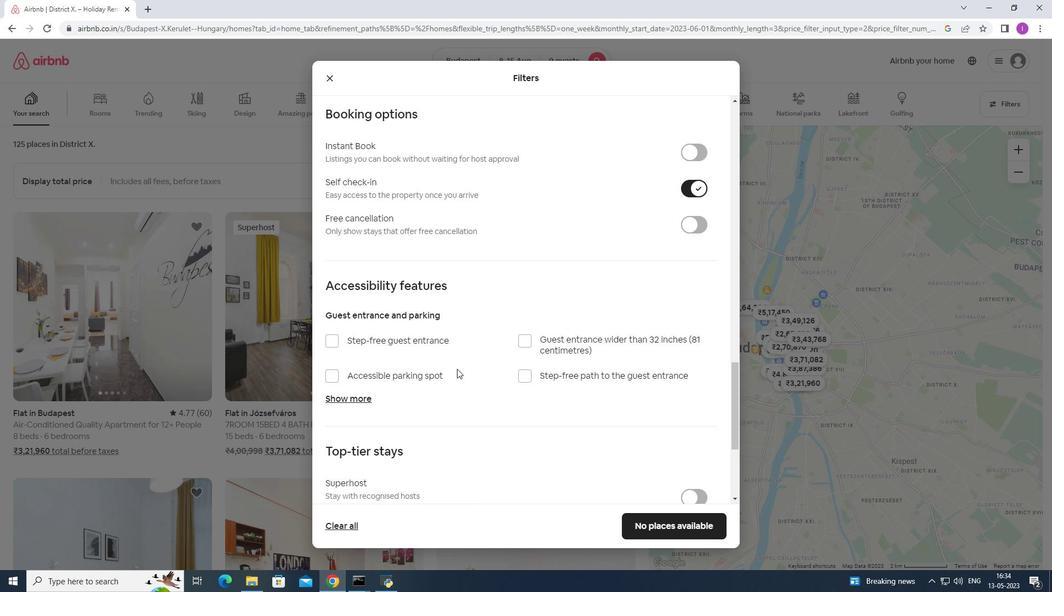 
Action: Mouse scrolled (457, 368) with delta (0, 0)
Screenshot: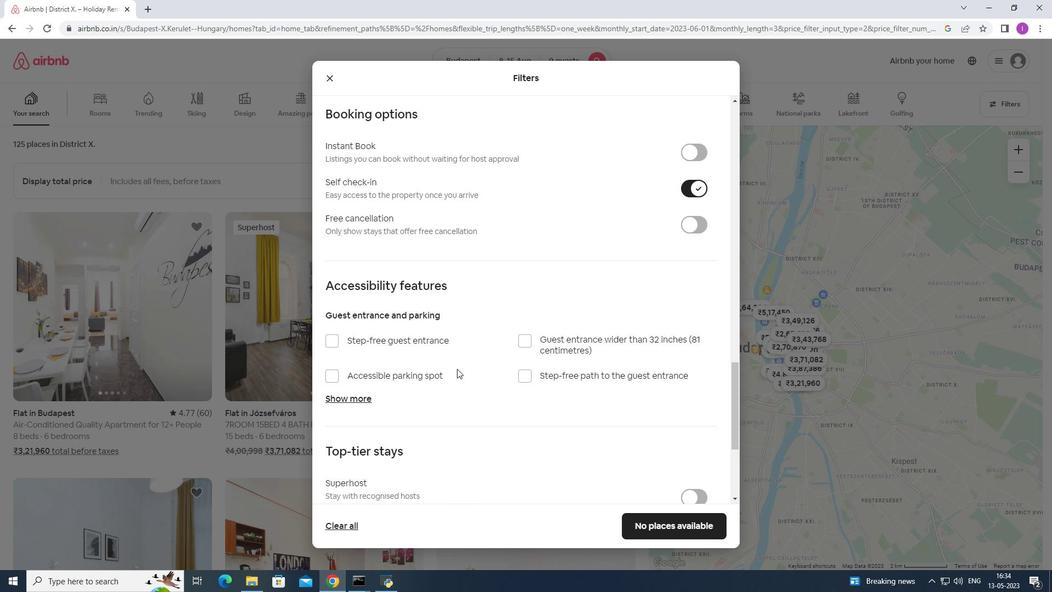 
Action: Mouse scrolled (457, 368) with delta (0, 0)
Screenshot: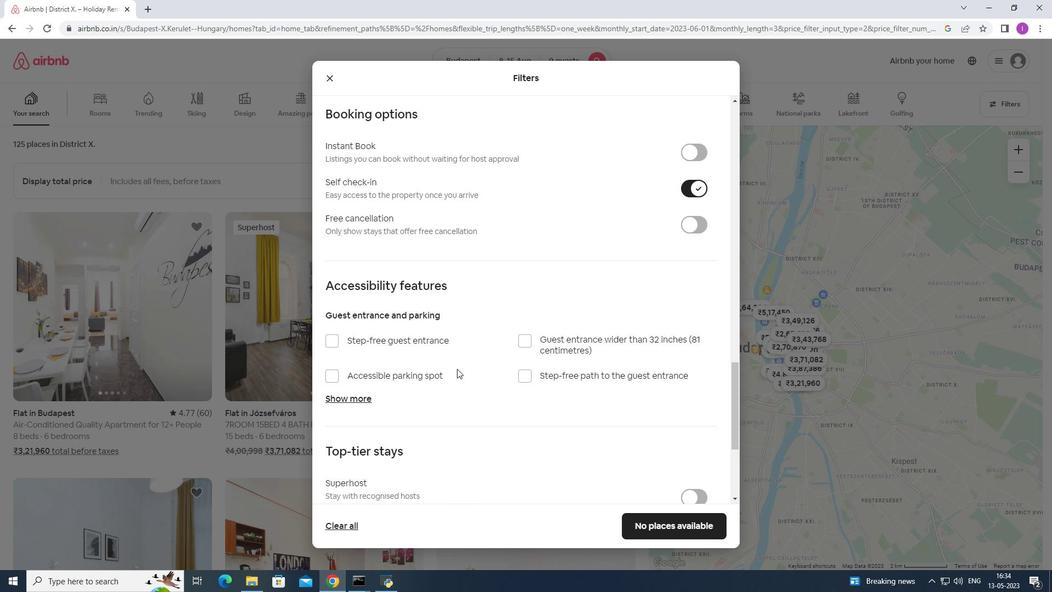 
Action: Mouse moved to (458, 368)
Screenshot: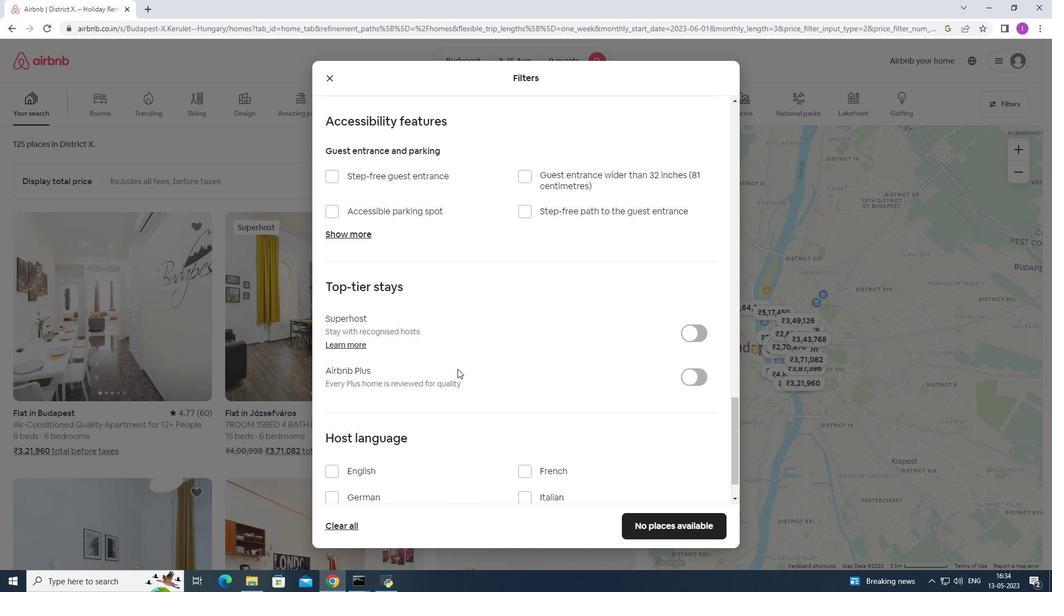 
Action: Mouse scrolled (458, 367) with delta (0, 0)
Screenshot: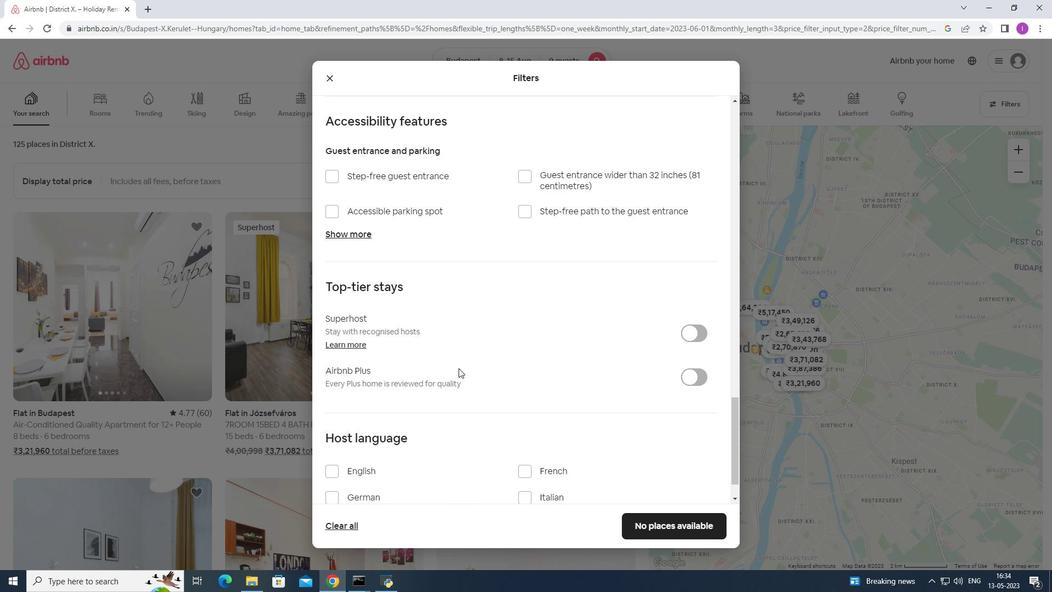 
Action: Mouse scrolled (458, 367) with delta (0, 0)
Screenshot: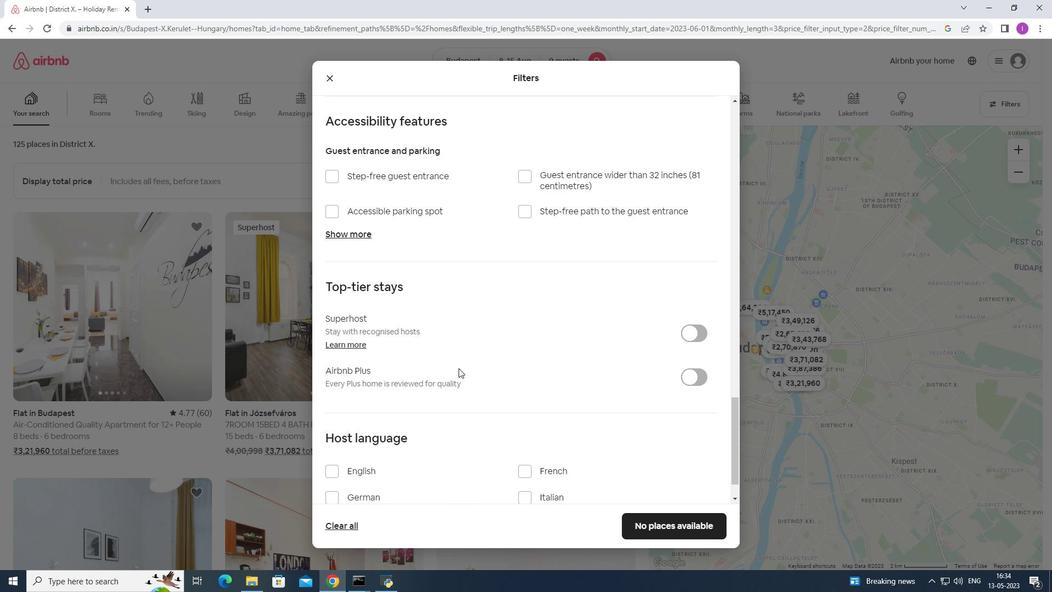 
Action: Mouse scrolled (458, 367) with delta (0, 0)
Screenshot: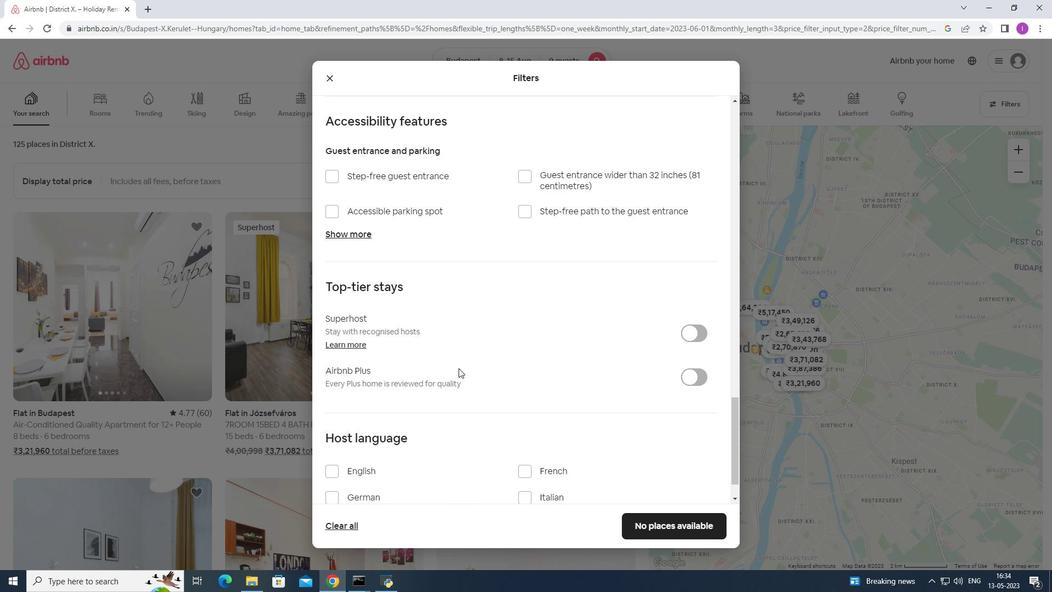 
Action: Mouse scrolled (458, 367) with delta (0, 0)
Screenshot: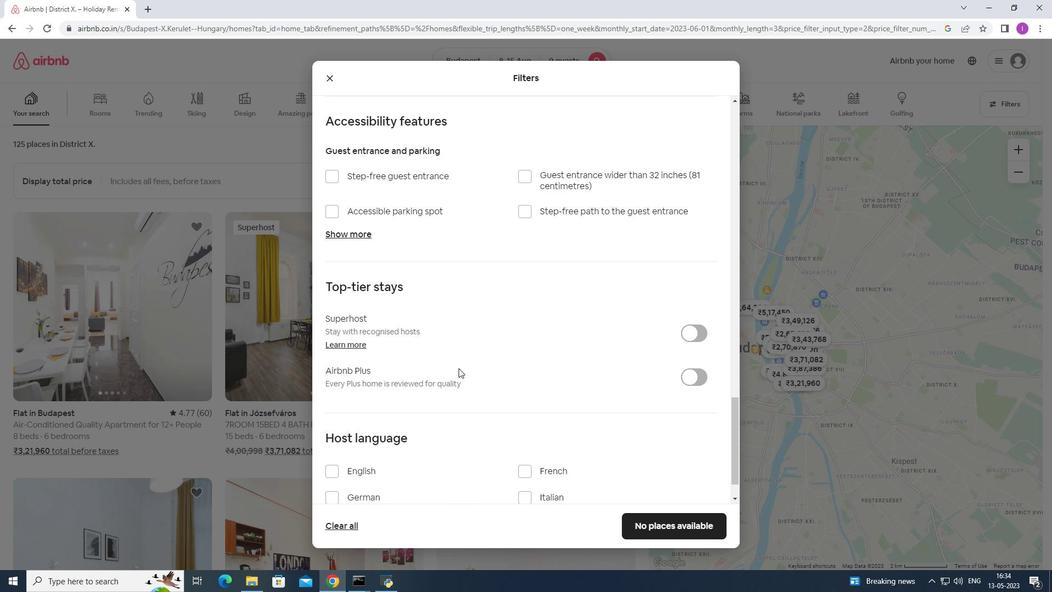 
Action: Mouse scrolled (458, 367) with delta (0, 0)
Screenshot: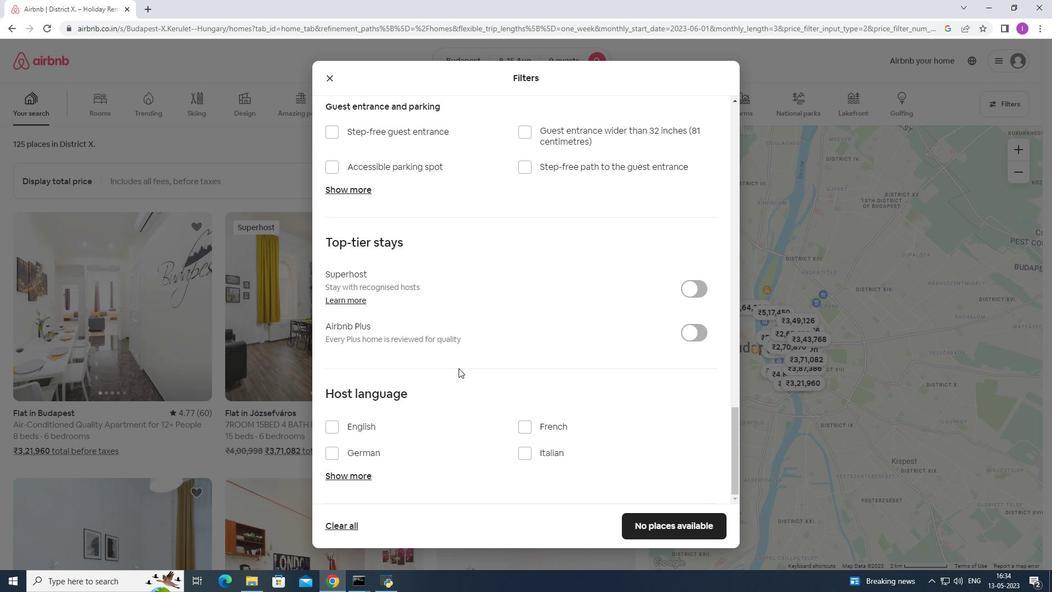 
Action: Mouse scrolled (458, 367) with delta (0, 0)
Screenshot: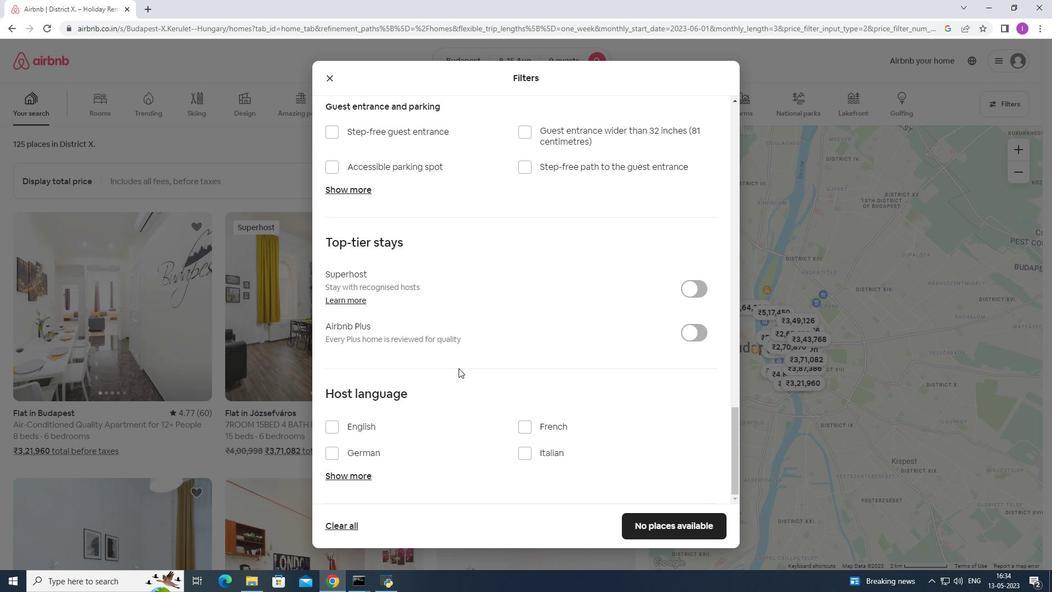 
Action: Mouse scrolled (458, 367) with delta (0, 0)
Screenshot: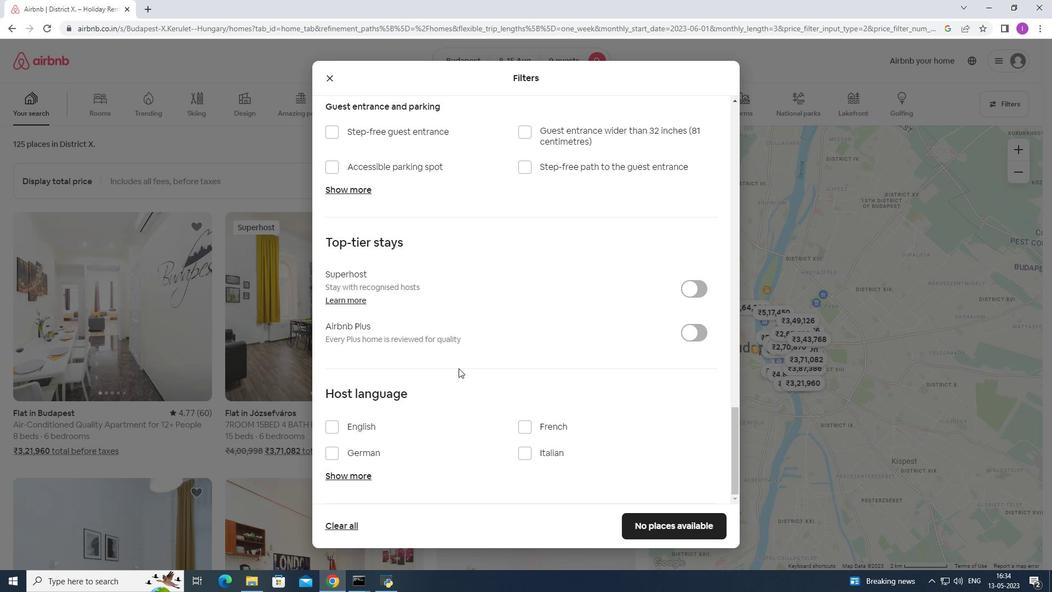 
Action: Mouse moved to (329, 427)
Screenshot: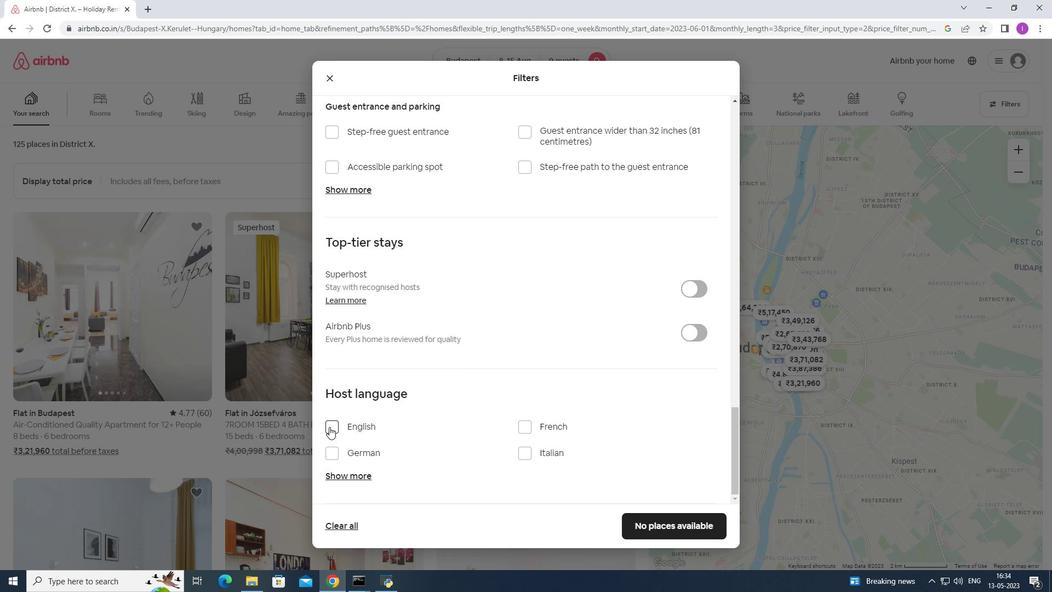 
Action: Mouse pressed left at (329, 427)
Screenshot: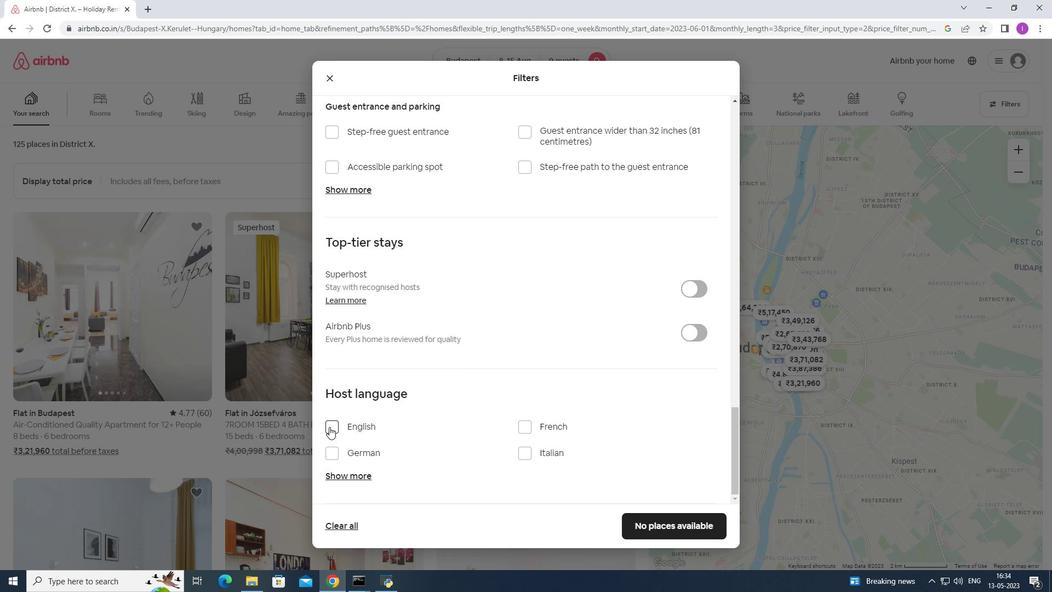 
Action: Mouse moved to (652, 533)
Screenshot: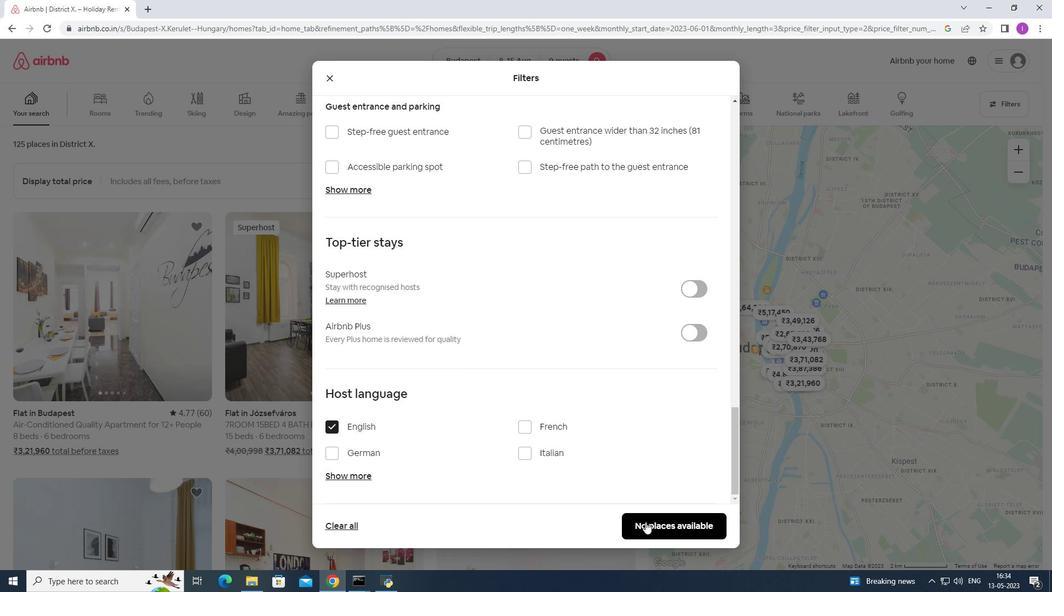 
Action: Mouse pressed left at (652, 533)
Screenshot: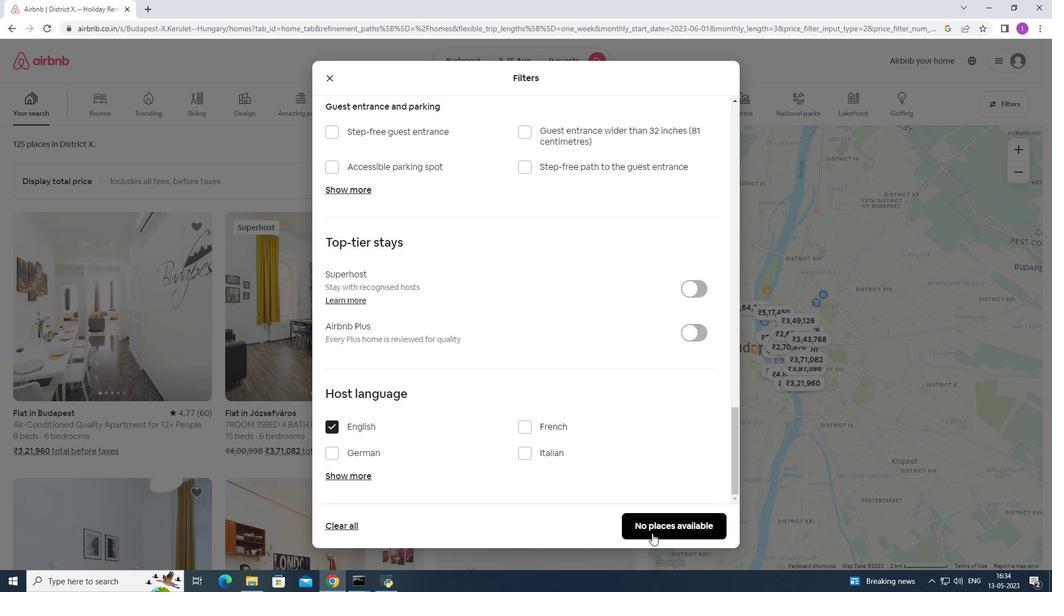 
Action: Mouse moved to (655, 524)
Screenshot: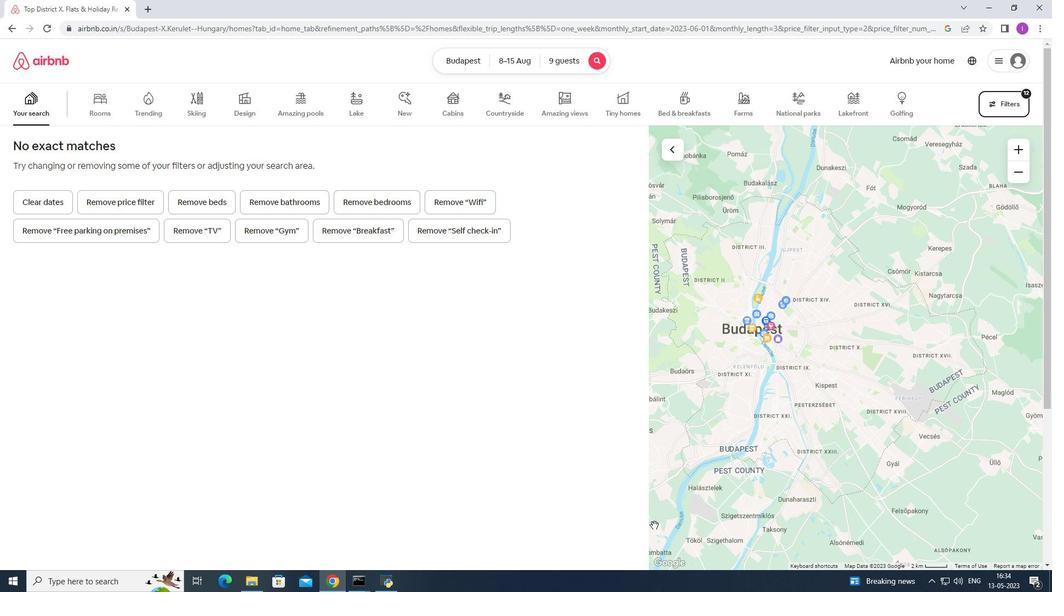 
